 Task: Search one way flight ticket for 4 adults, 2 children, 2 infants in seat and 1 infant on lap in premium economy from Longview: East Texas Regional Airport to Riverton: Central Wyoming Regional Airport (was Riverton Regional) on 8-4-2023. Choice of flights is United. Number of bags: 2 checked bags. Price is upto 84000. Outbound departure time preference is 7:00.
Action: Mouse moved to (287, 450)
Screenshot: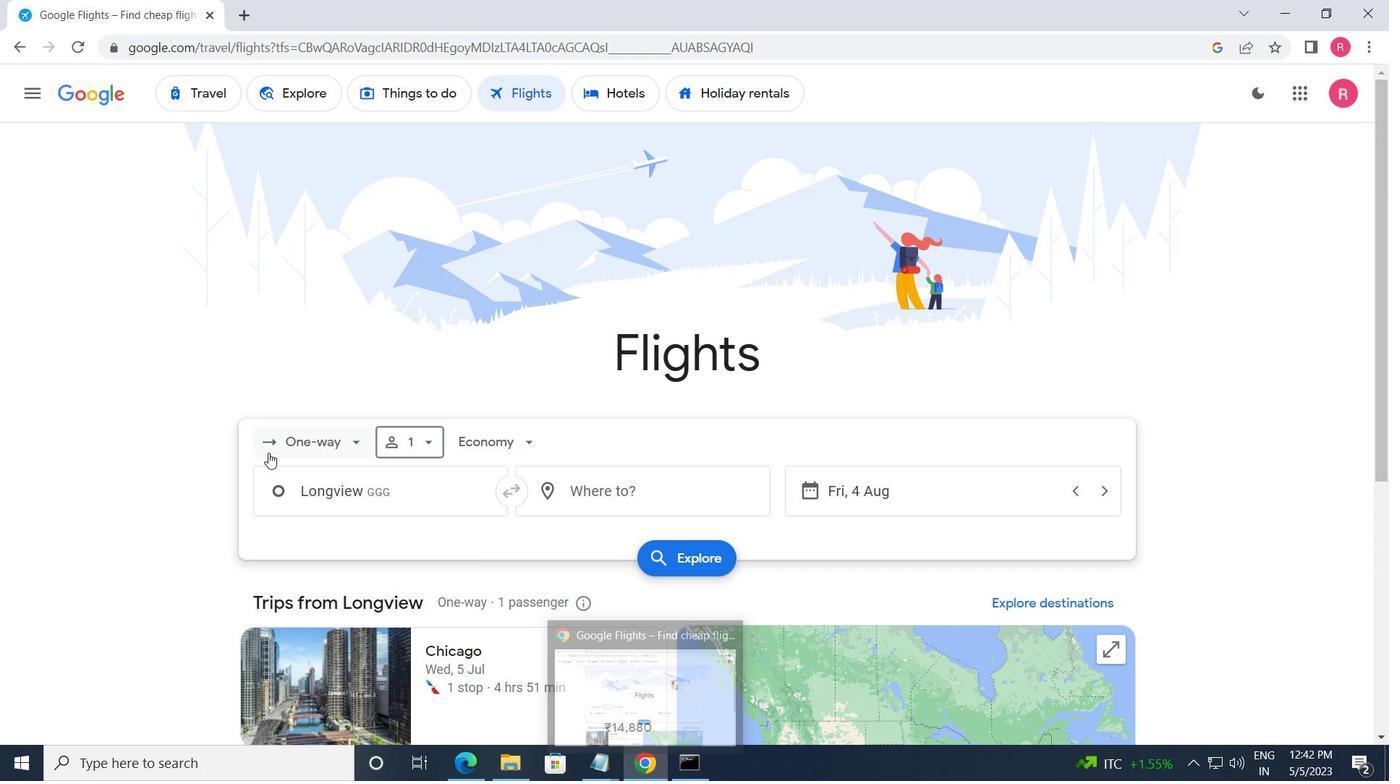 
Action: Mouse pressed left at (287, 450)
Screenshot: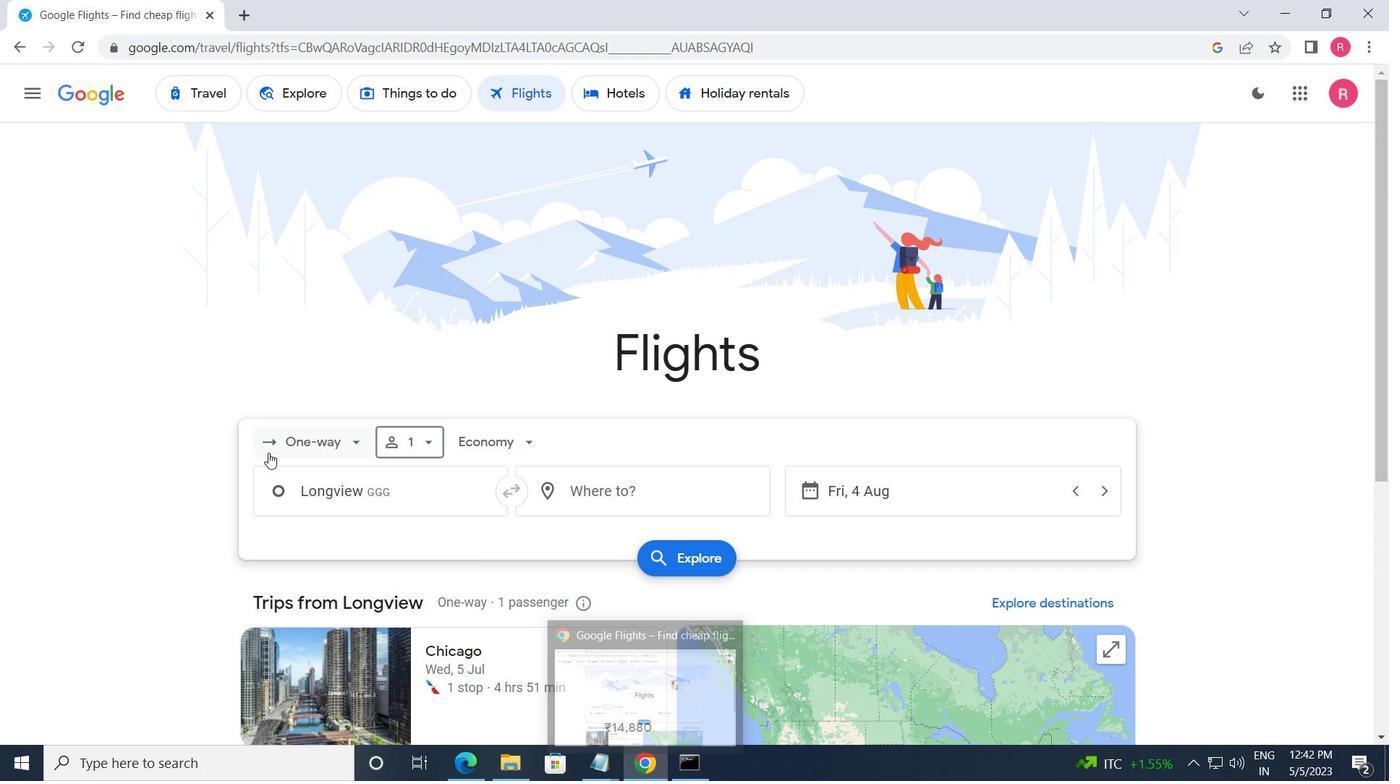 
Action: Mouse moved to (345, 528)
Screenshot: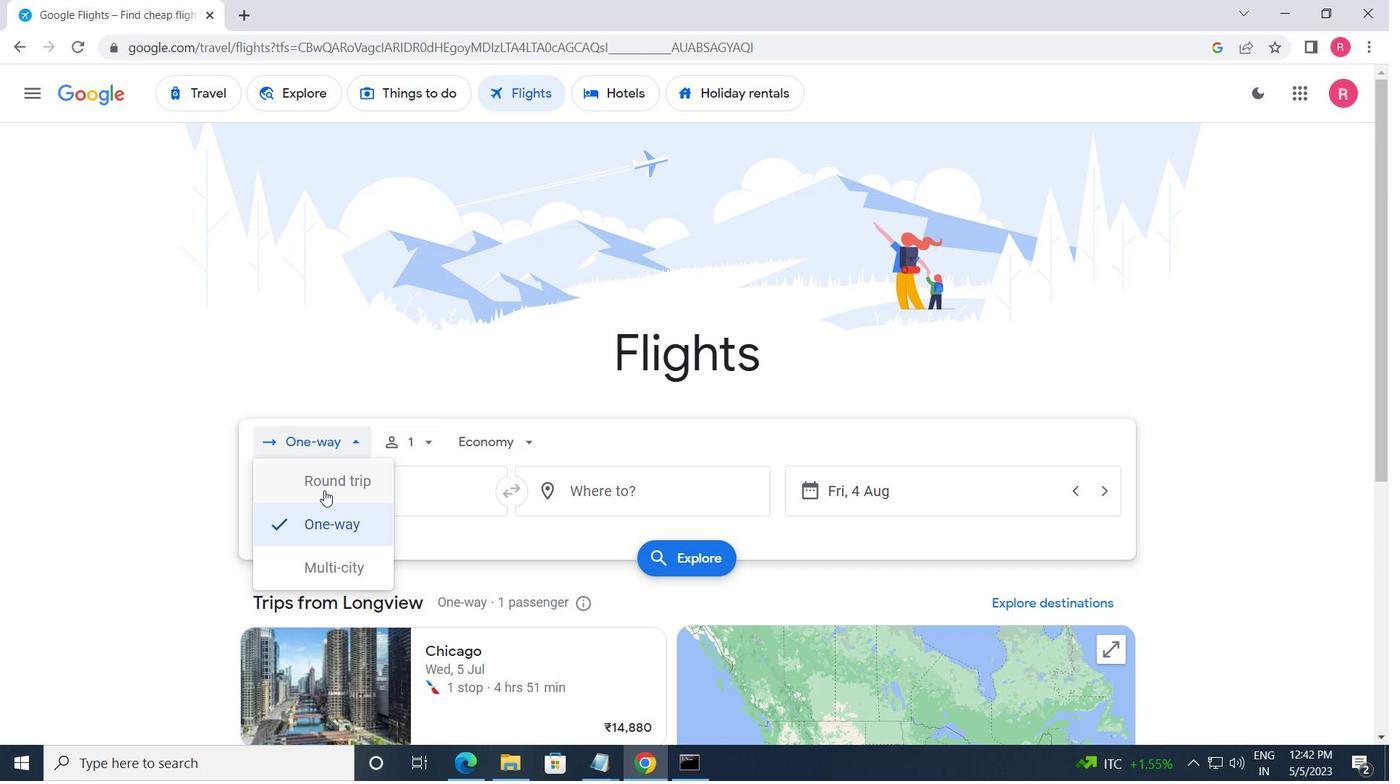
Action: Mouse pressed left at (345, 528)
Screenshot: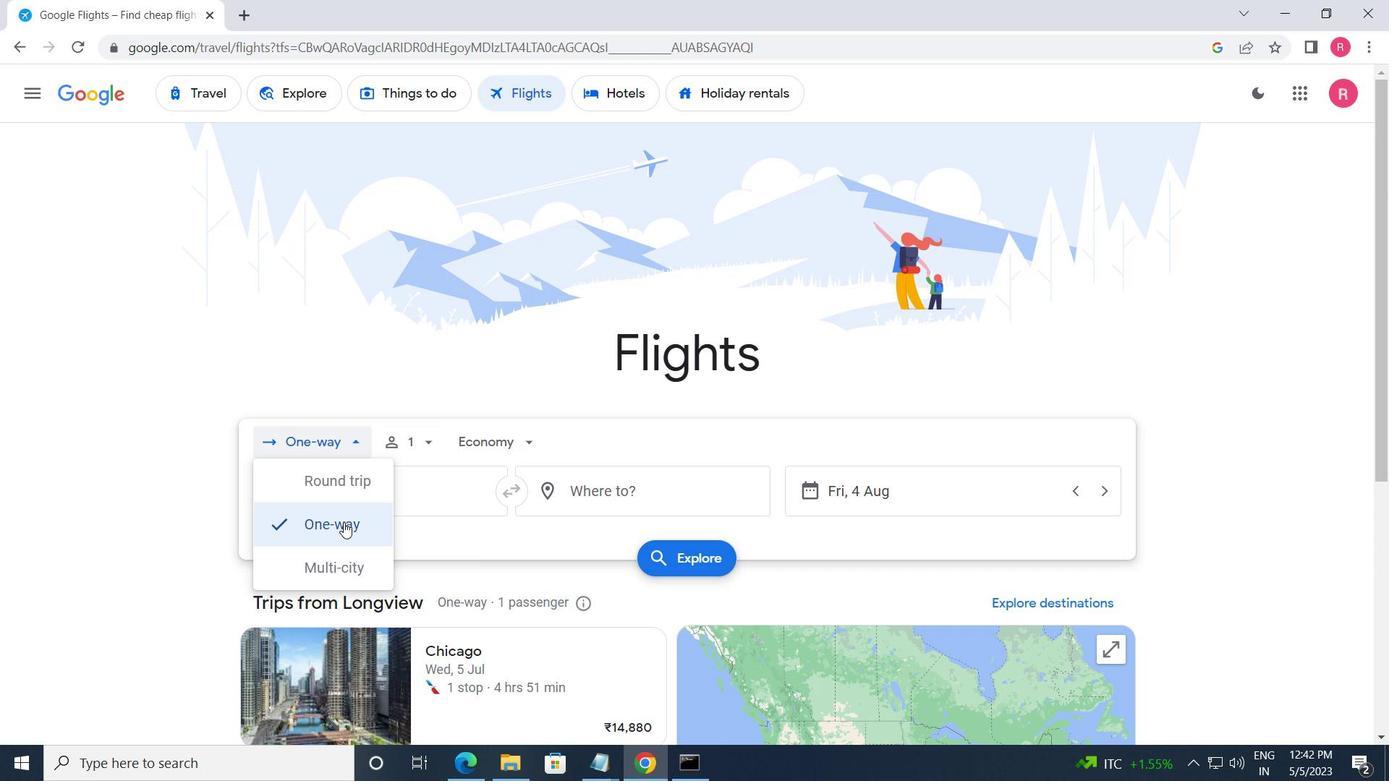 
Action: Mouse moved to (400, 455)
Screenshot: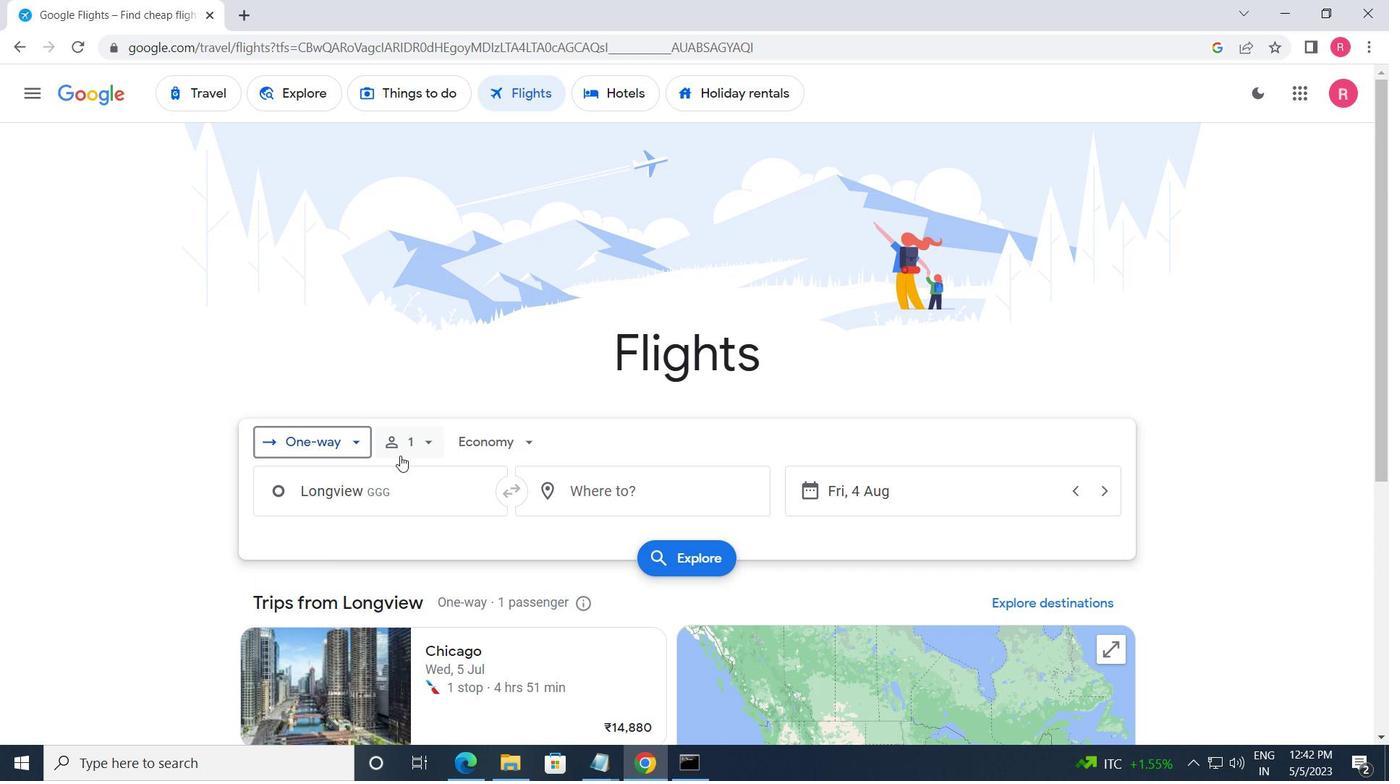 
Action: Mouse pressed left at (400, 455)
Screenshot: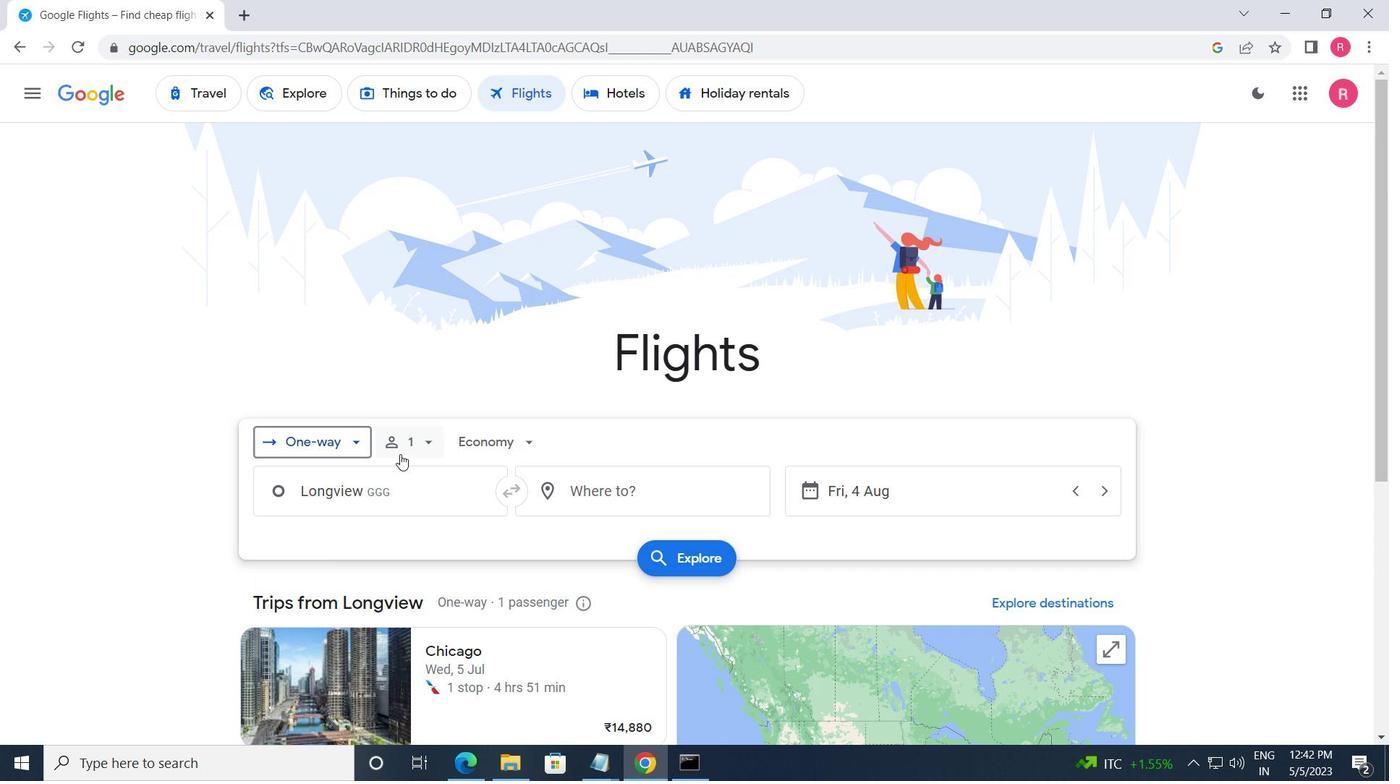 
Action: Mouse moved to (563, 486)
Screenshot: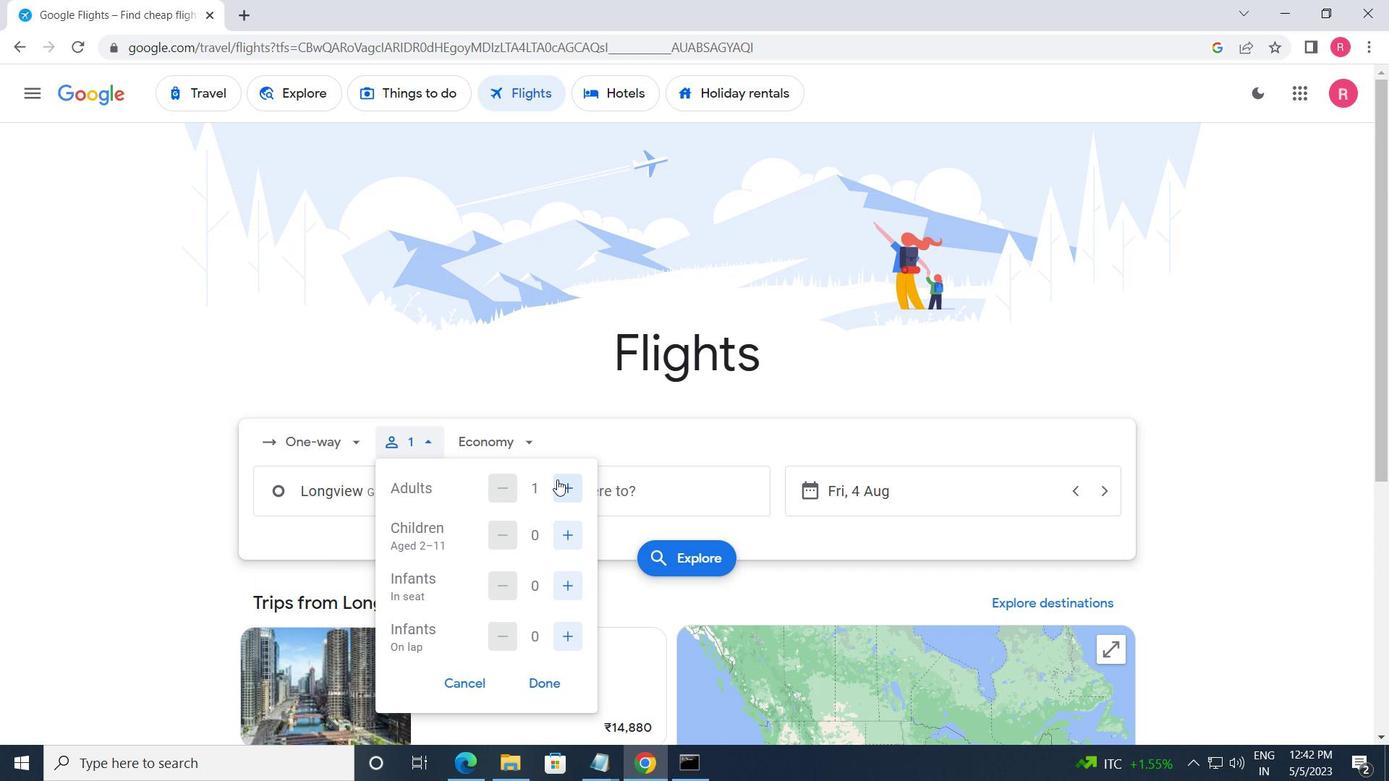 
Action: Mouse pressed left at (563, 486)
Screenshot: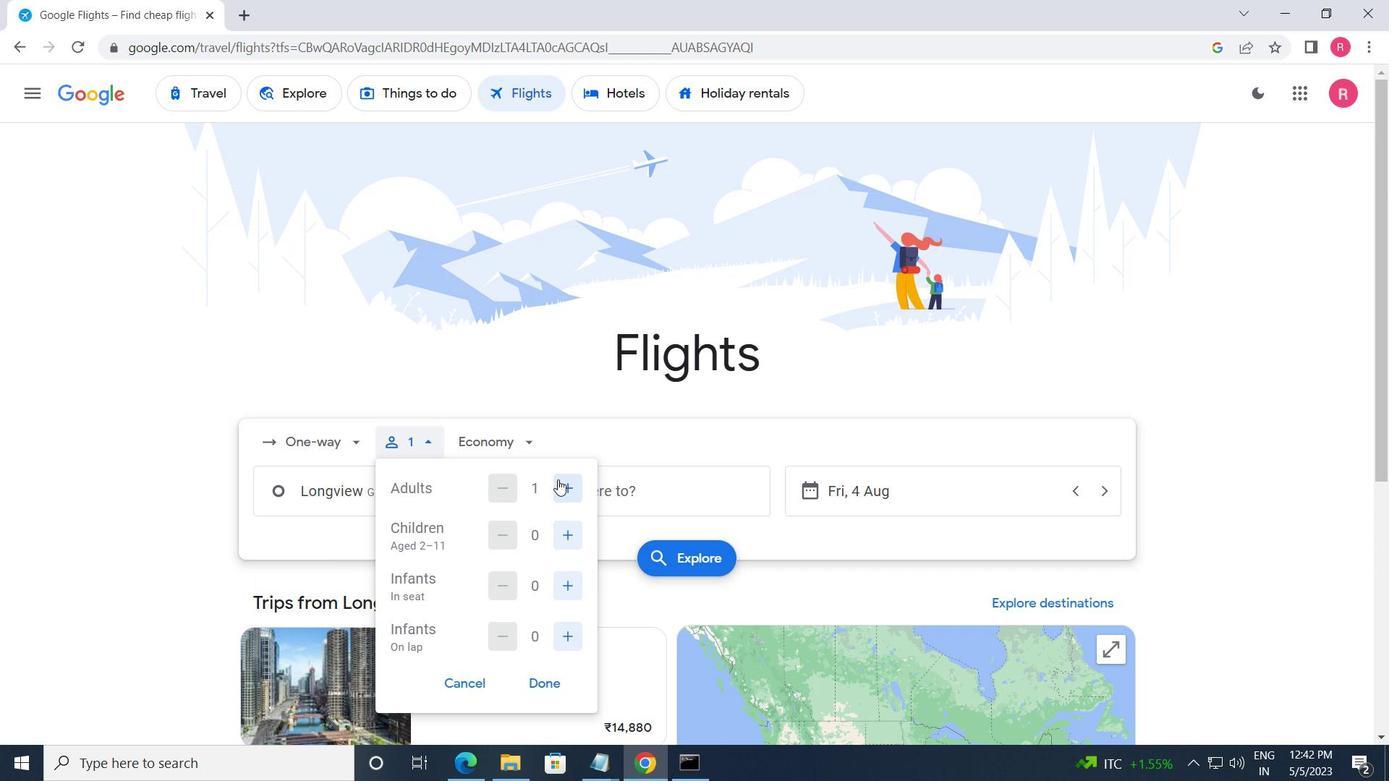 
Action: Mouse pressed left at (563, 486)
Screenshot: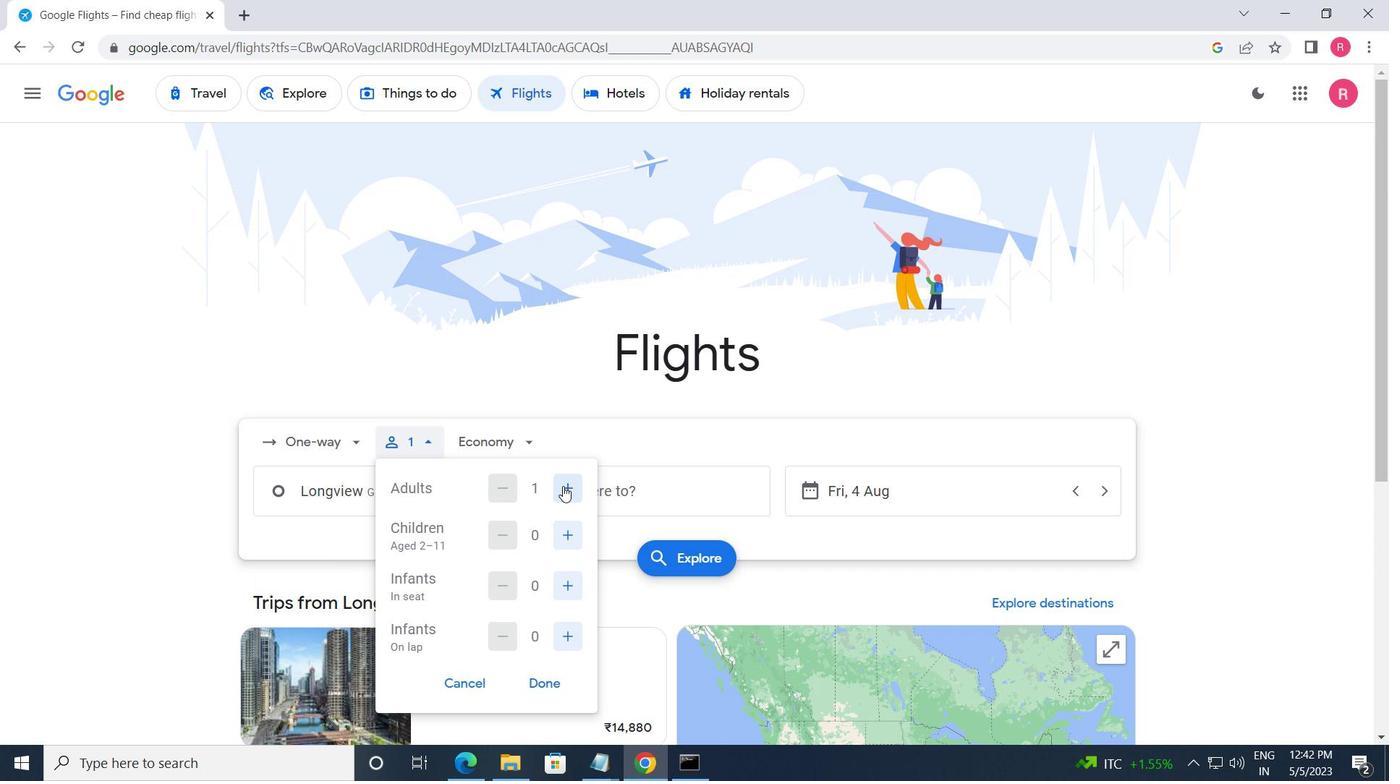 
Action: Mouse pressed left at (563, 486)
Screenshot: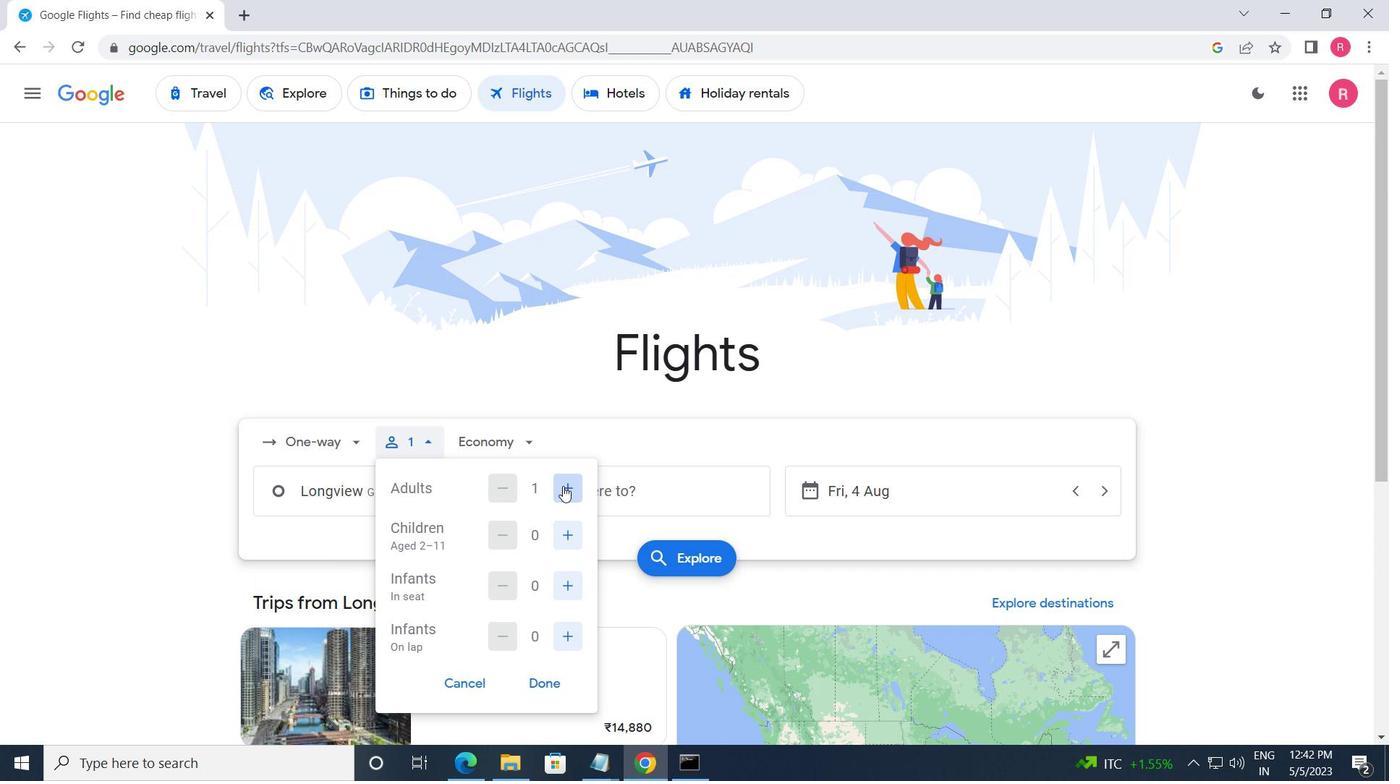 
Action: Mouse moved to (575, 531)
Screenshot: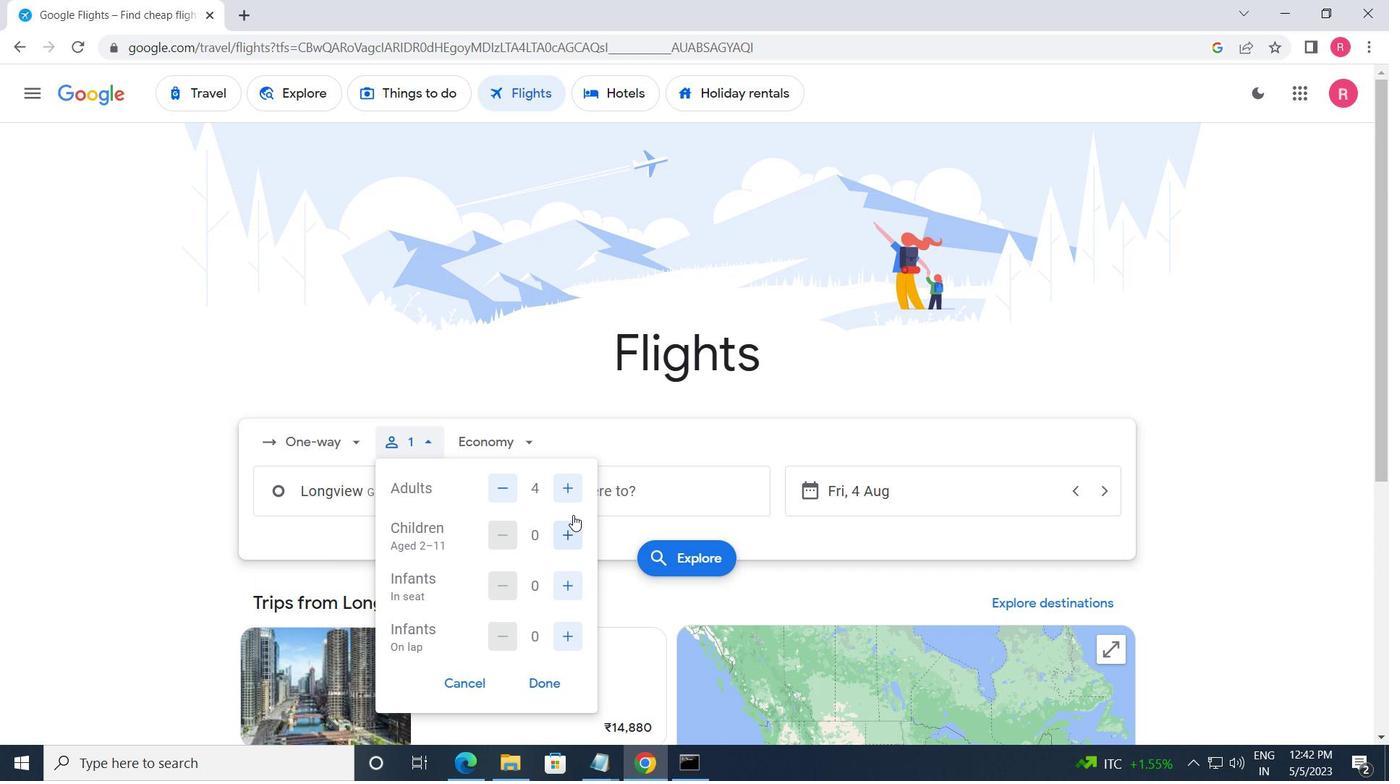 
Action: Mouse pressed left at (575, 531)
Screenshot: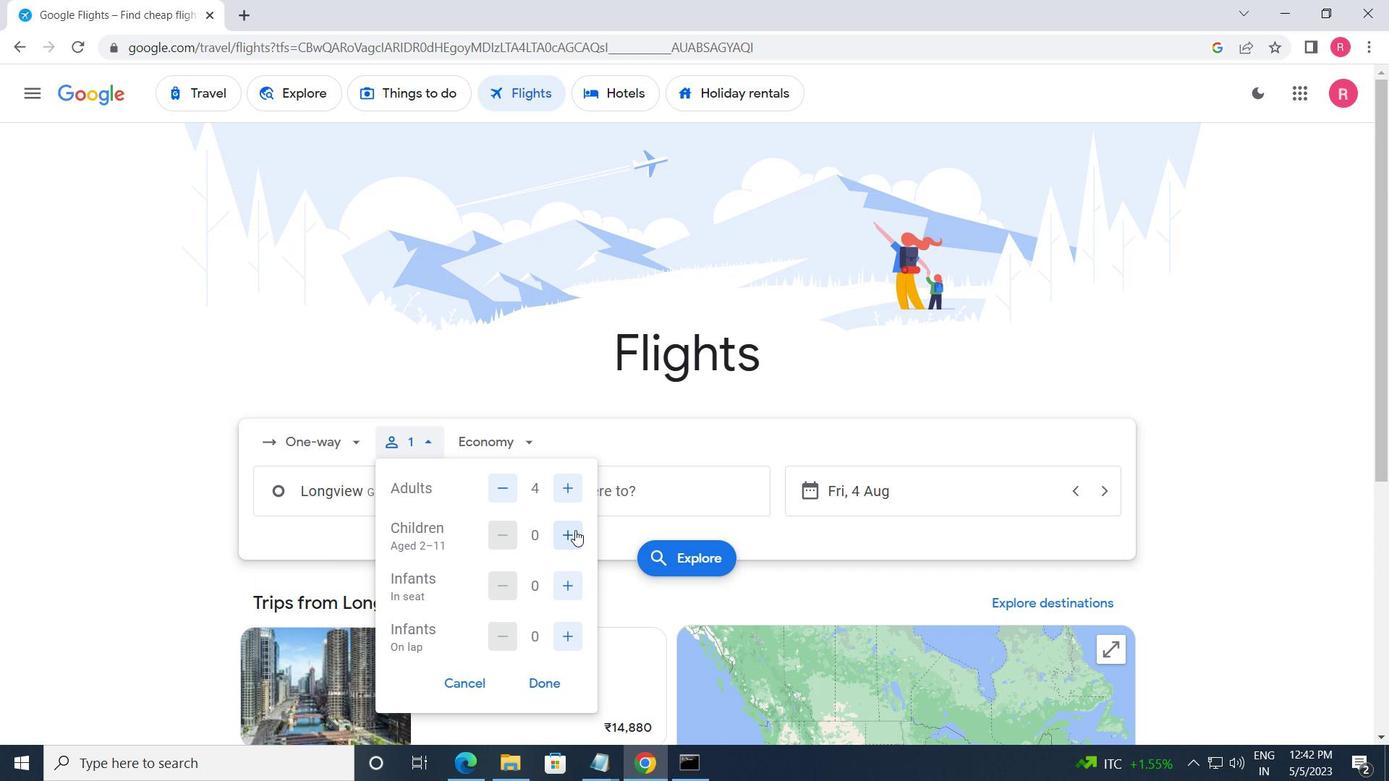 
Action: Mouse pressed left at (575, 531)
Screenshot: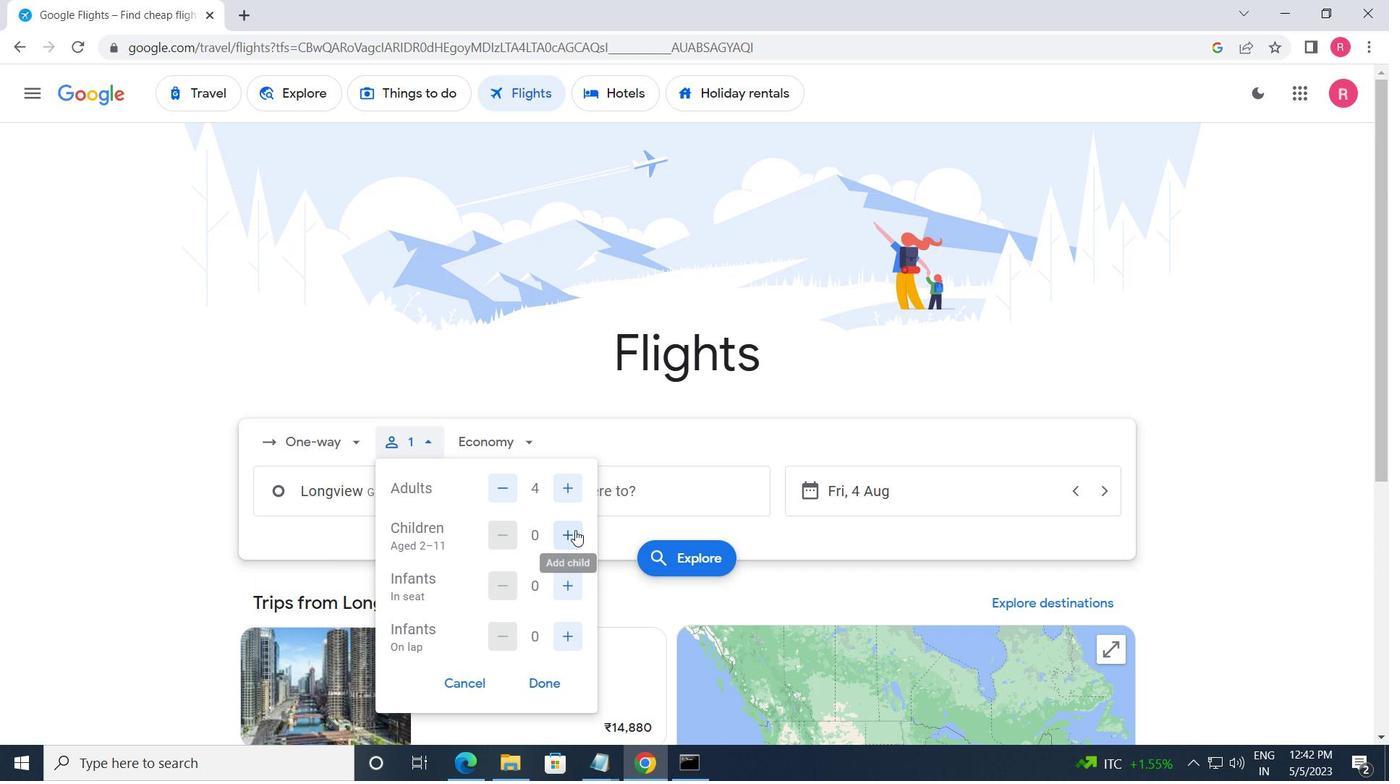 
Action: Mouse moved to (568, 577)
Screenshot: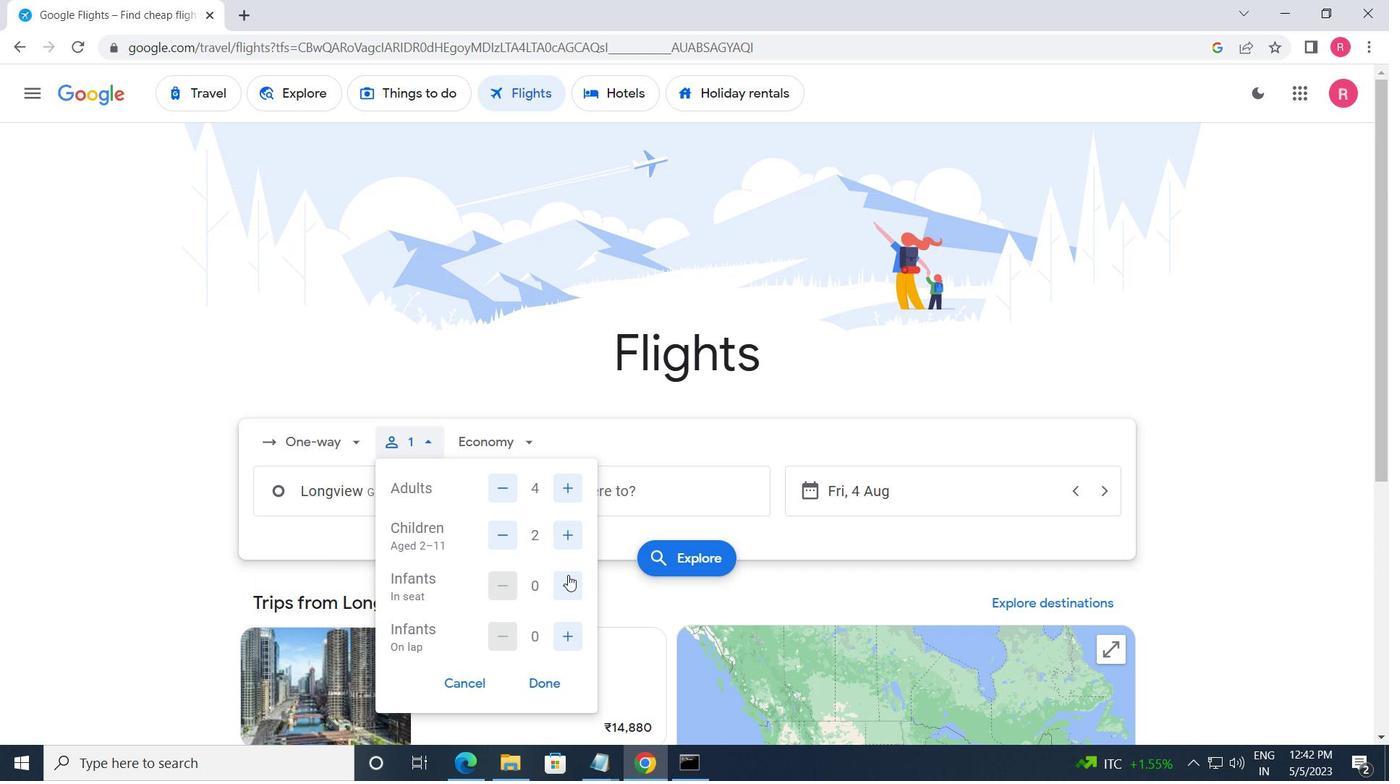 
Action: Mouse pressed left at (568, 577)
Screenshot: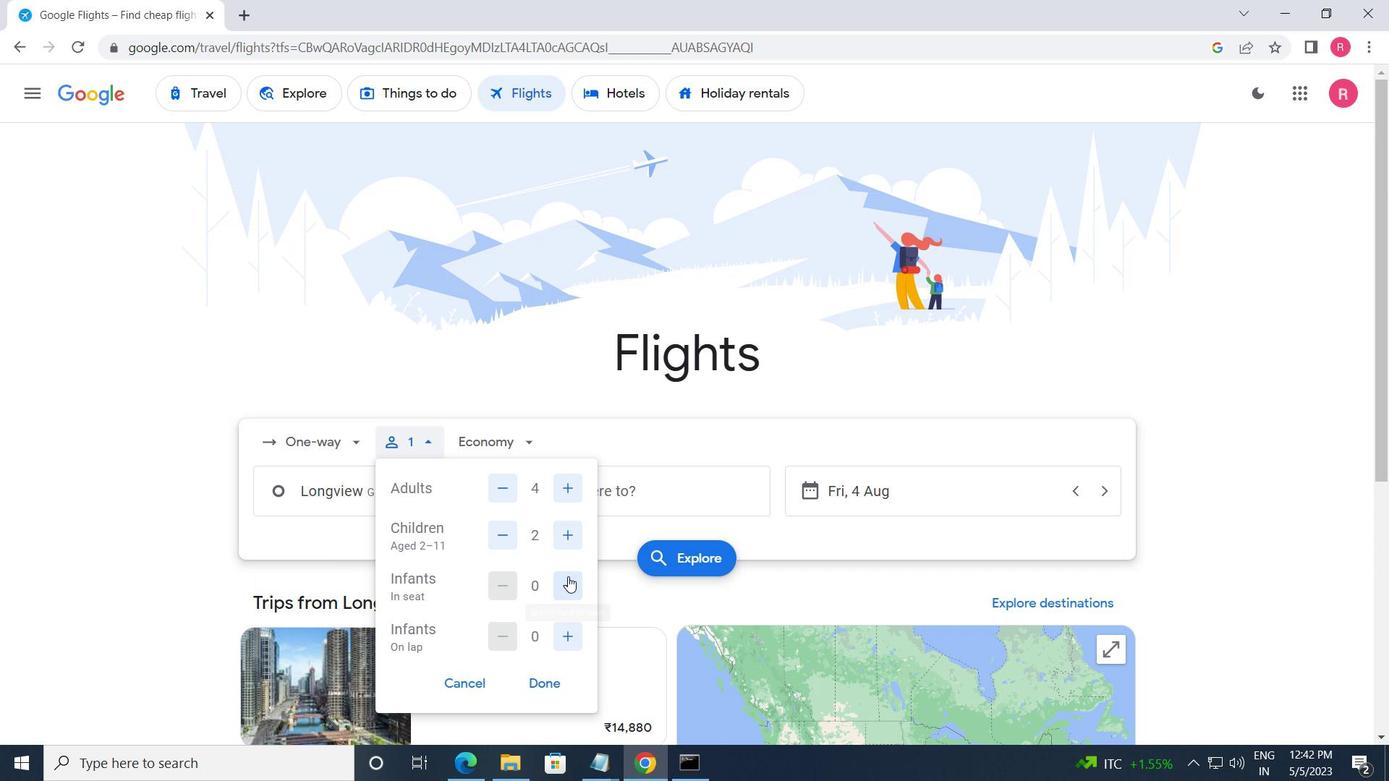 
Action: Mouse pressed left at (568, 577)
Screenshot: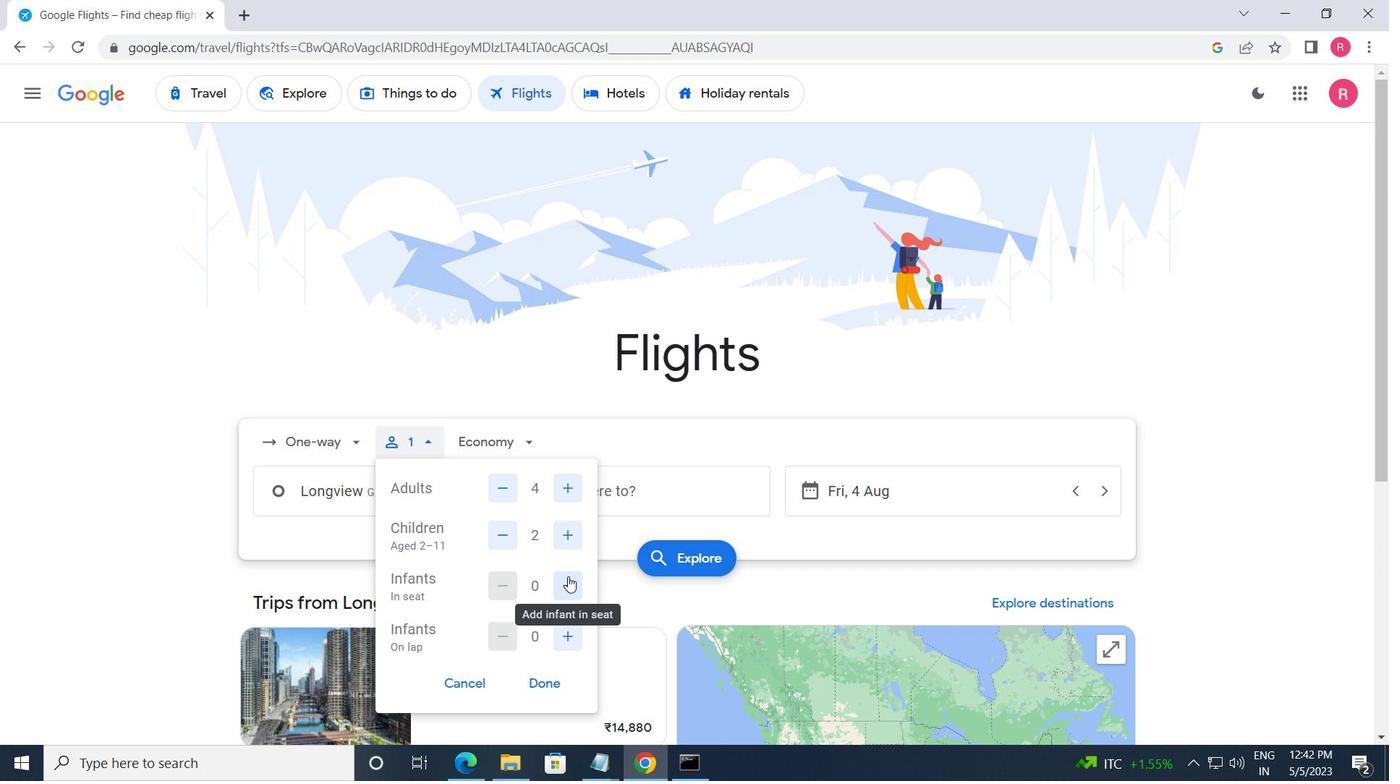 
Action: Mouse moved to (557, 638)
Screenshot: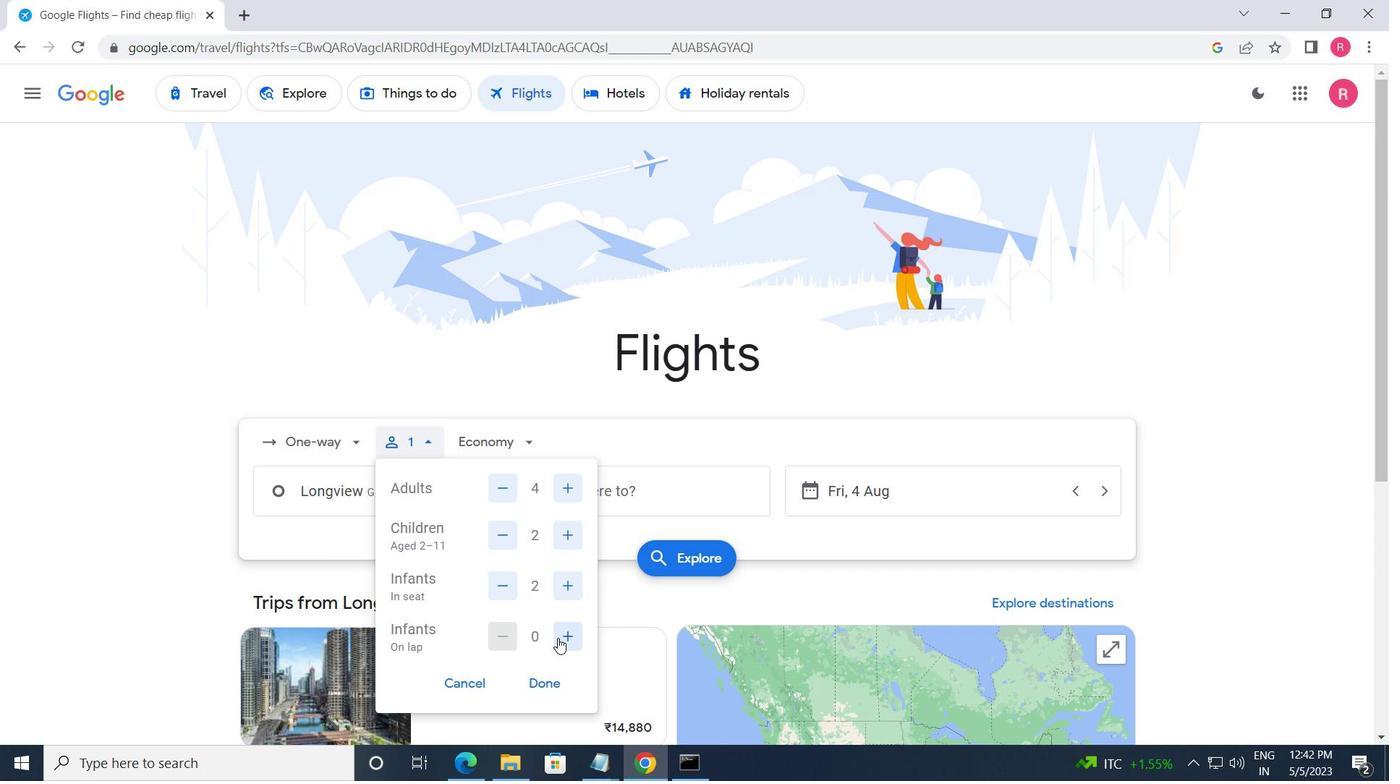 
Action: Mouse pressed left at (557, 638)
Screenshot: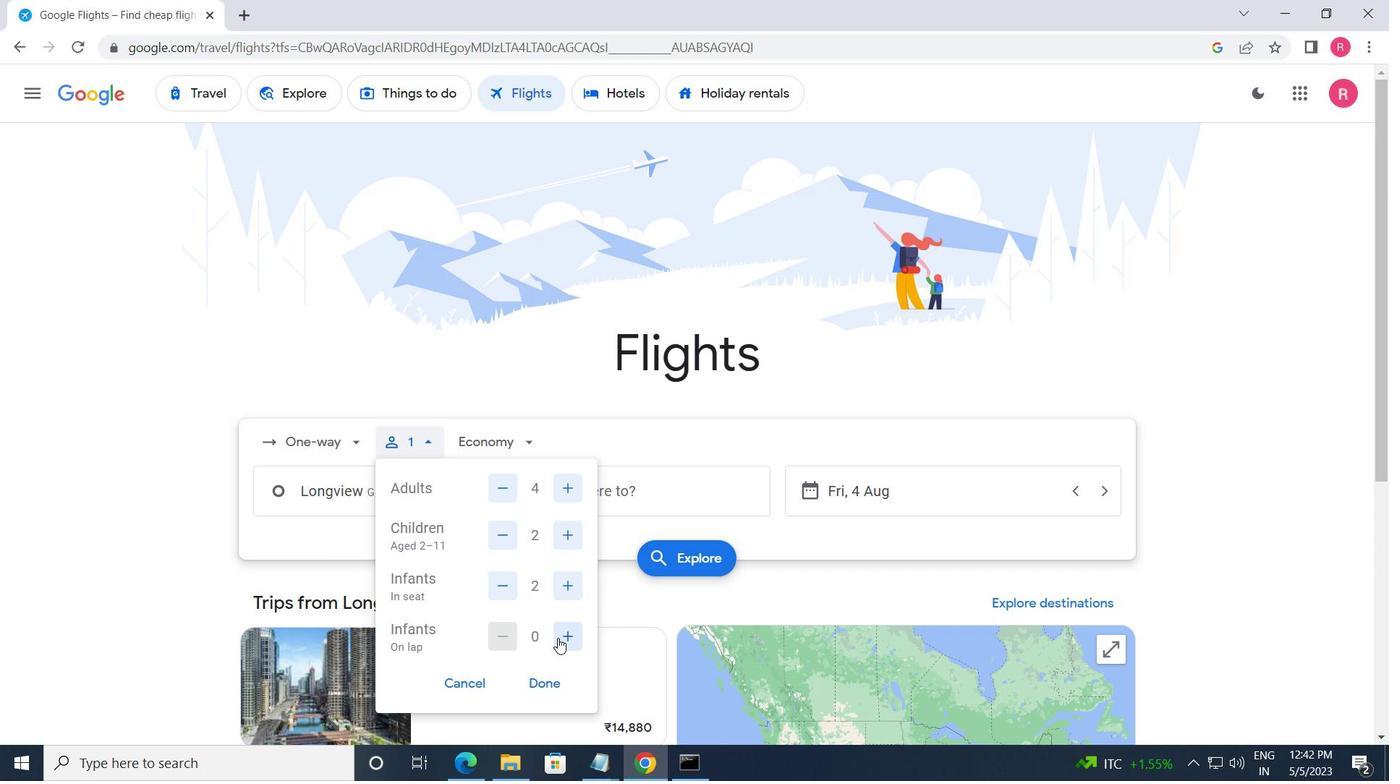 
Action: Mouse moved to (556, 678)
Screenshot: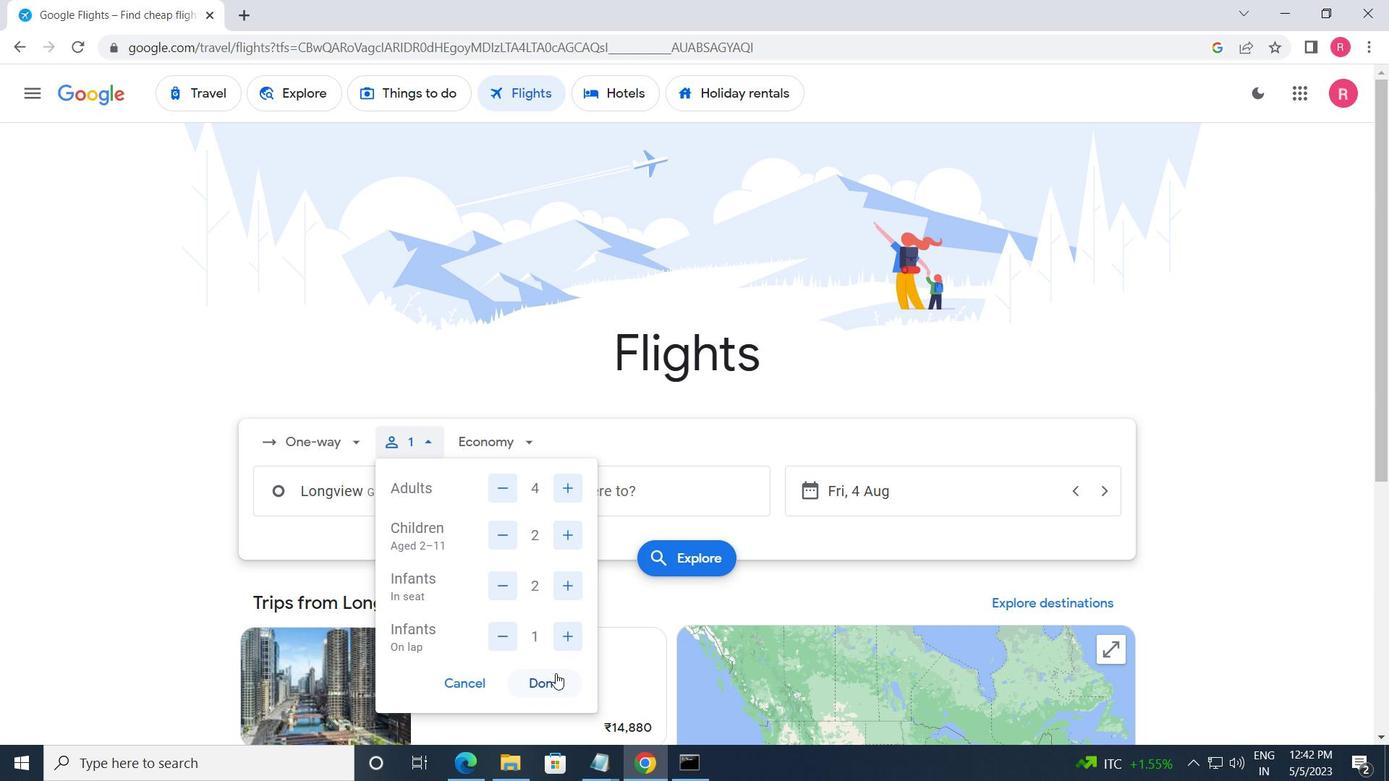 
Action: Mouse pressed left at (556, 678)
Screenshot: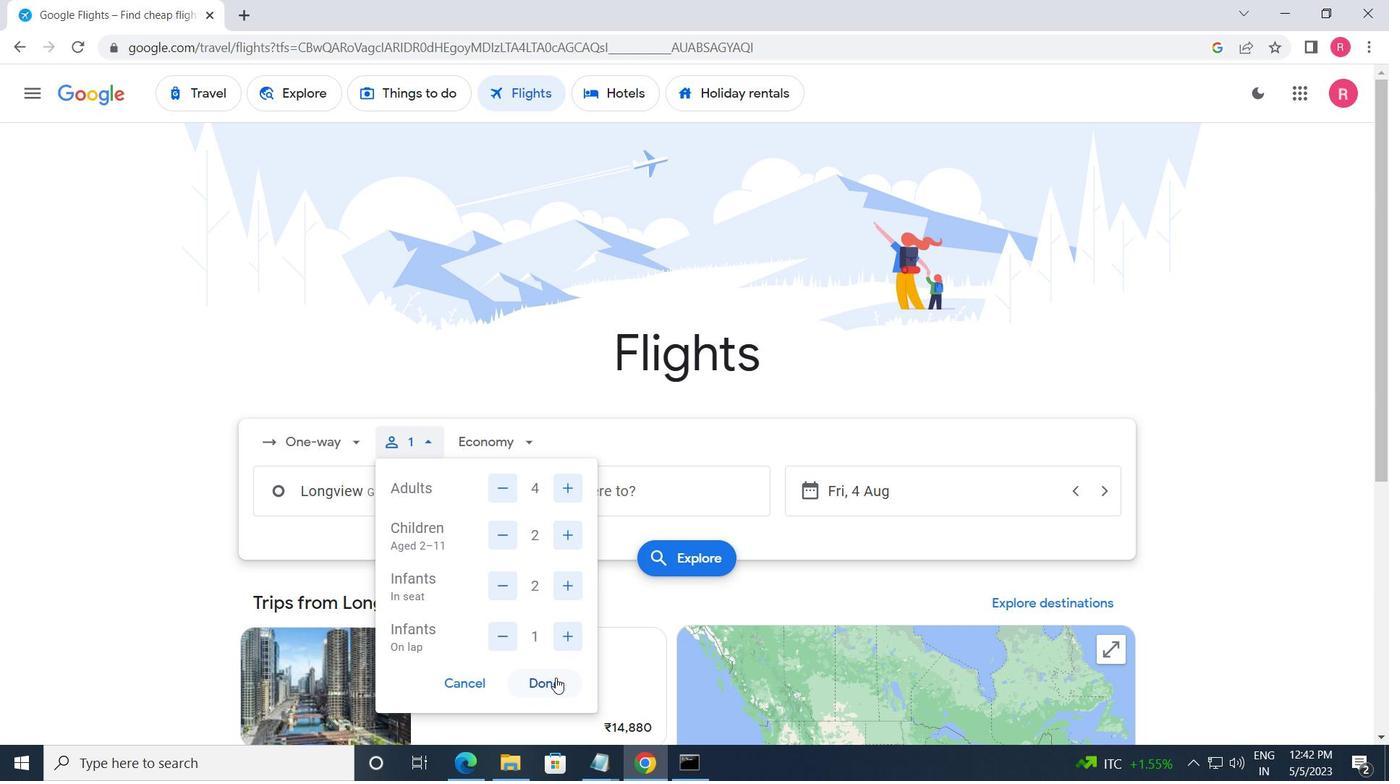 
Action: Mouse moved to (497, 447)
Screenshot: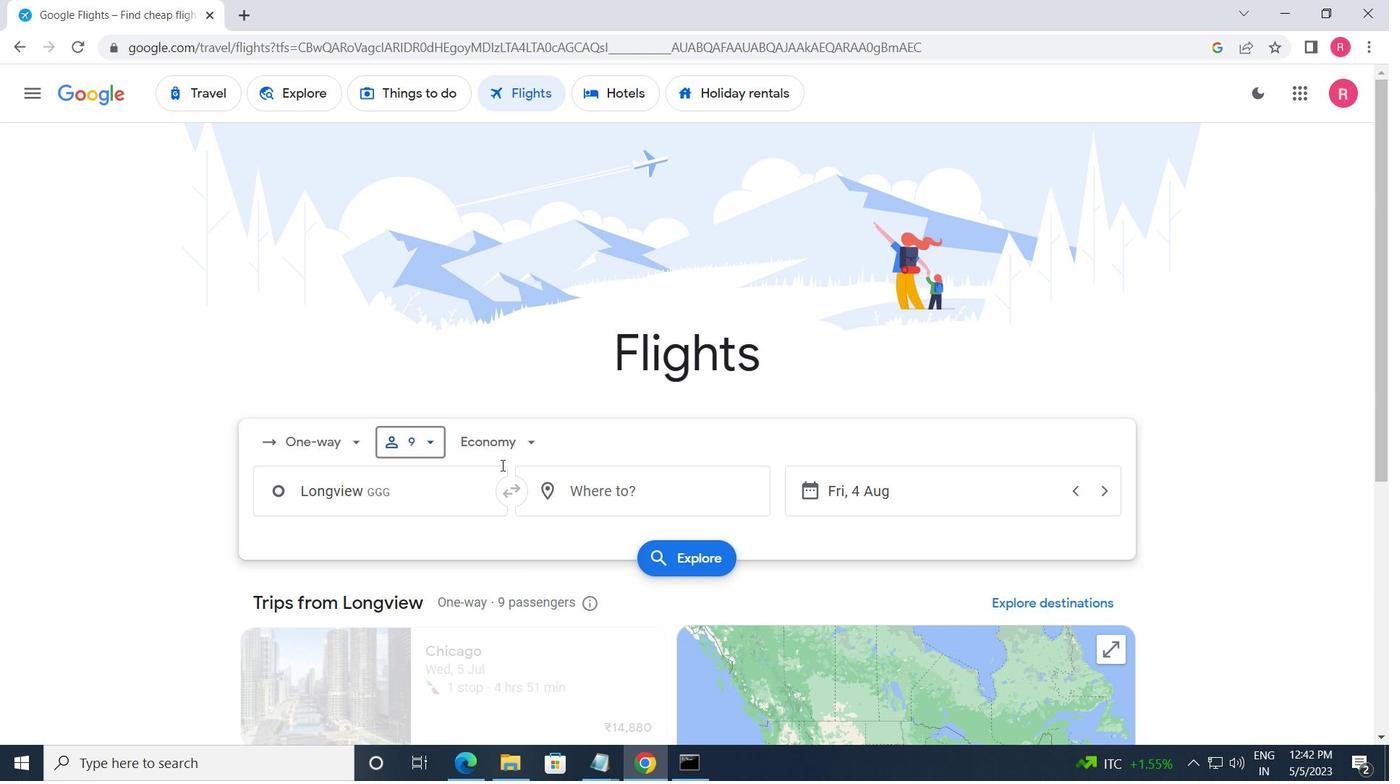 
Action: Mouse pressed left at (497, 447)
Screenshot: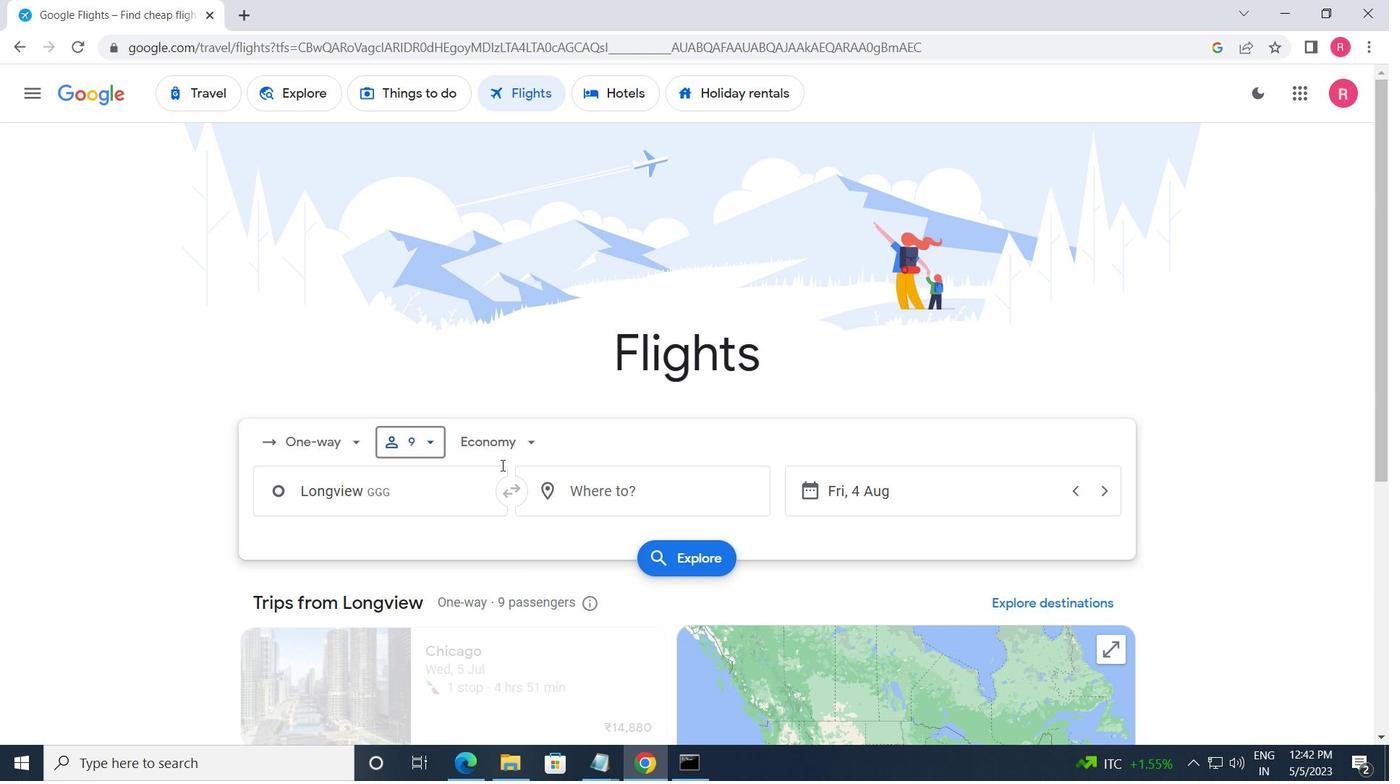 
Action: Mouse moved to (532, 531)
Screenshot: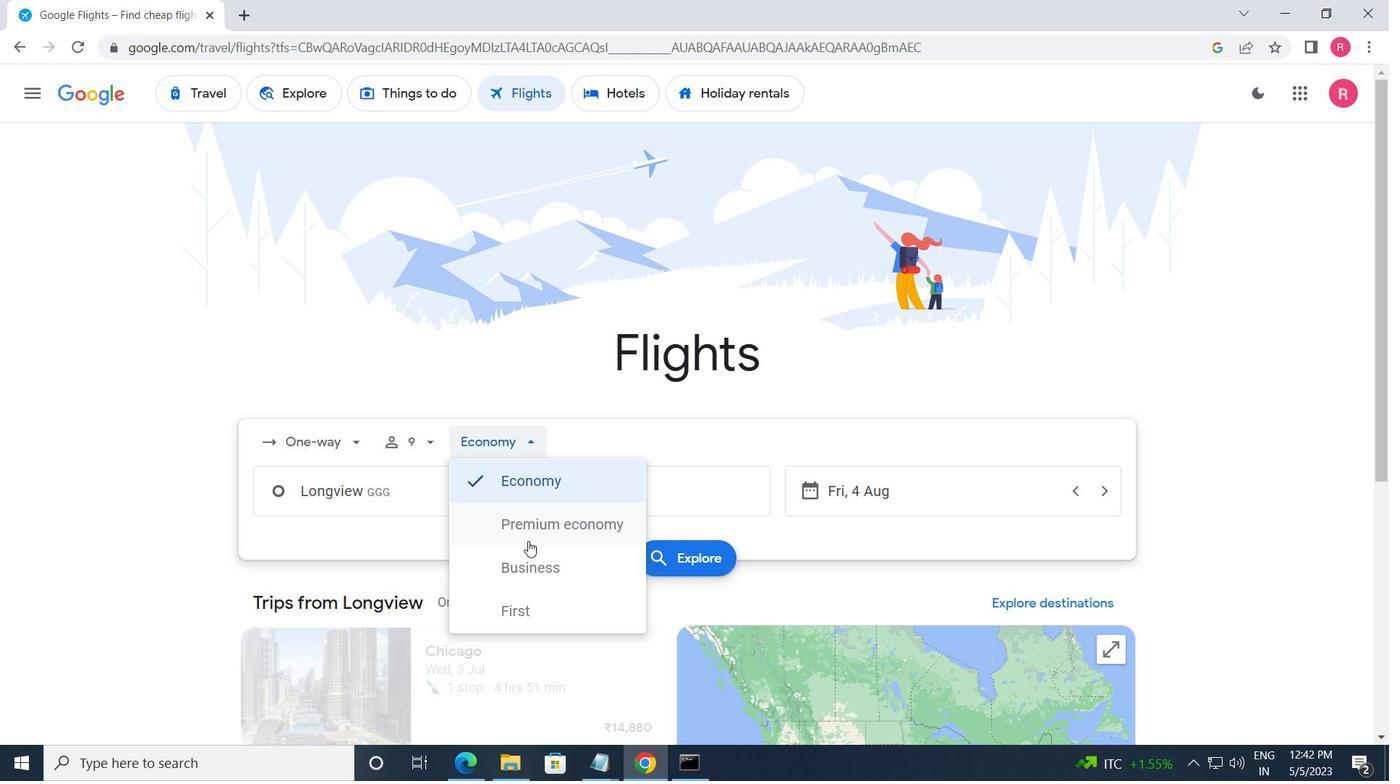 
Action: Mouse pressed left at (532, 531)
Screenshot: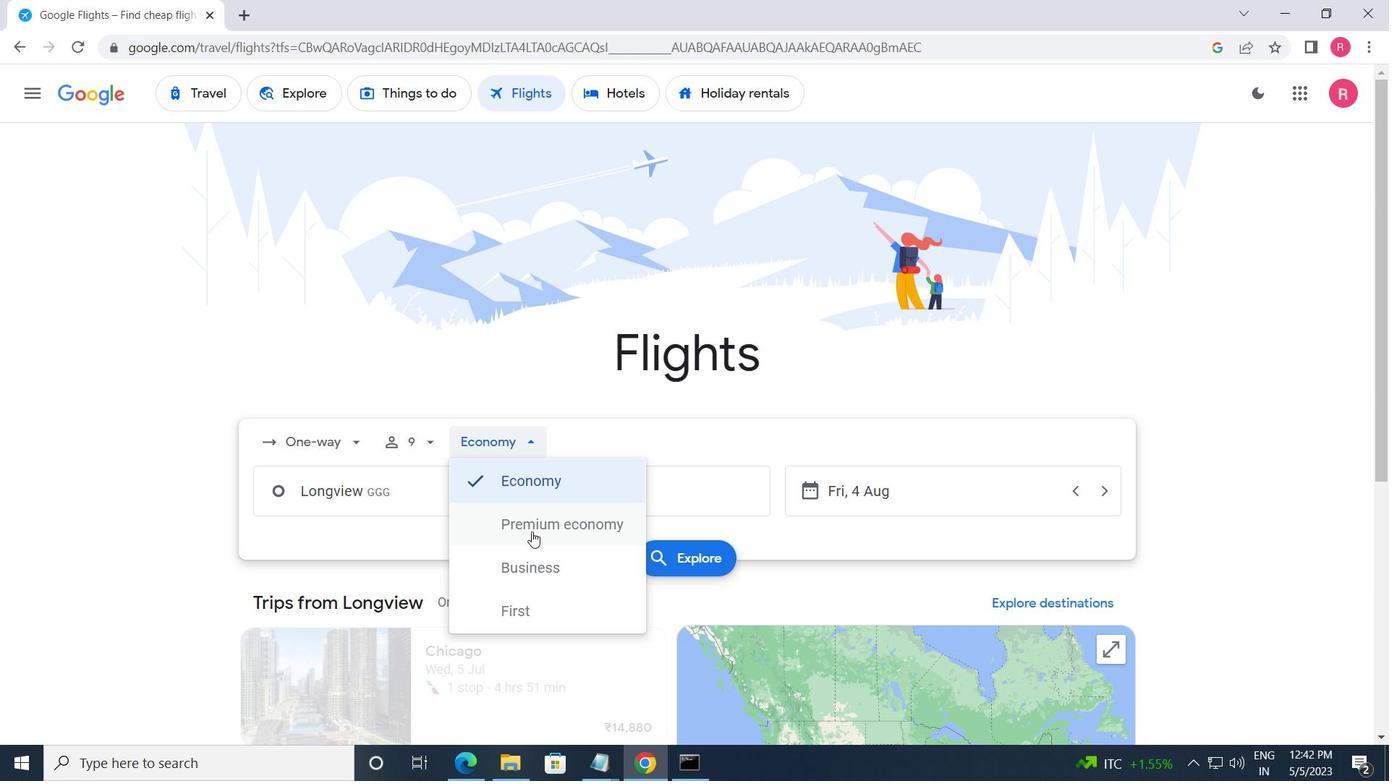 
Action: Mouse moved to (439, 508)
Screenshot: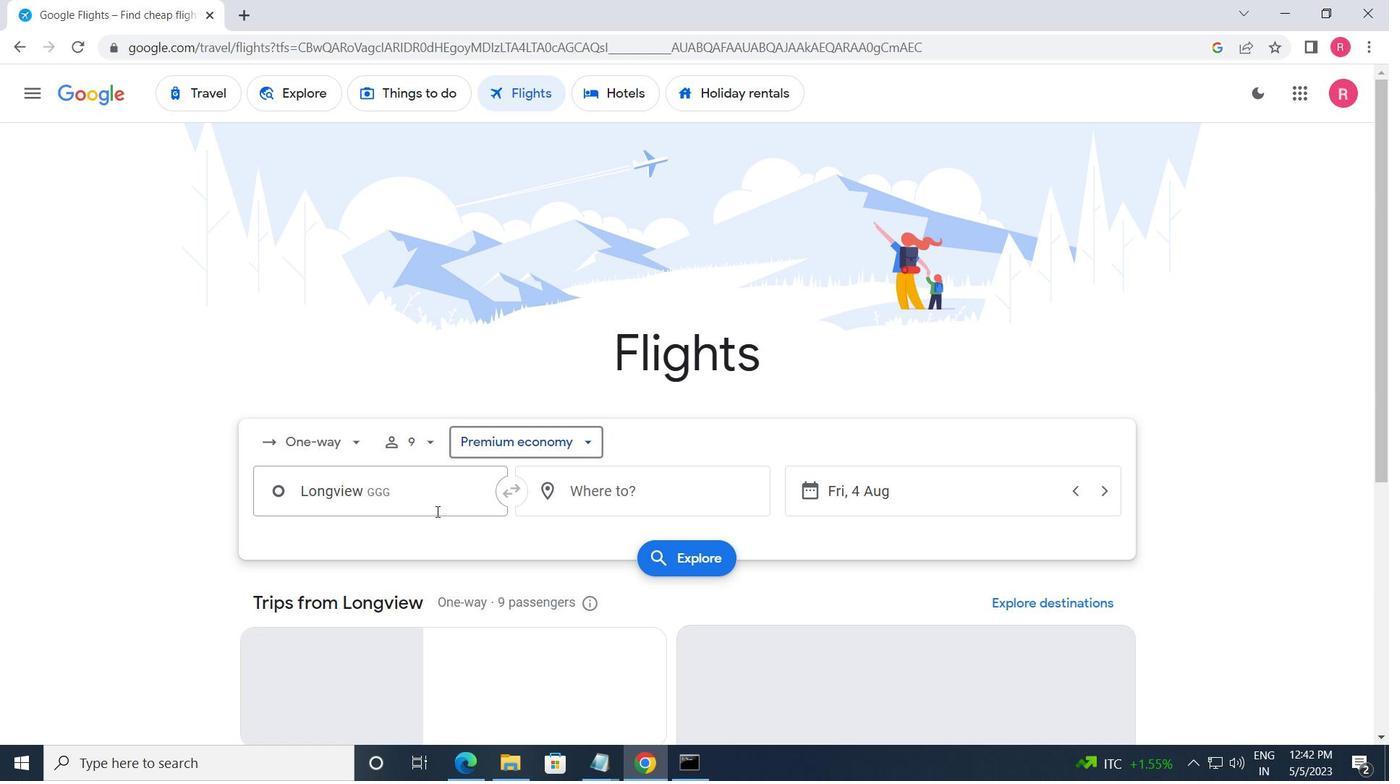 
Action: Mouse pressed left at (439, 508)
Screenshot: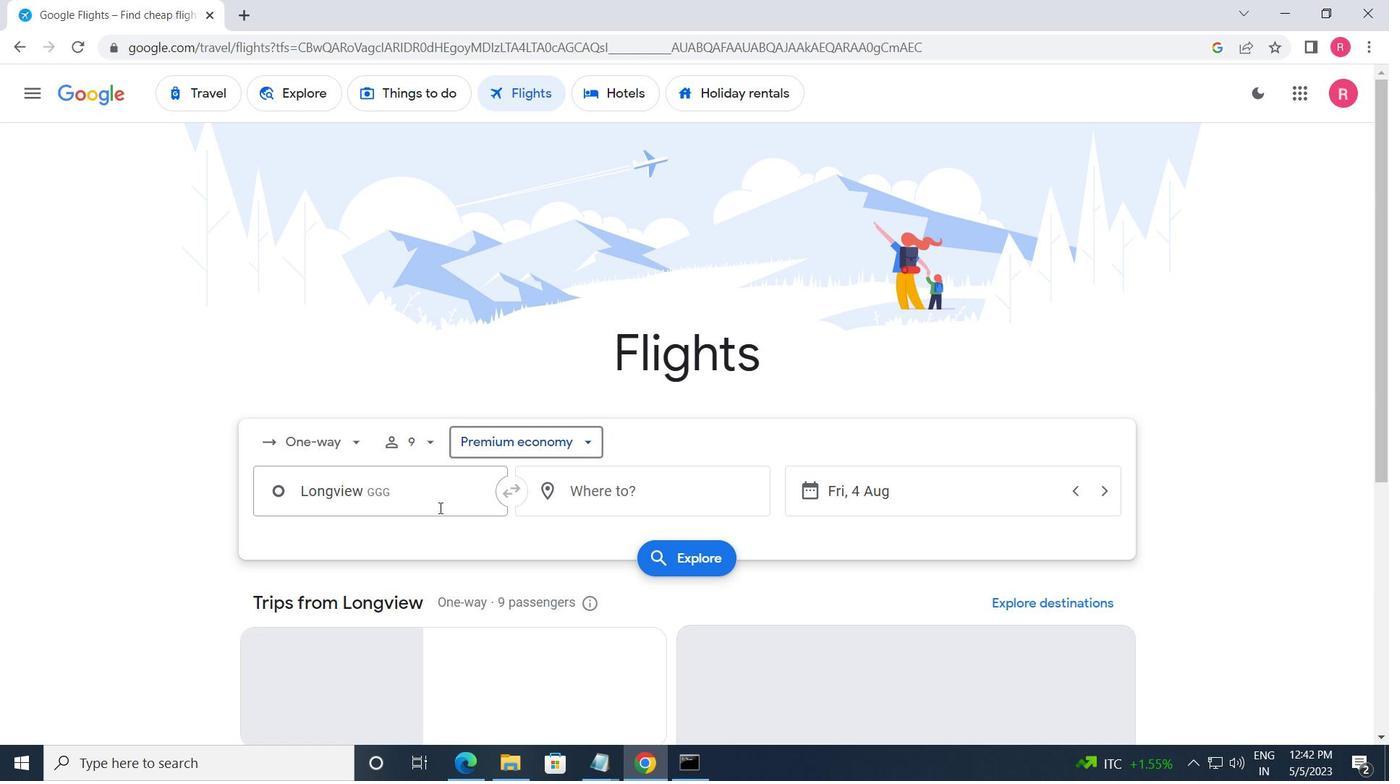 
Action: Key pressed <Key.shift_r>Longview
Screenshot: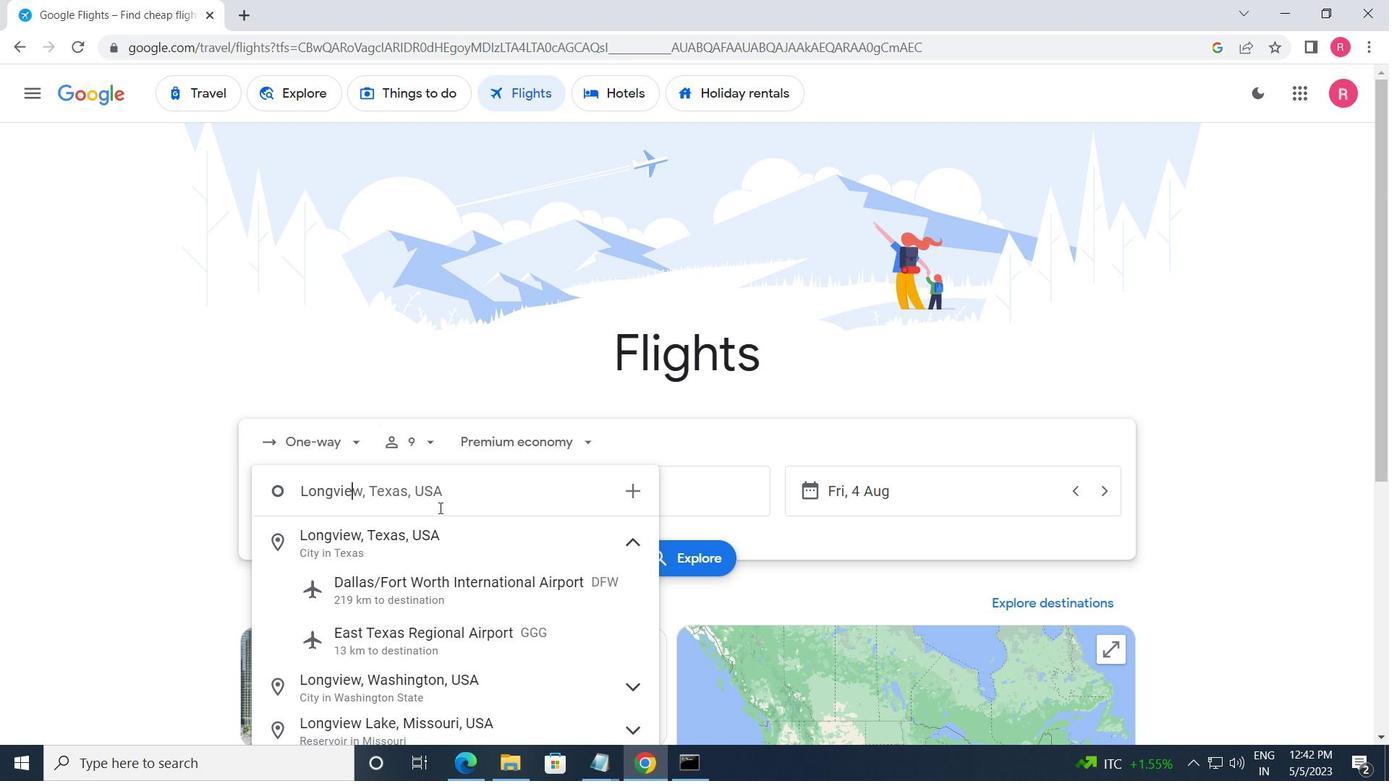 
Action: Mouse moved to (470, 628)
Screenshot: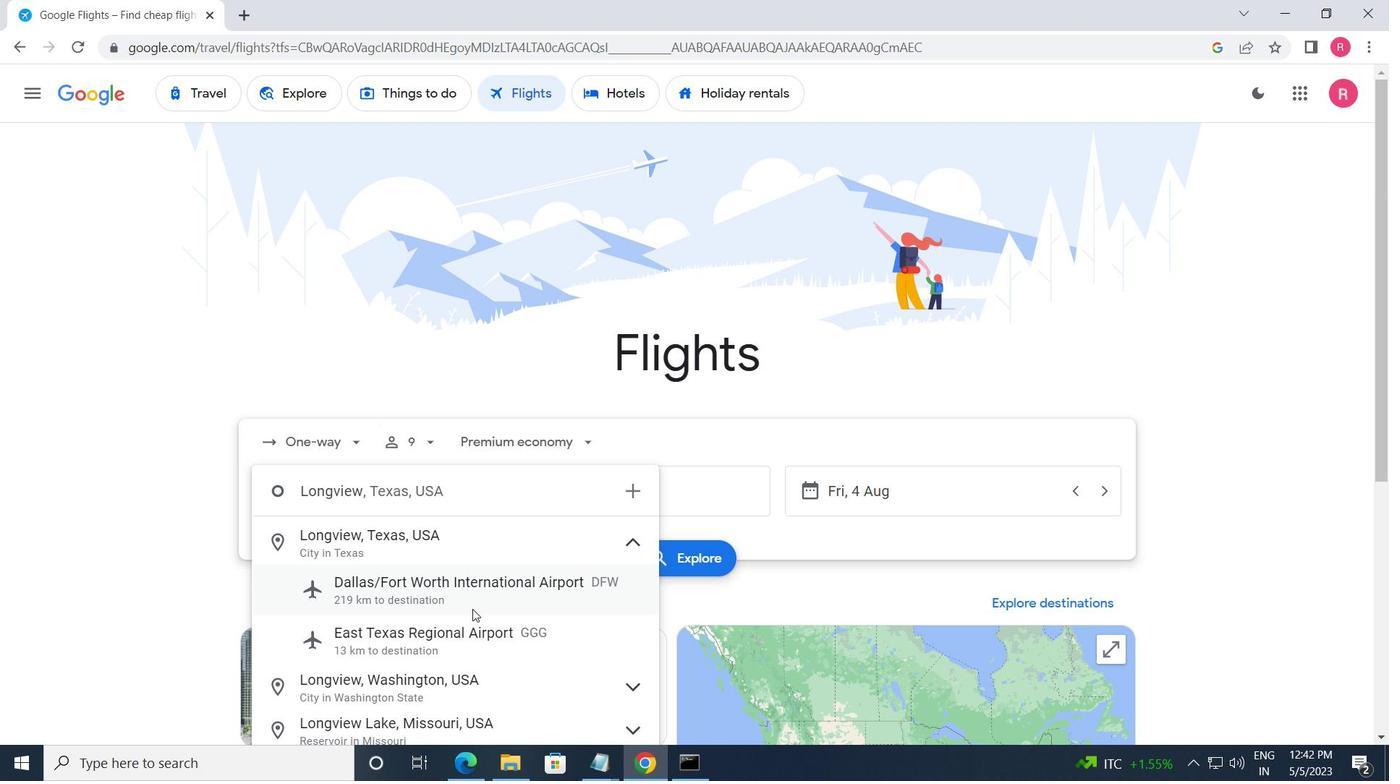 
Action: Mouse pressed left at (470, 628)
Screenshot: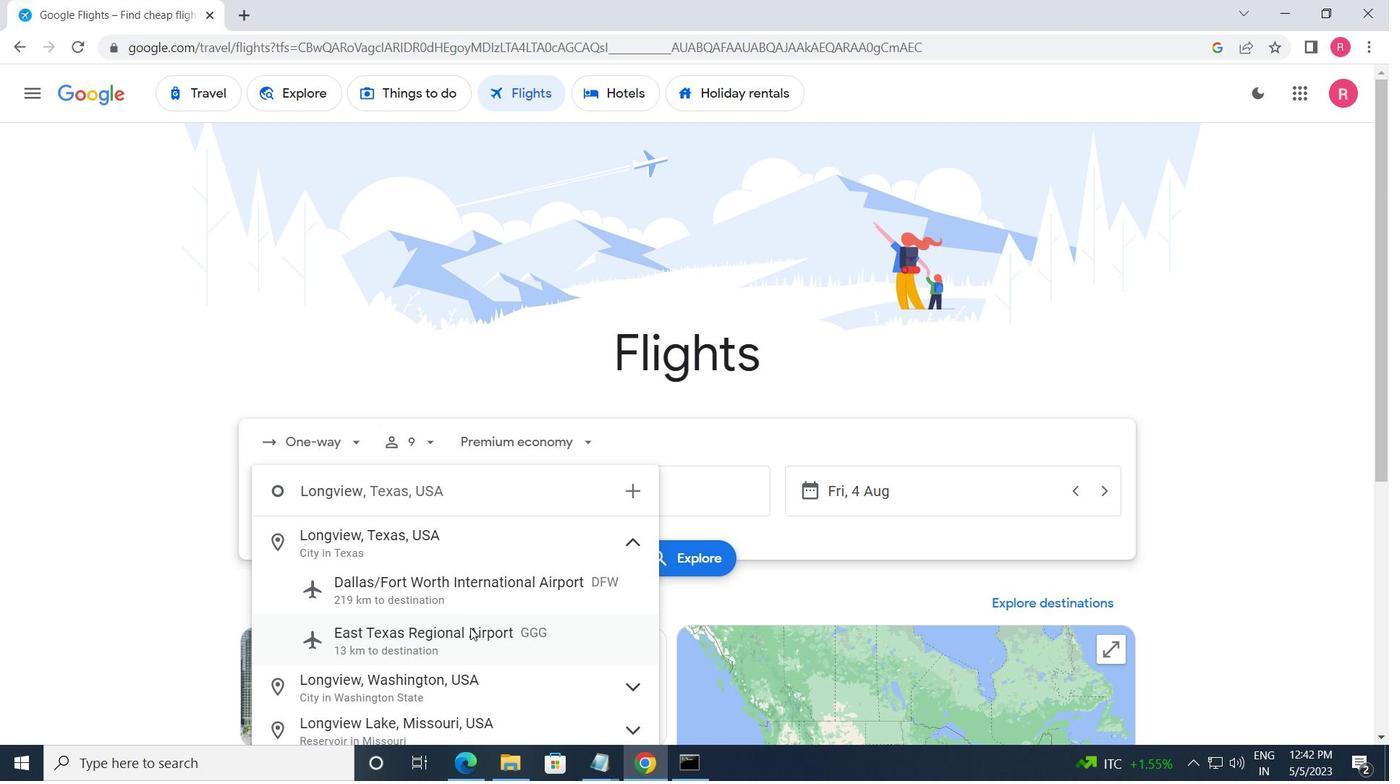 
Action: Mouse moved to (609, 507)
Screenshot: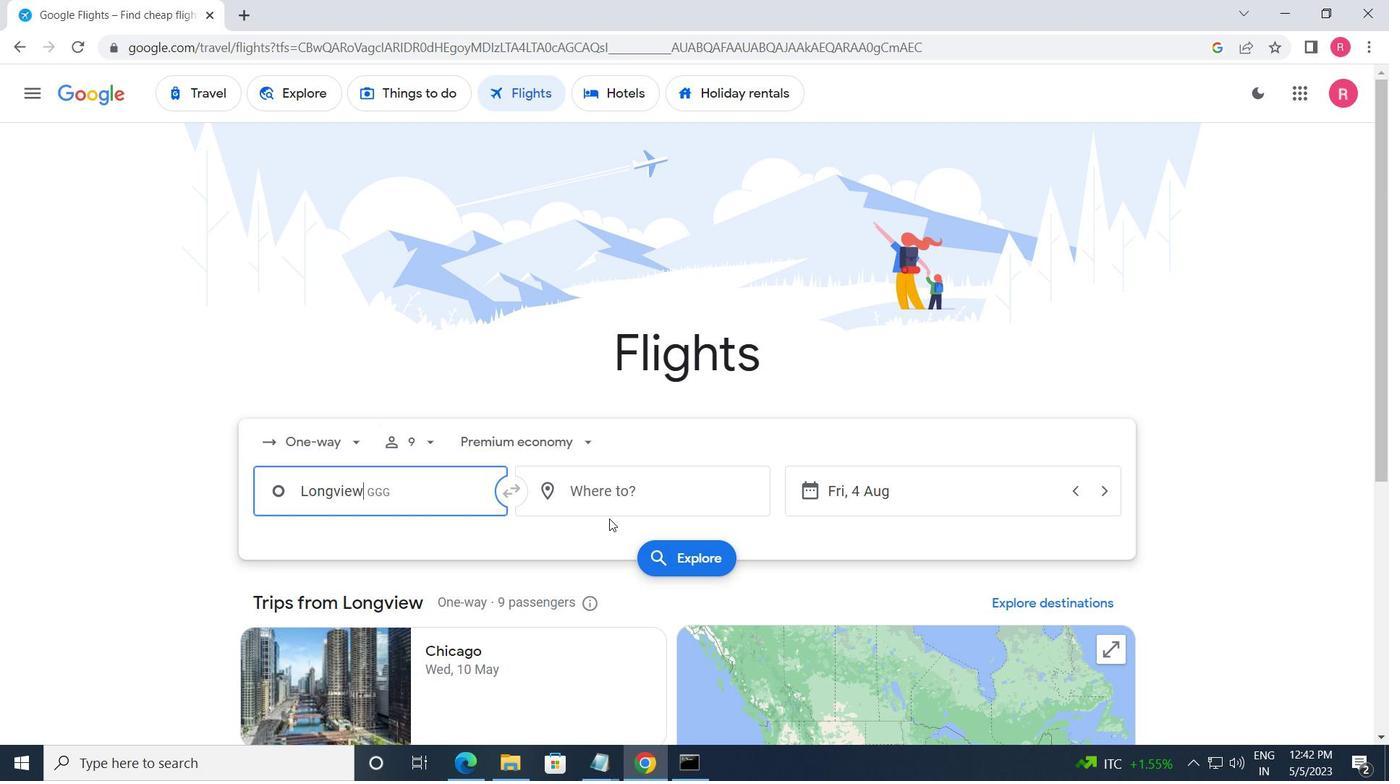 
Action: Mouse pressed left at (609, 507)
Screenshot: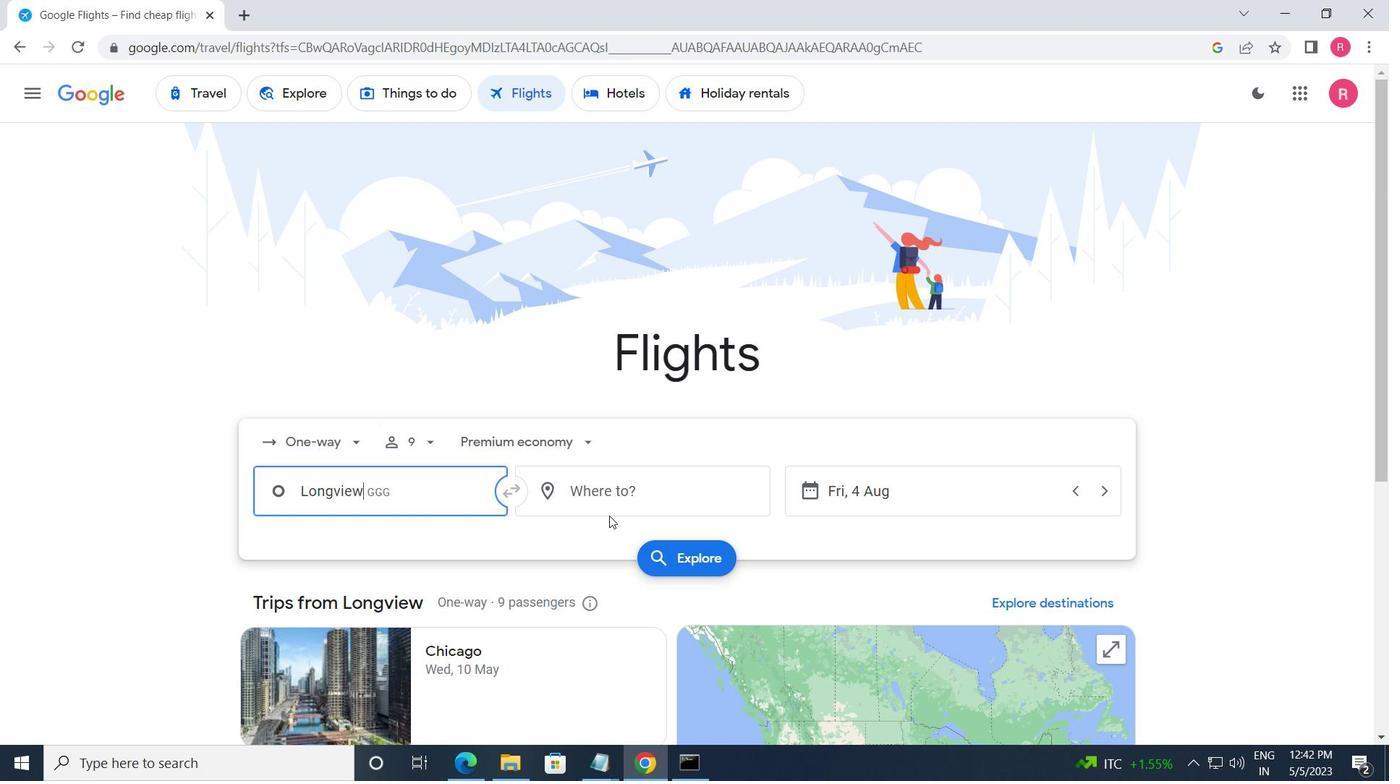 
Action: Key pressed <Key.shift>RIVERTON
Screenshot: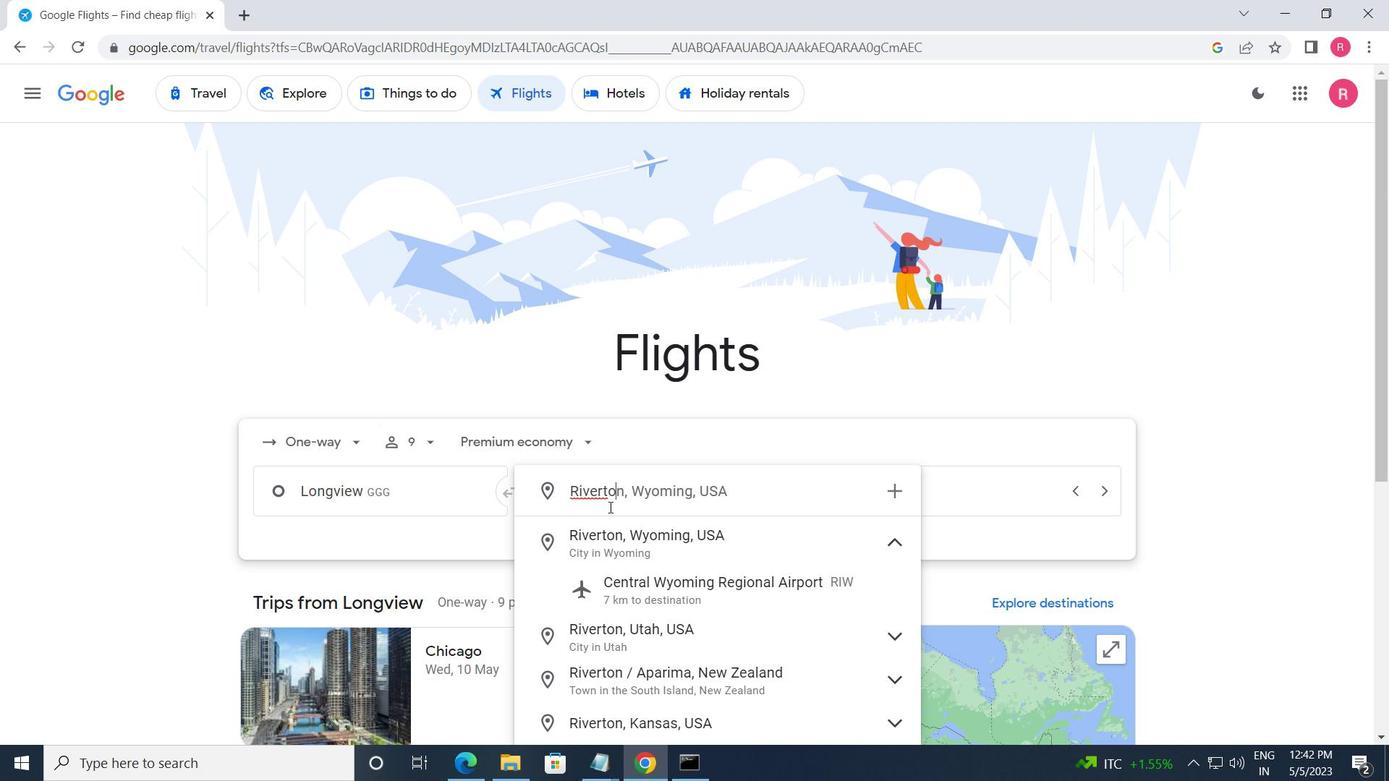 
Action: Mouse moved to (721, 603)
Screenshot: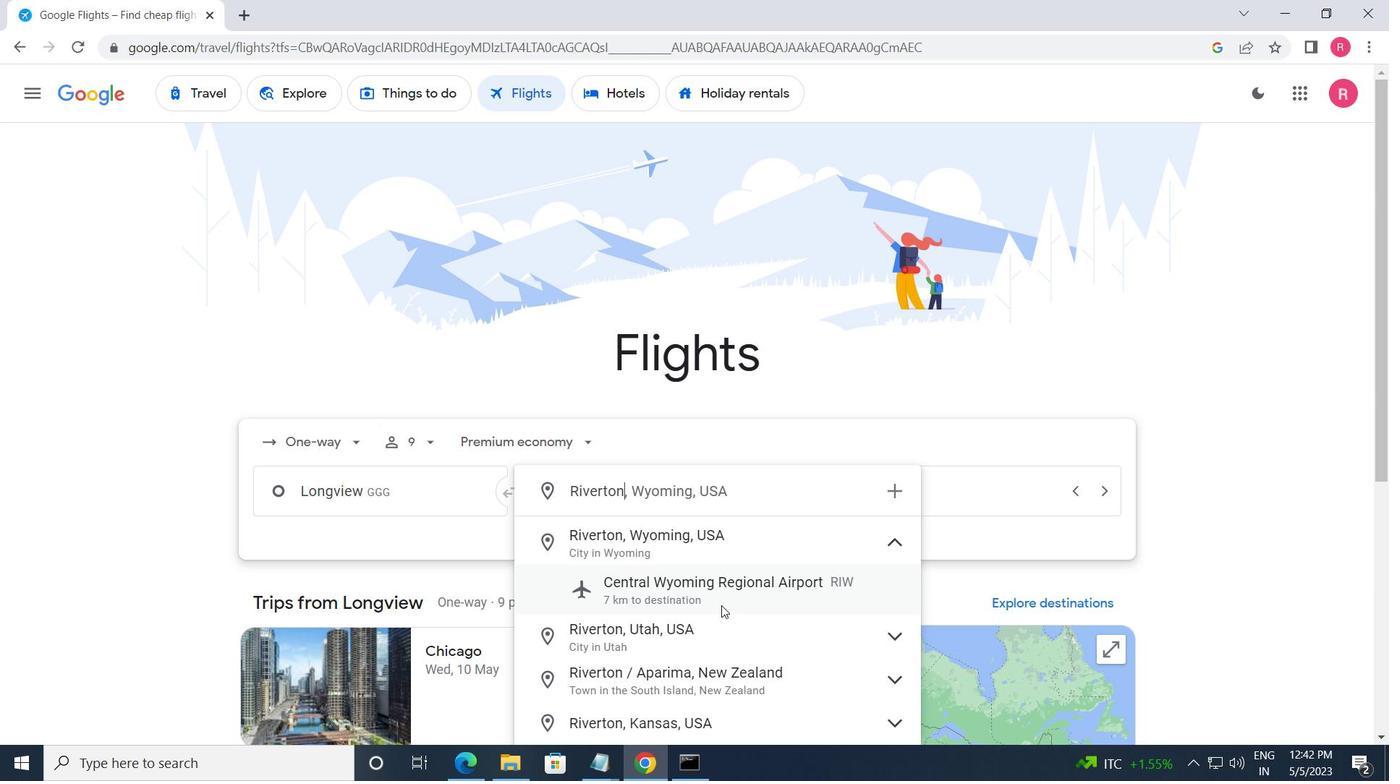 
Action: Mouse pressed left at (721, 603)
Screenshot: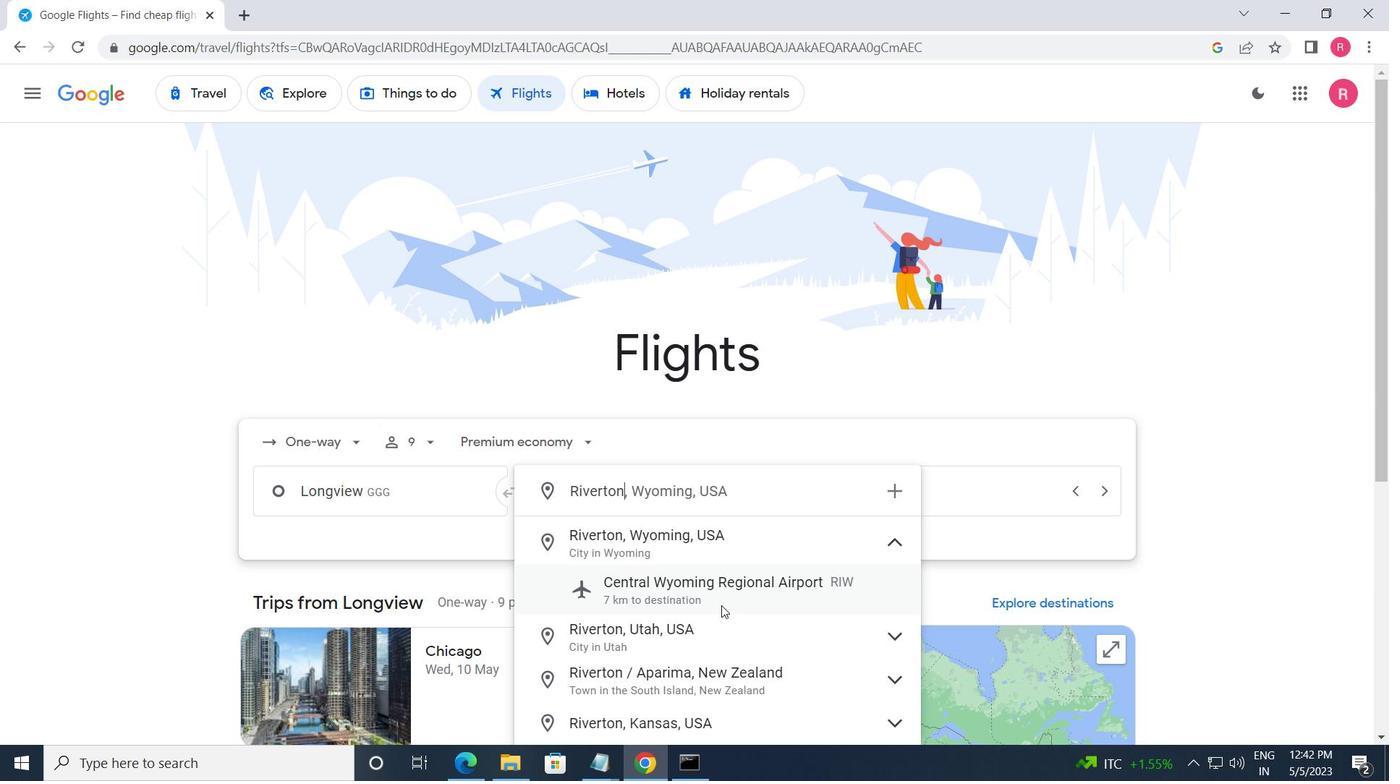 
Action: Mouse moved to (919, 497)
Screenshot: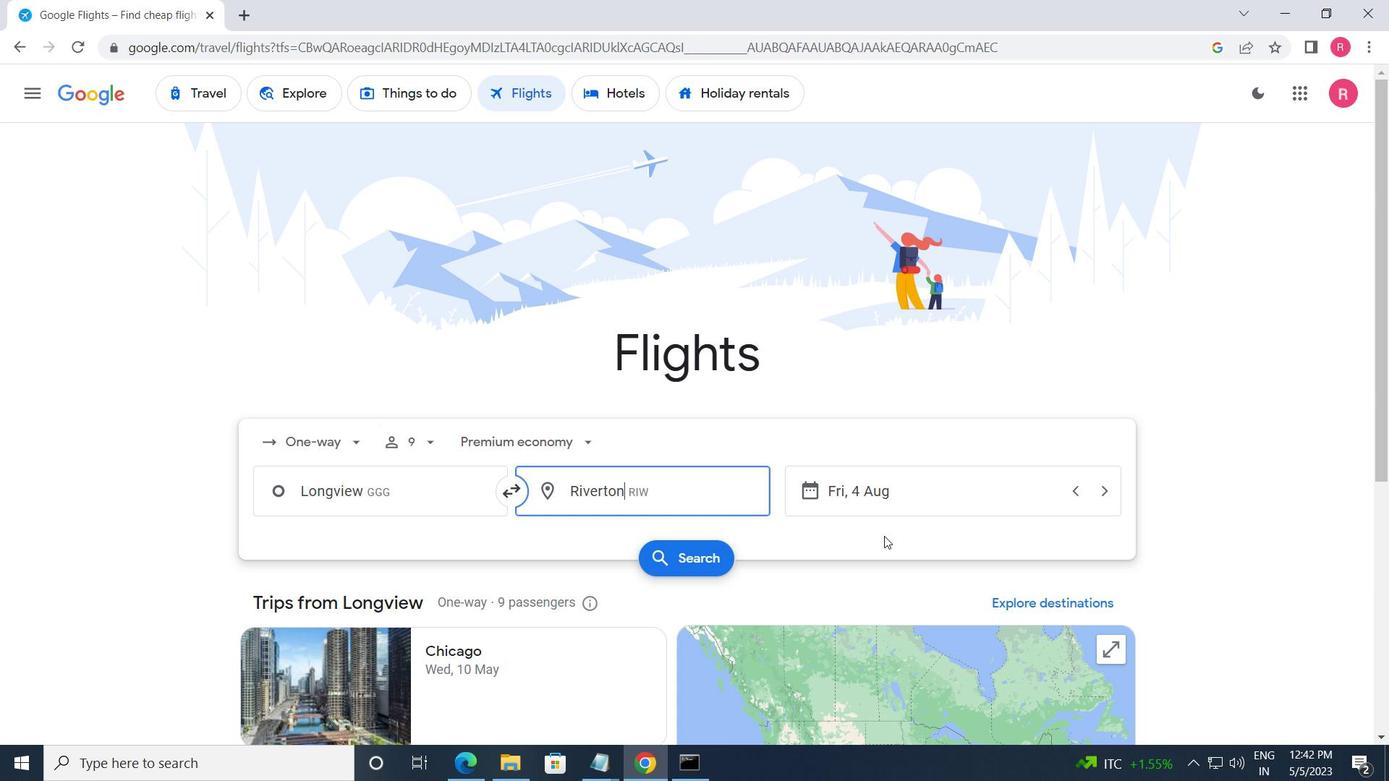 
Action: Mouse pressed left at (919, 497)
Screenshot: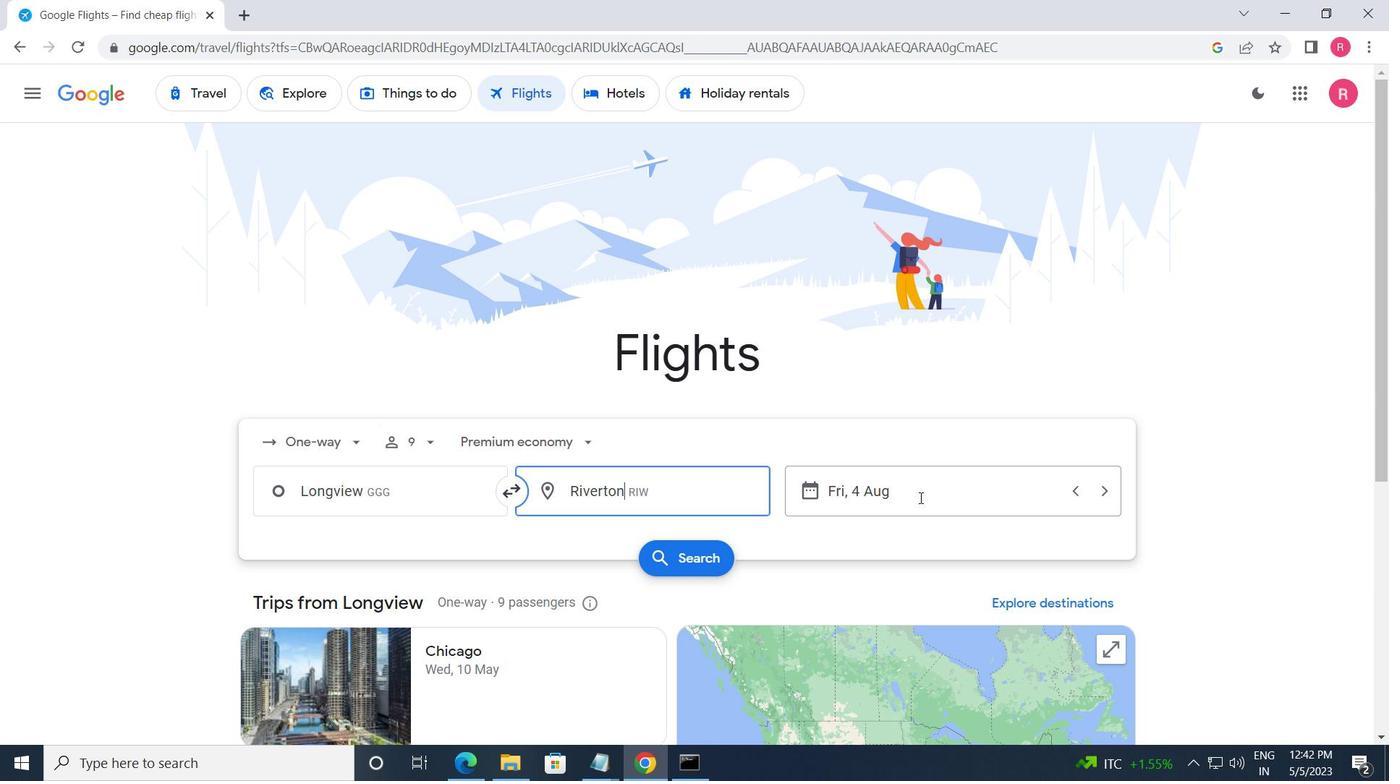
Action: Mouse moved to (693, 431)
Screenshot: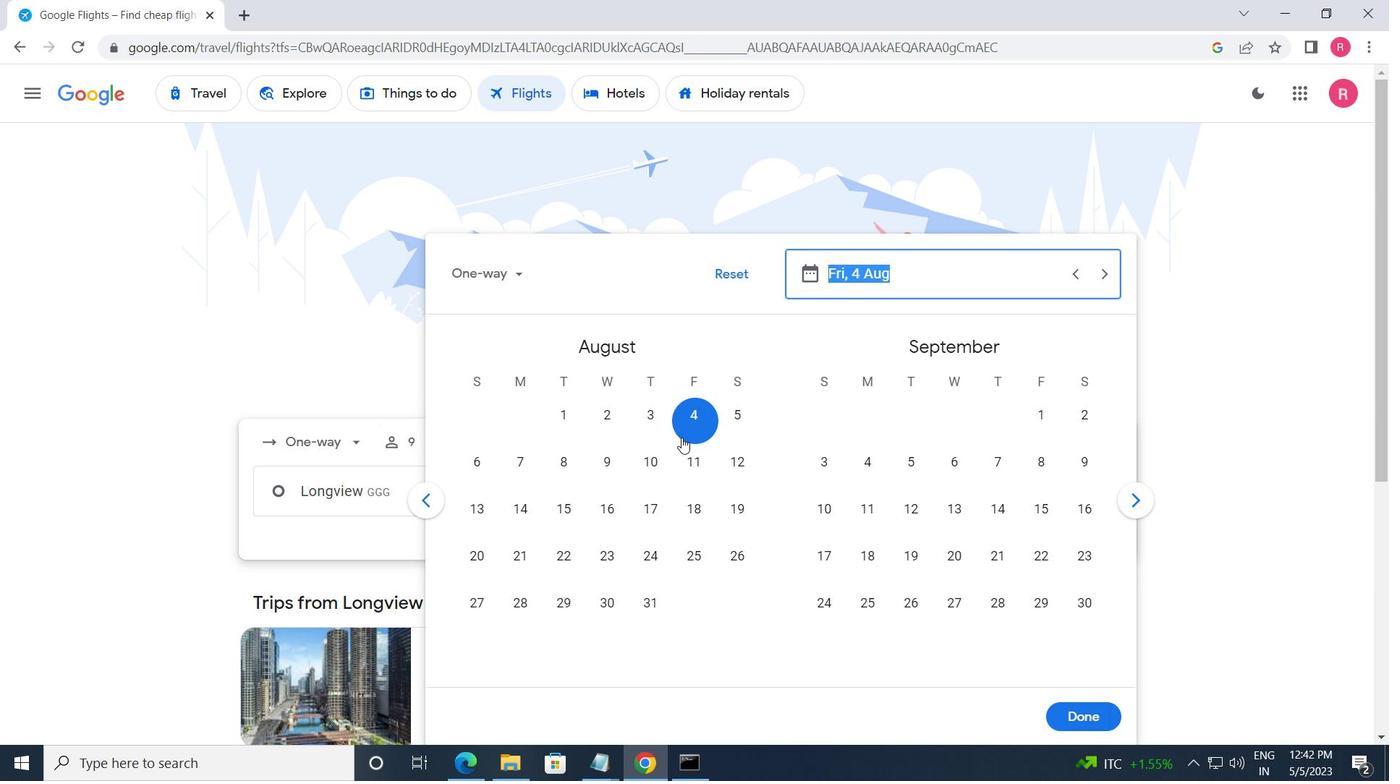 
Action: Mouse pressed left at (693, 431)
Screenshot: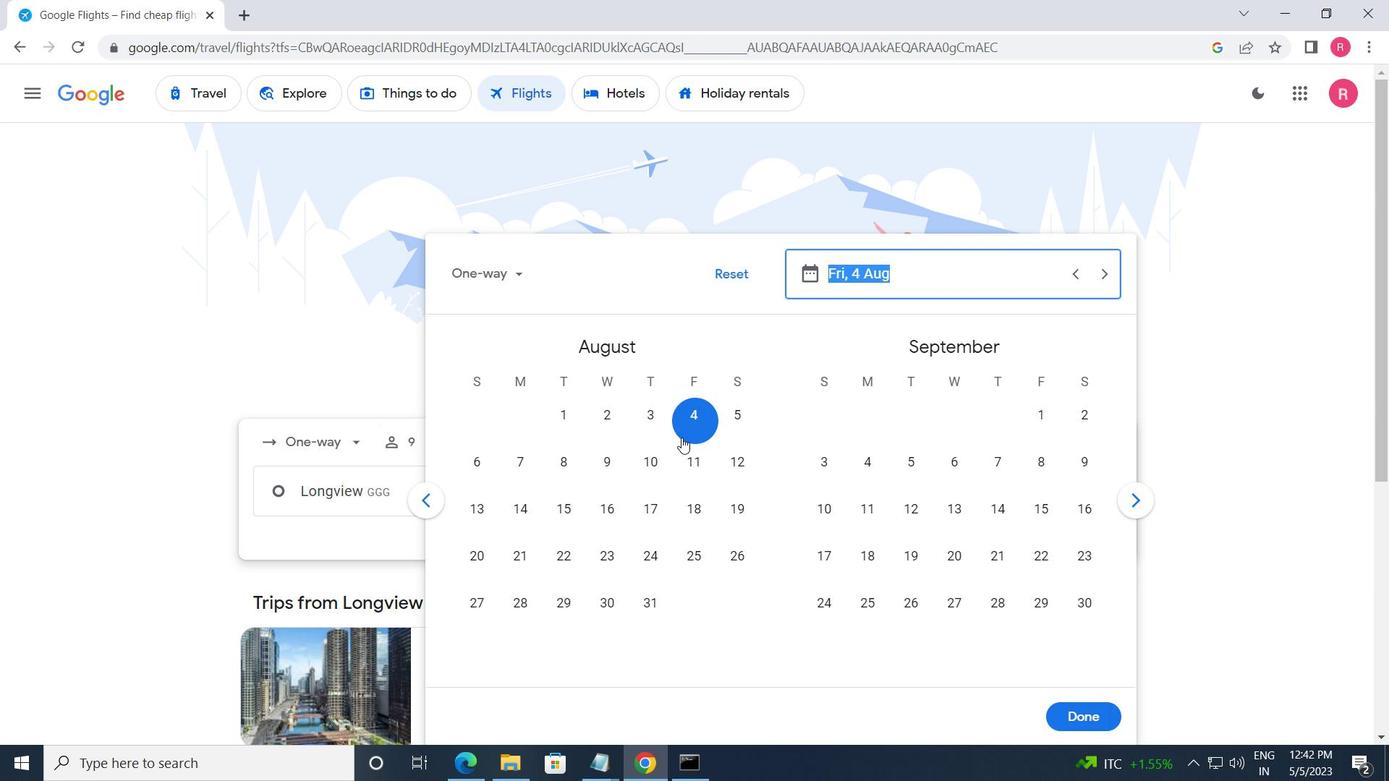 
Action: Mouse moved to (1065, 713)
Screenshot: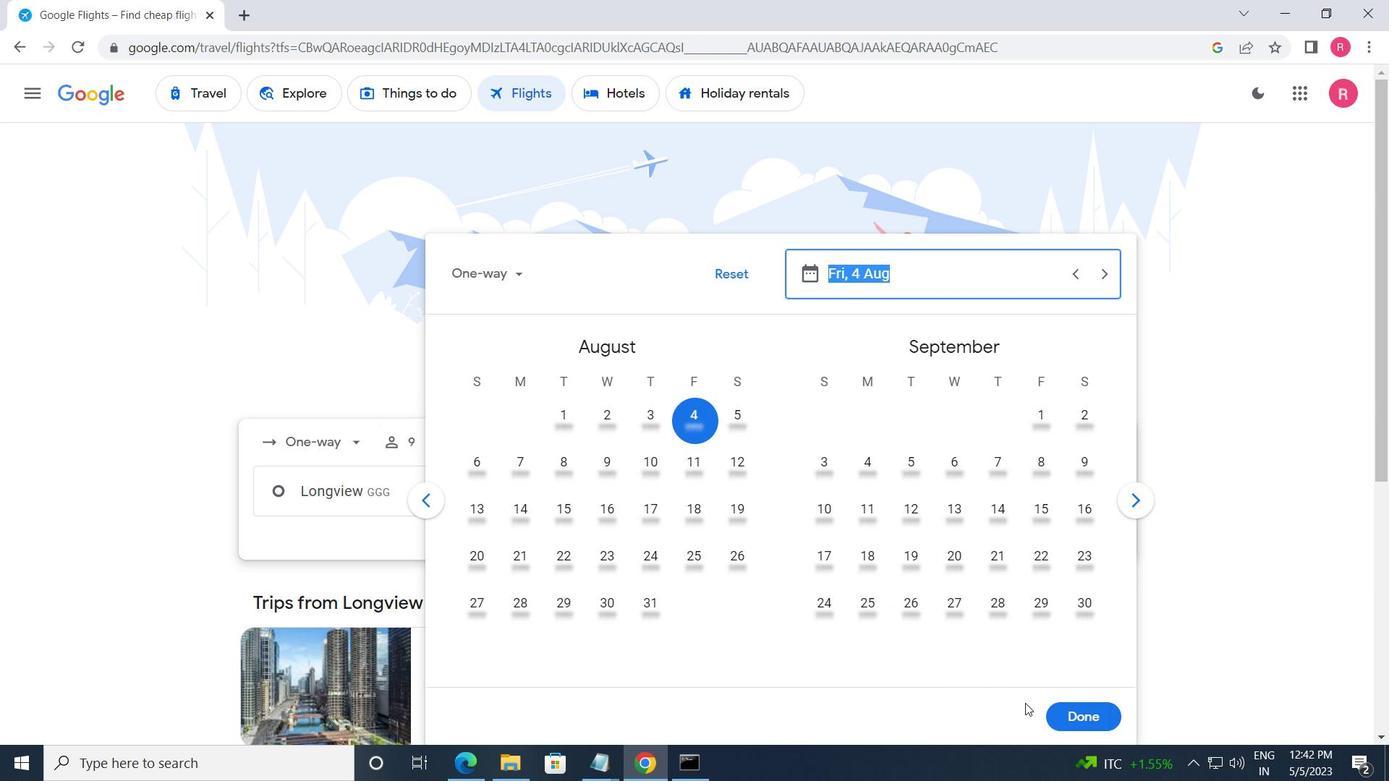 
Action: Mouse pressed left at (1065, 713)
Screenshot: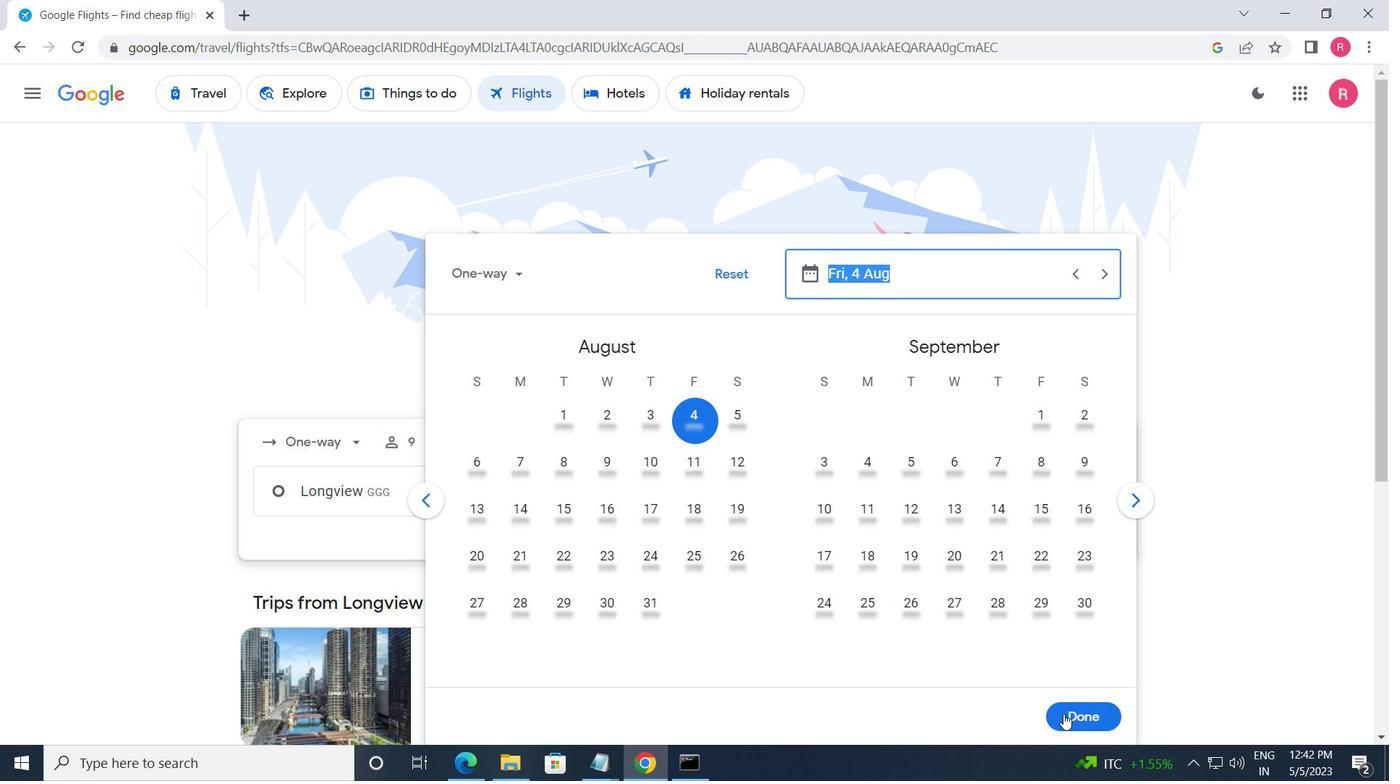 
Action: Mouse moved to (708, 554)
Screenshot: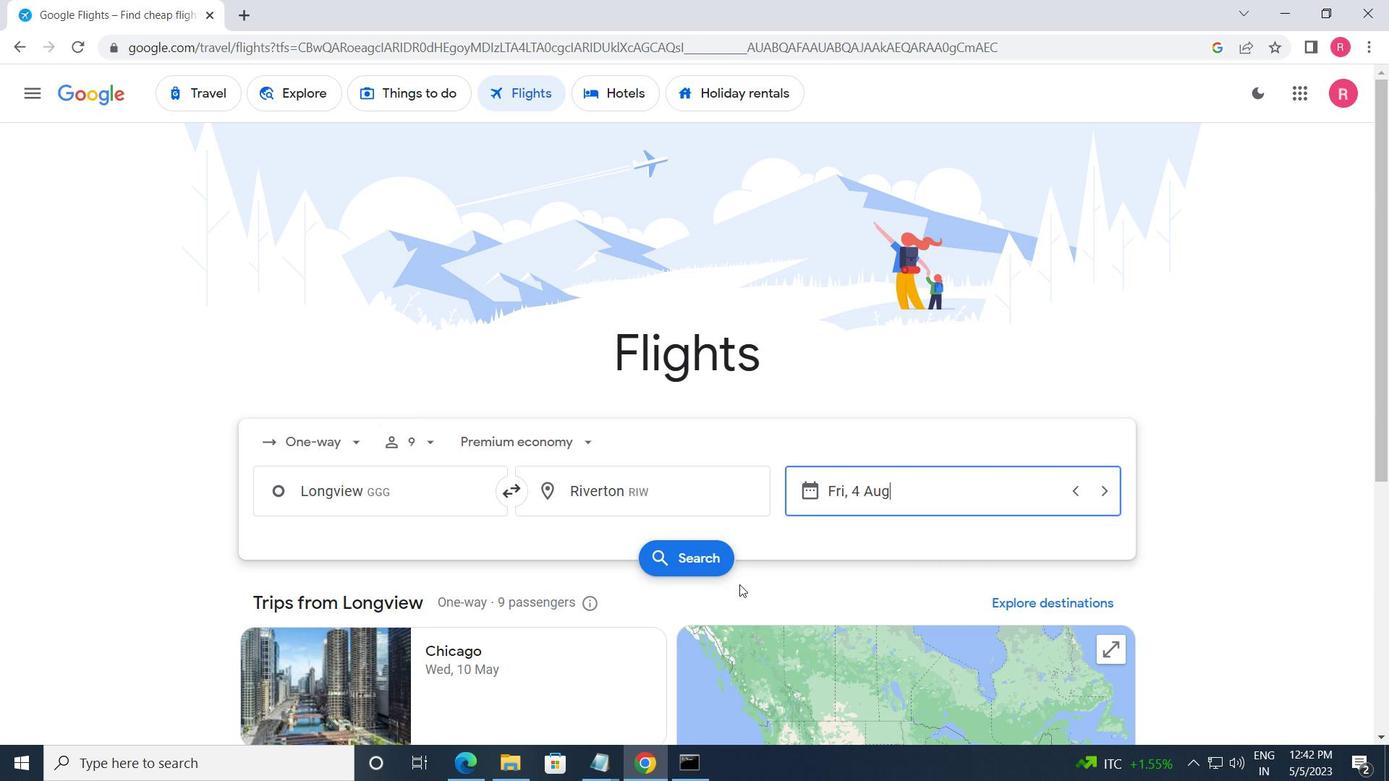 
Action: Mouse pressed left at (708, 554)
Screenshot: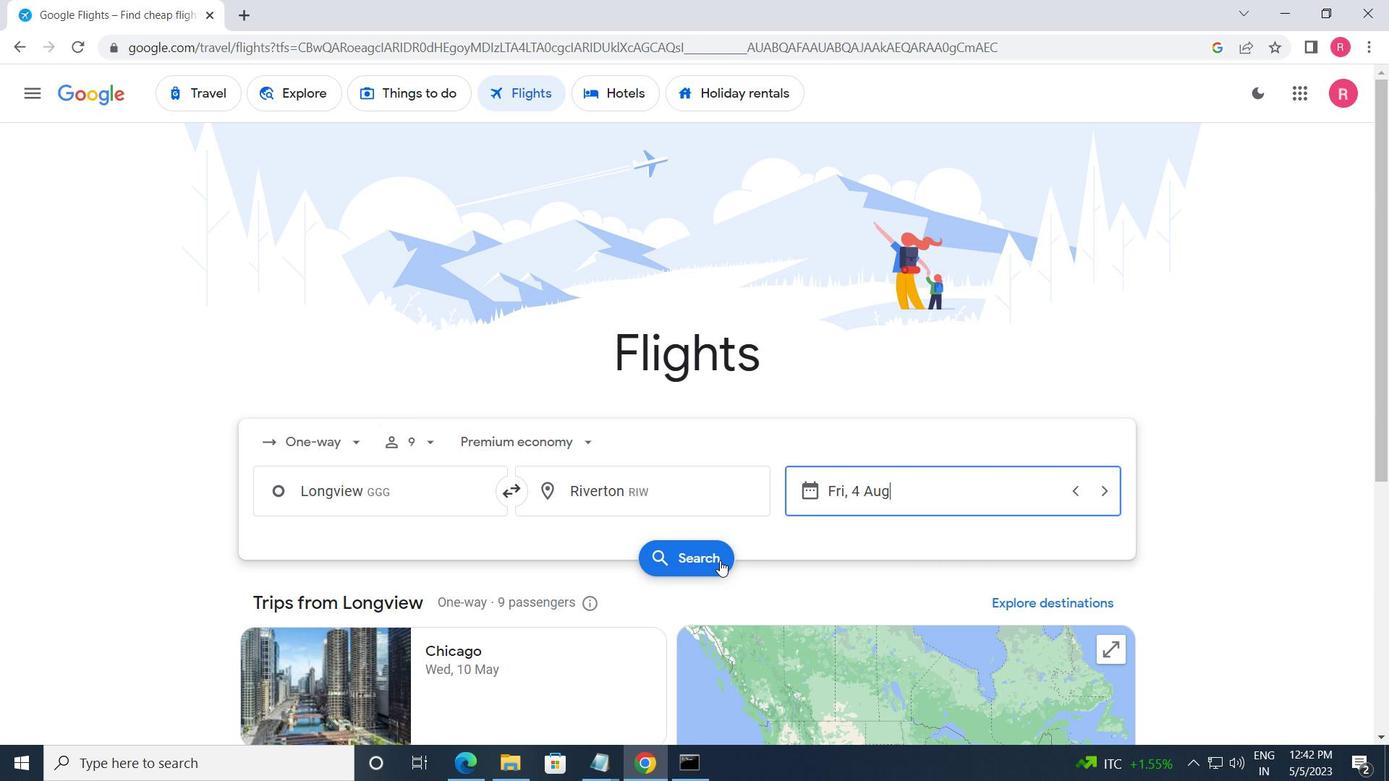 
Action: Mouse moved to (265, 261)
Screenshot: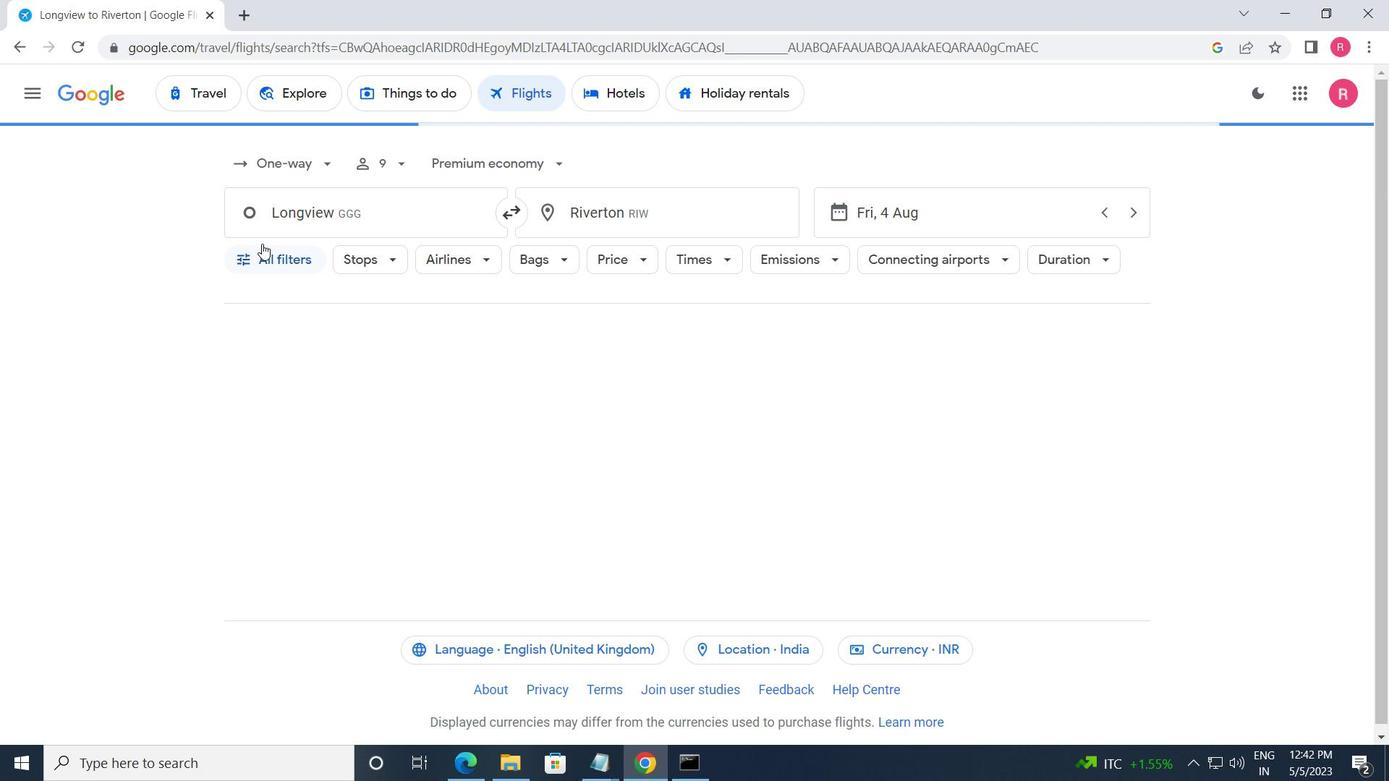 
Action: Mouse pressed left at (265, 261)
Screenshot: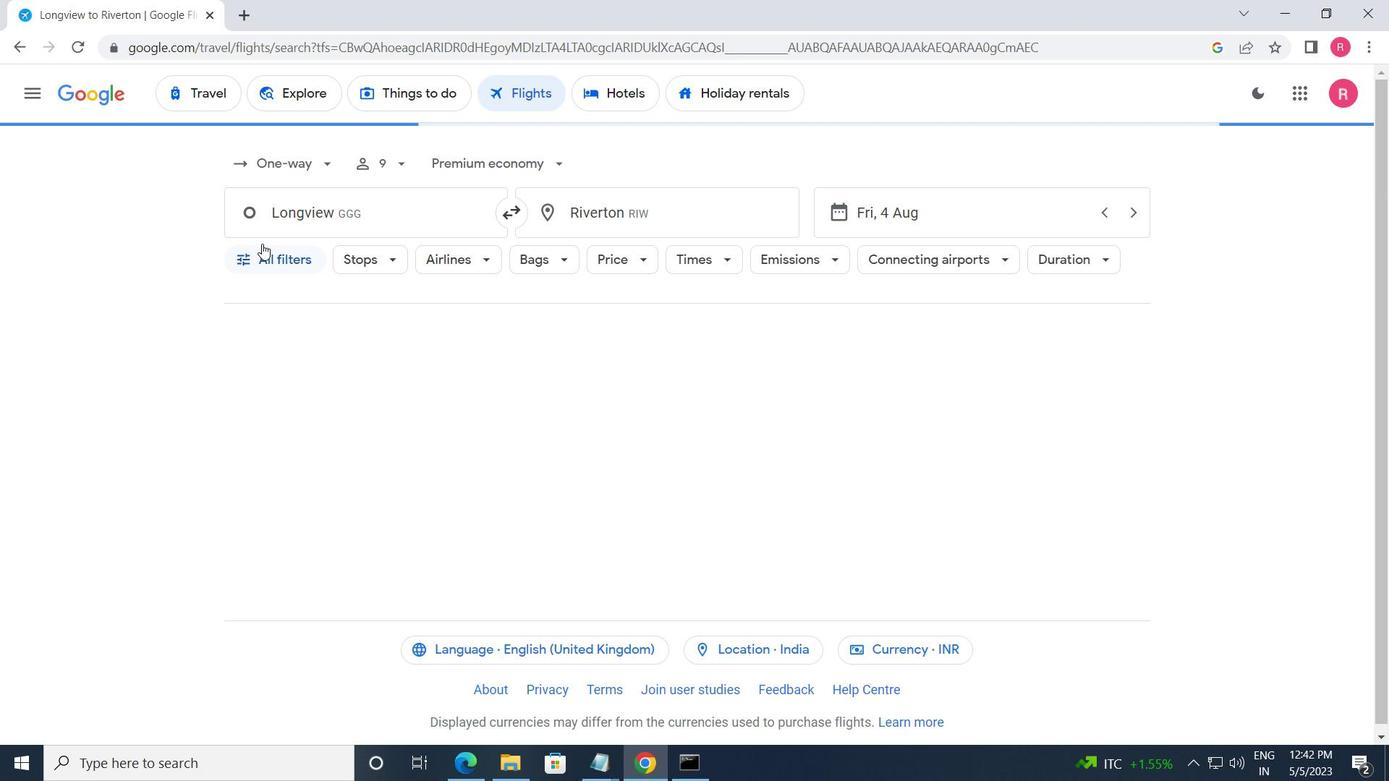 
Action: Mouse moved to (345, 474)
Screenshot: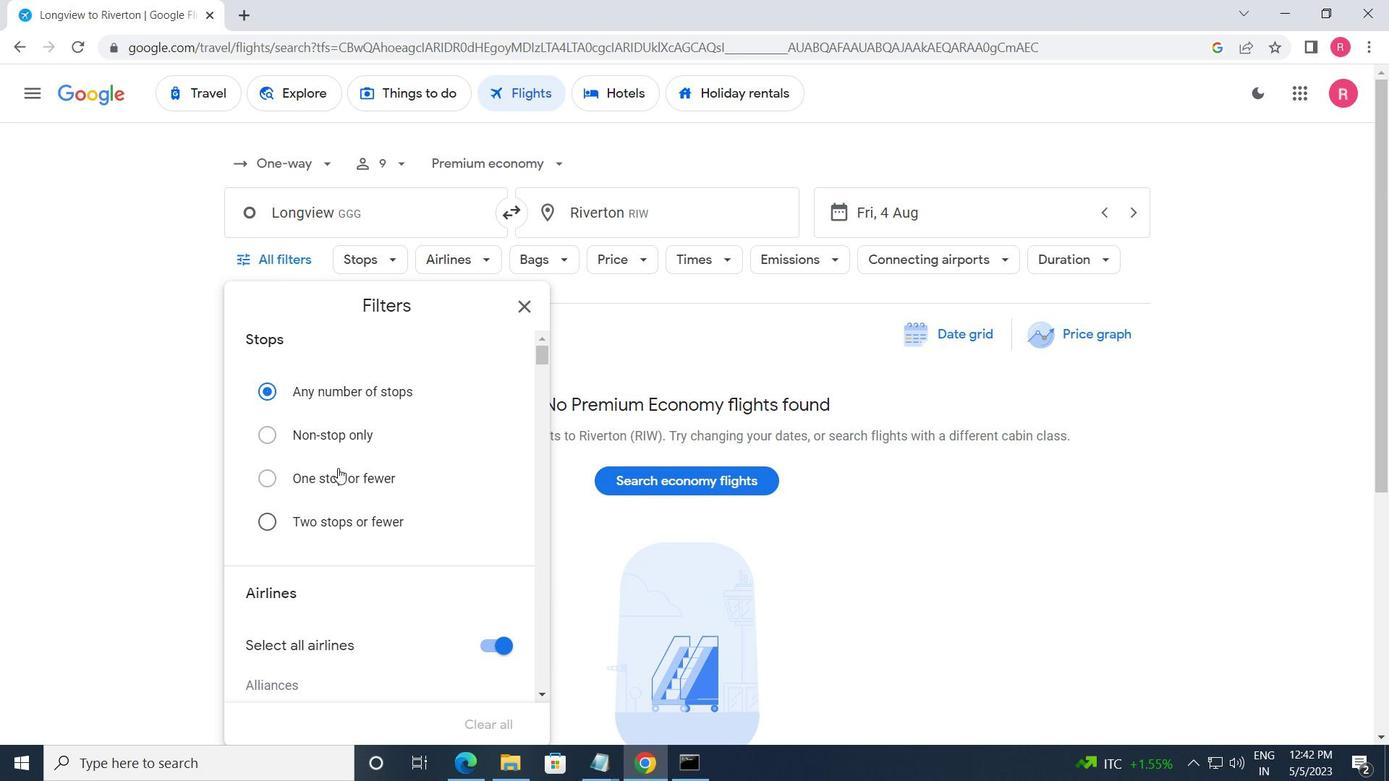 
Action: Mouse scrolled (345, 473) with delta (0, 0)
Screenshot: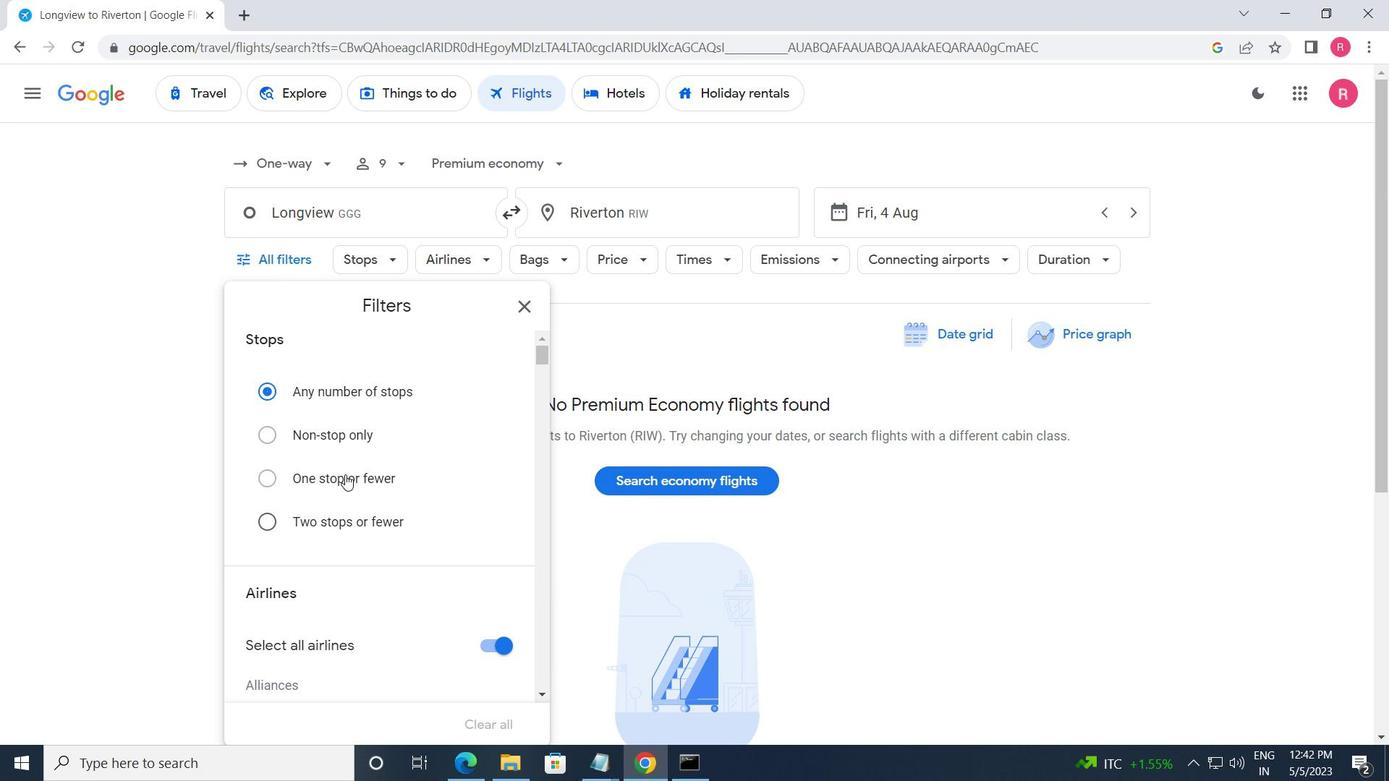 
Action: Mouse moved to (345, 476)
Screenshot: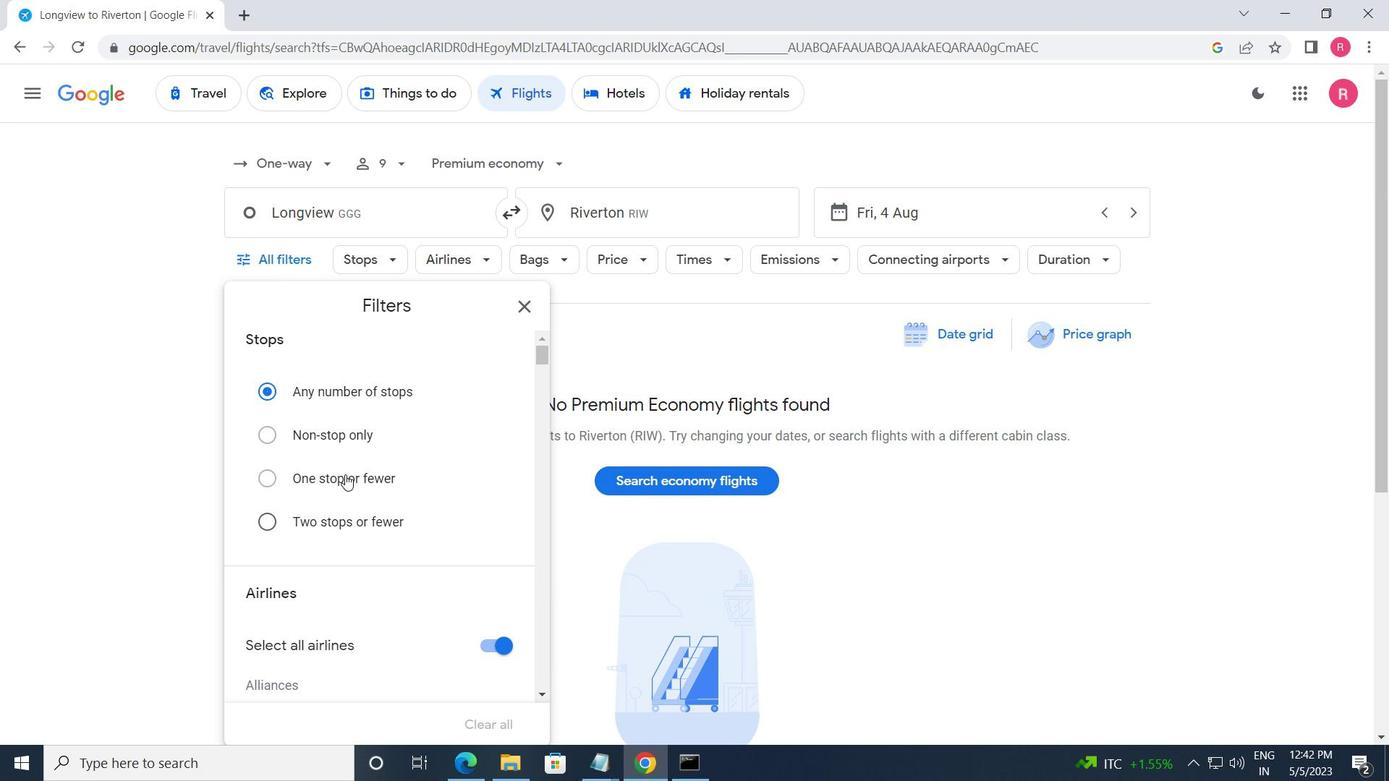 
Action: Mouse scrolled (345, 475) with delta (0, 0)
Screenshot: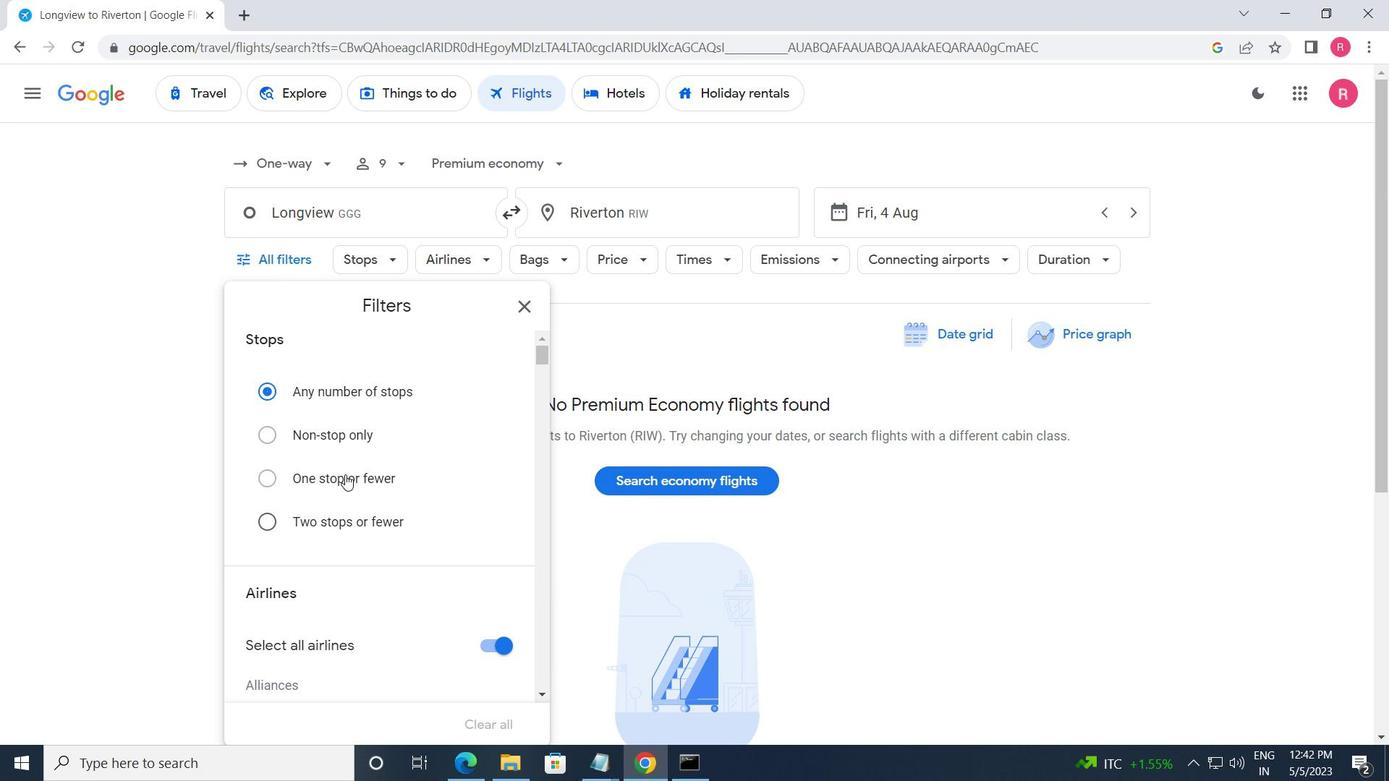 
Action: Mouse scrolled (345, 475) with delta (0, 0)
Screenshot: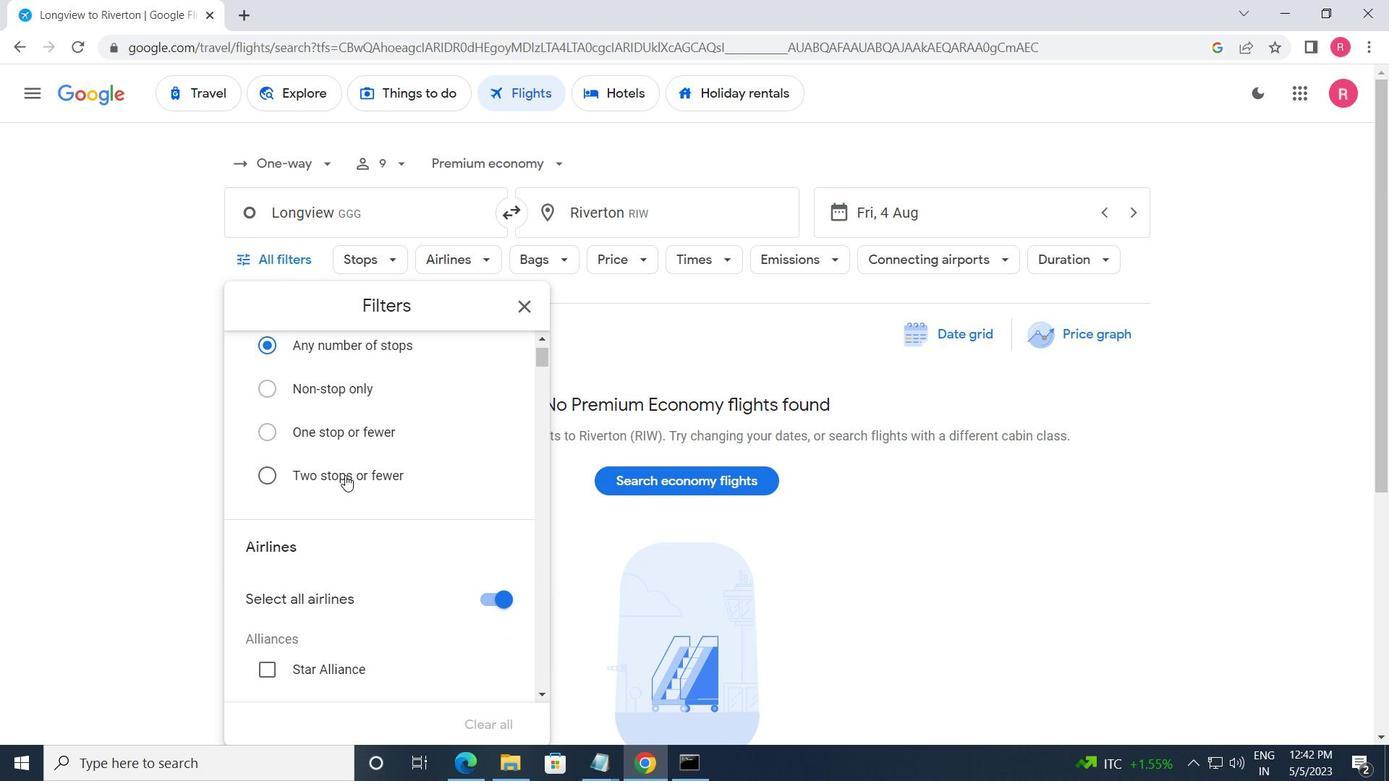 
Action: Mouse scrolled (345, 475) with delta (0, 0)
Screenshot: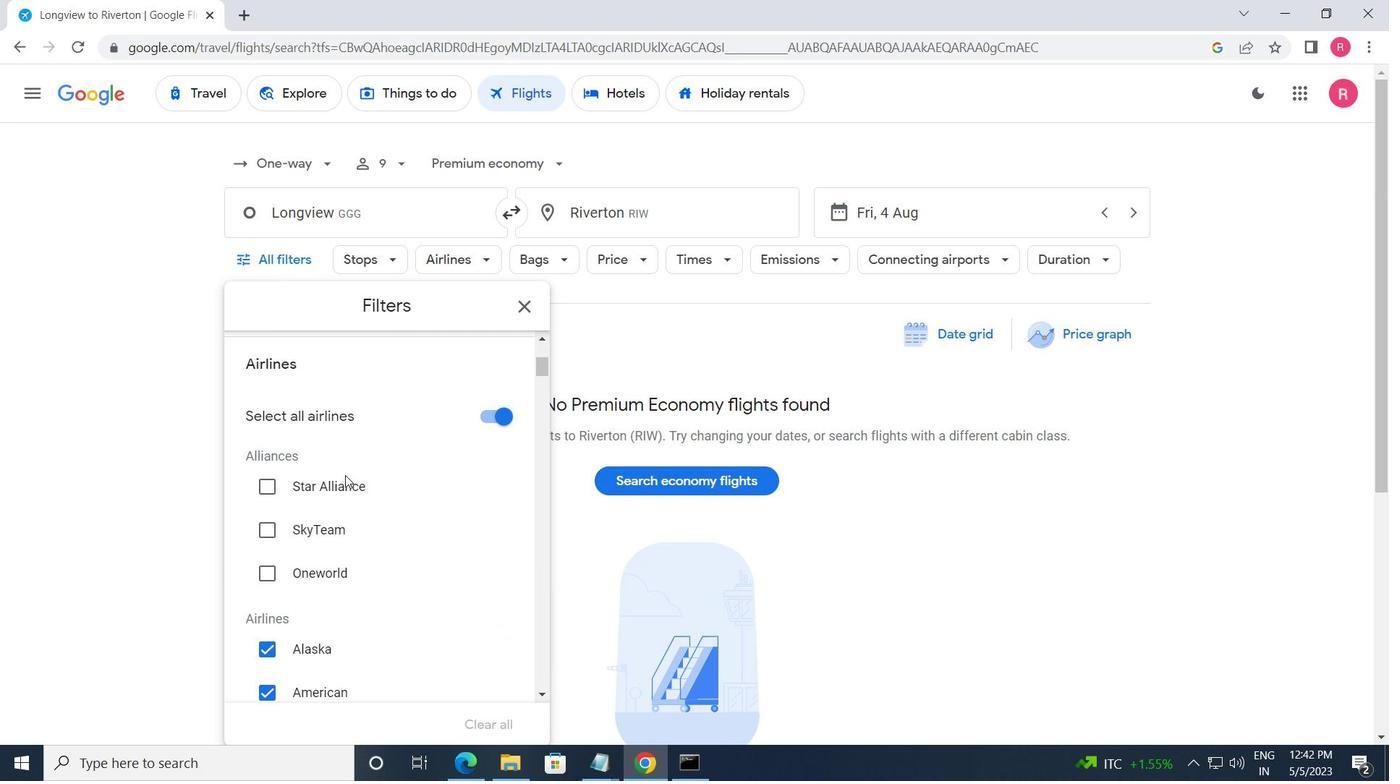 
Action: Mouse moved to (347, 480)
Screenshot: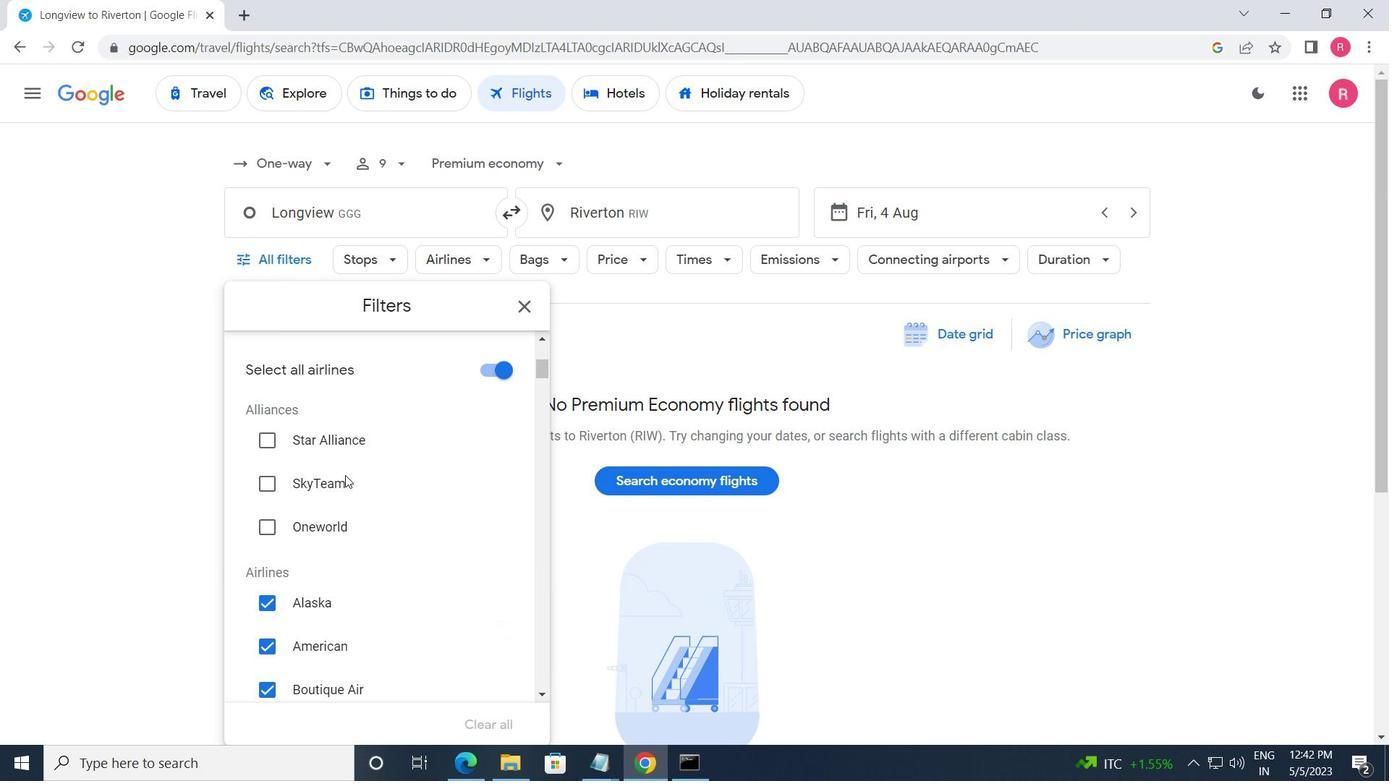 
Action: Mouse scrolled (347, 479) with delta (0, 0)
Screenshot: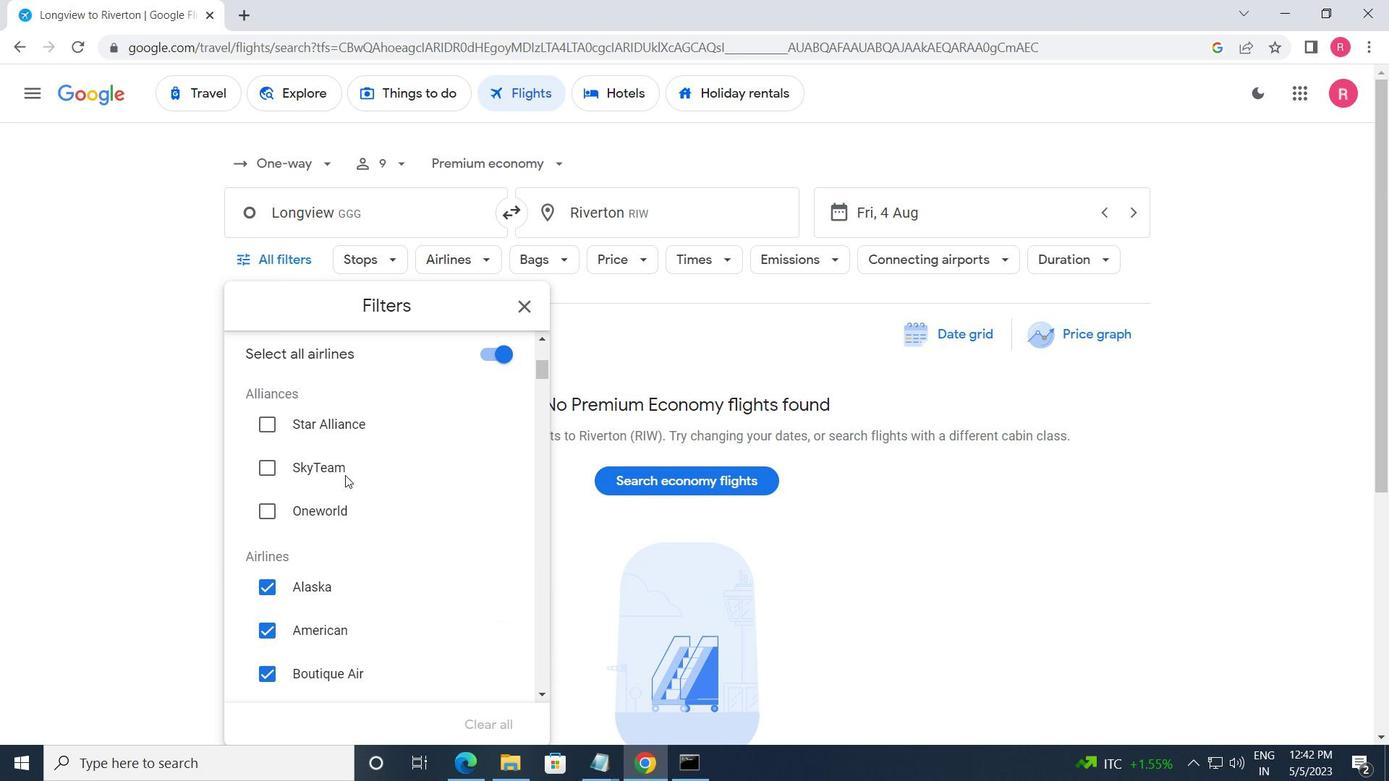 
Action: Mouse moved to (450, 661)
Screenshot: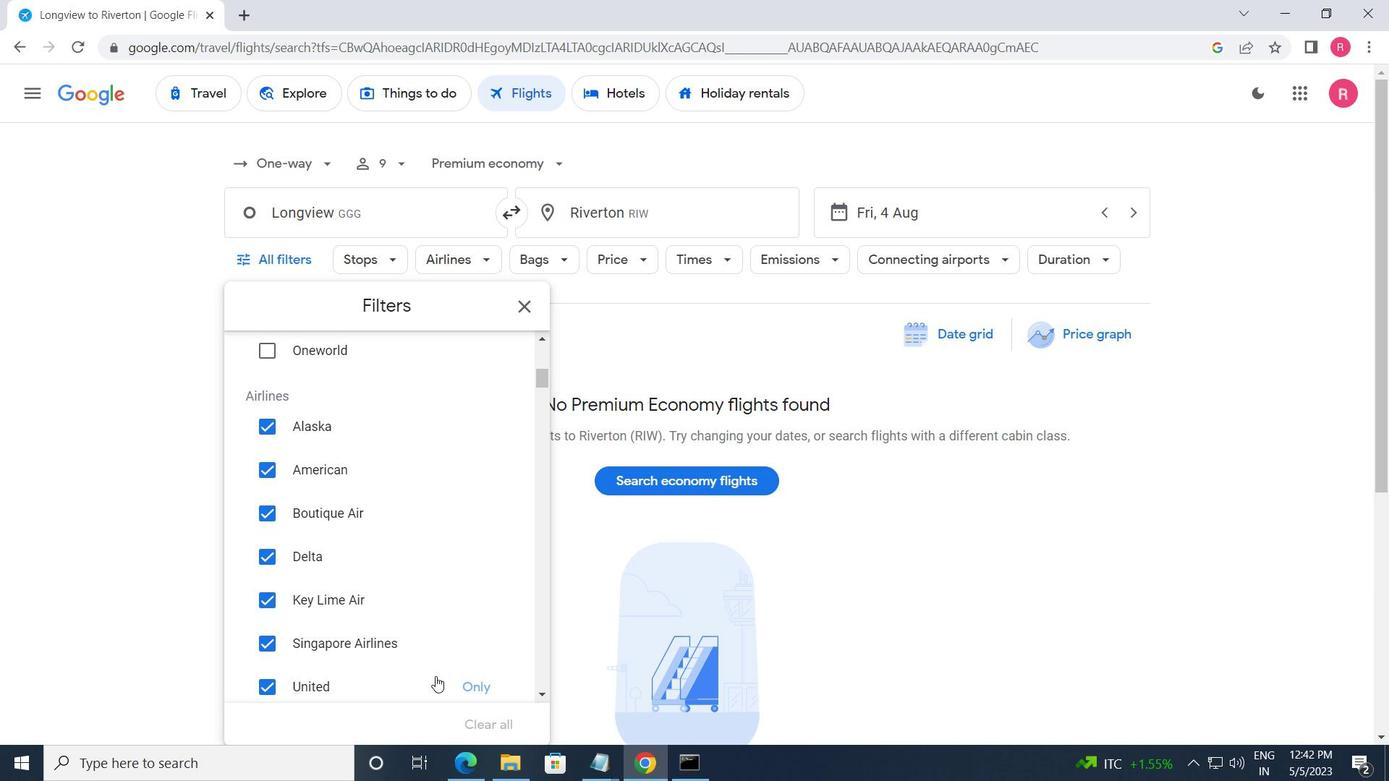 
Action: Mouse scrolled (450, 660) with delta (0, 0)
Screenshot: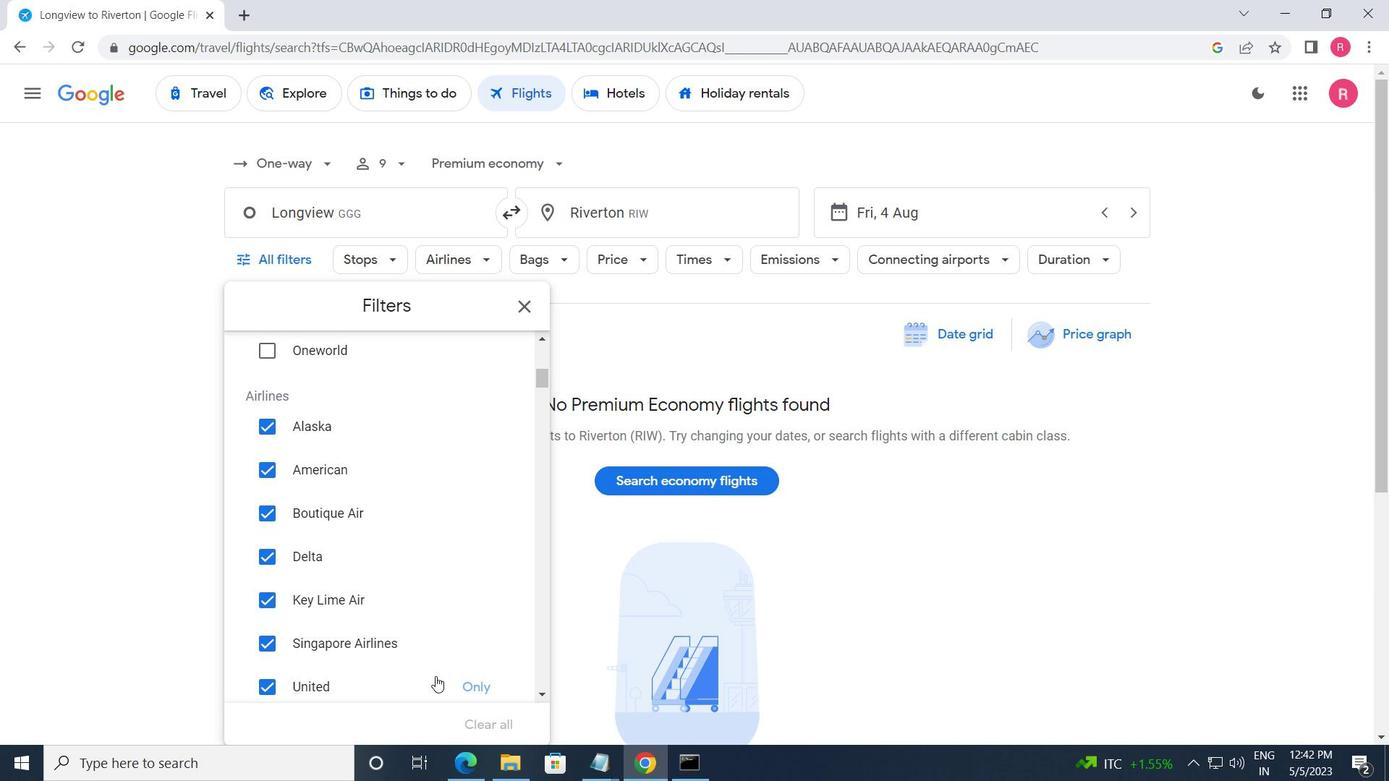 
Action: Mouse moved to (480, 591)
Screenshot: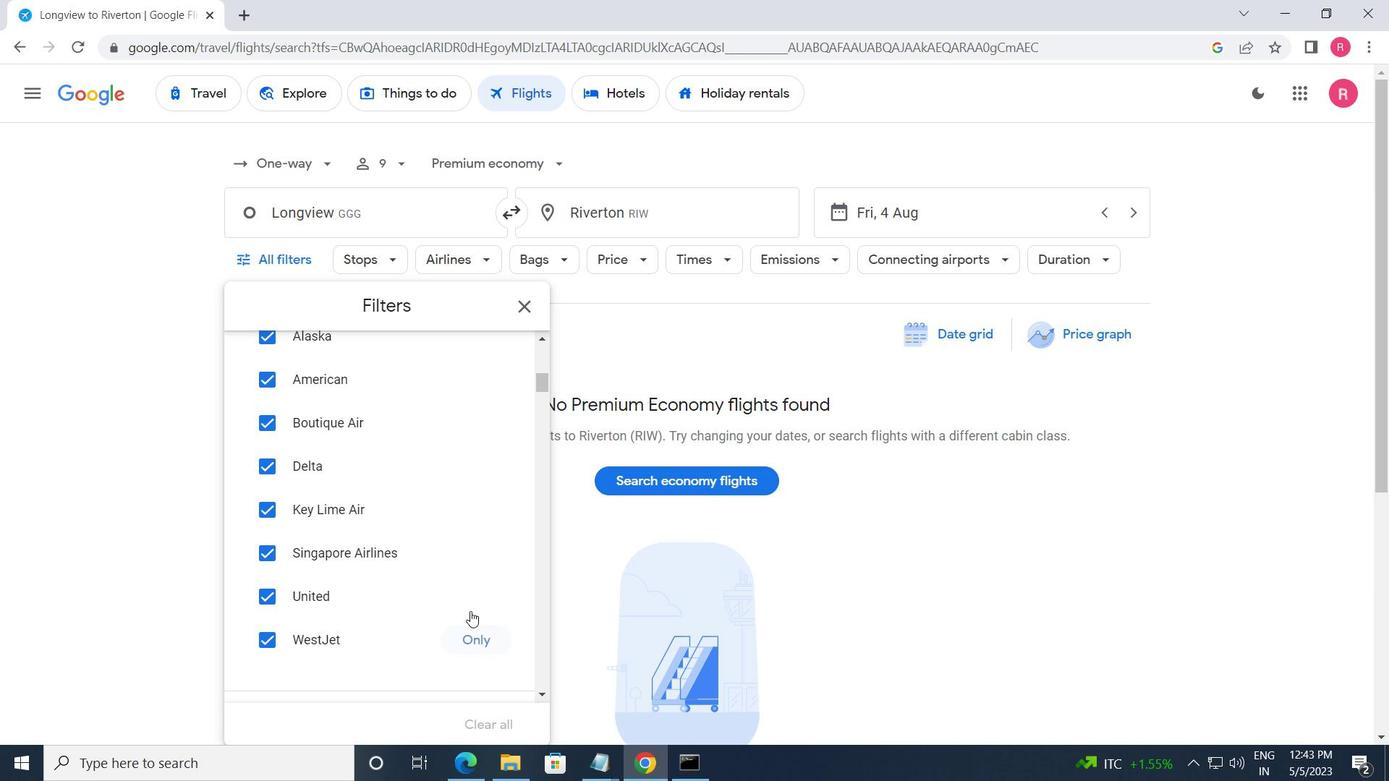 
Action: Mouse pressed left at (480, 591)
Screenshot: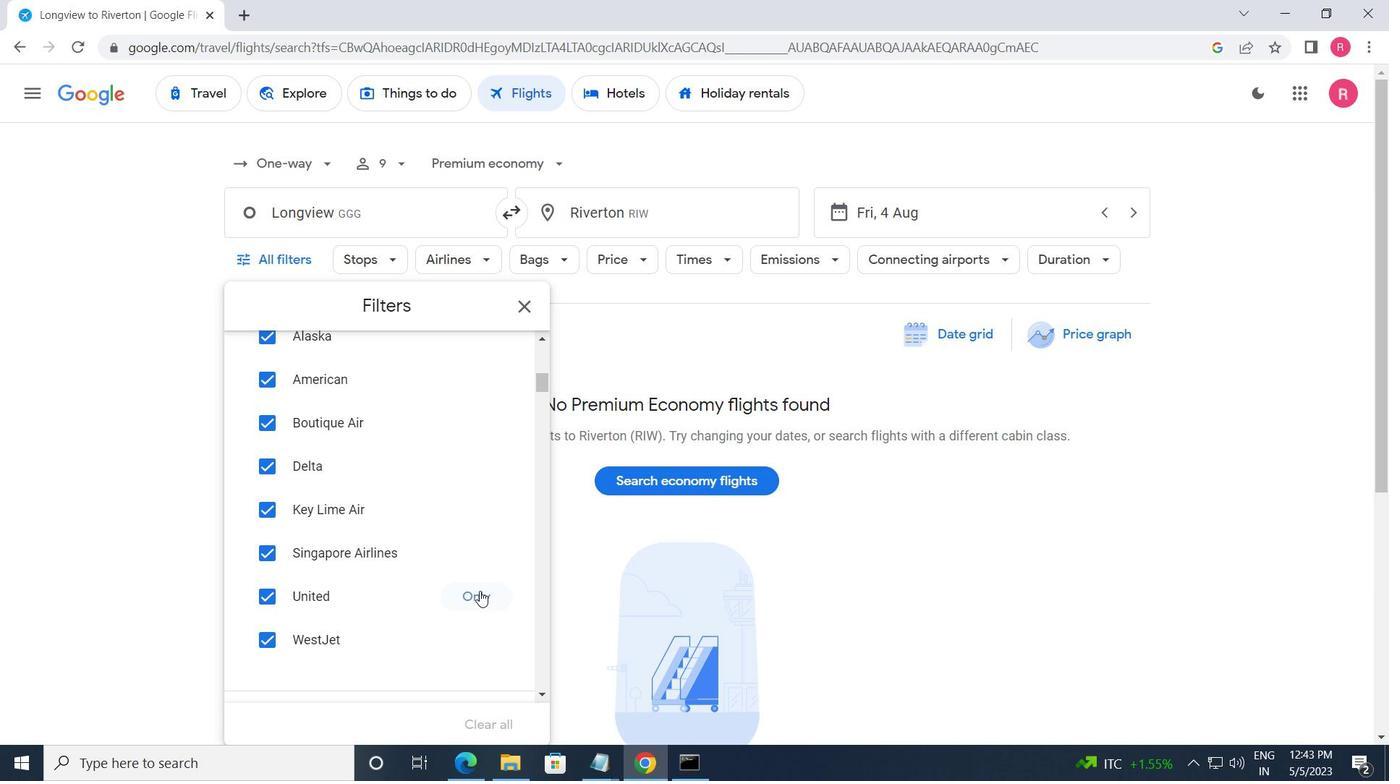 
Action: Mouse moved to (479, 591)
Screenshot: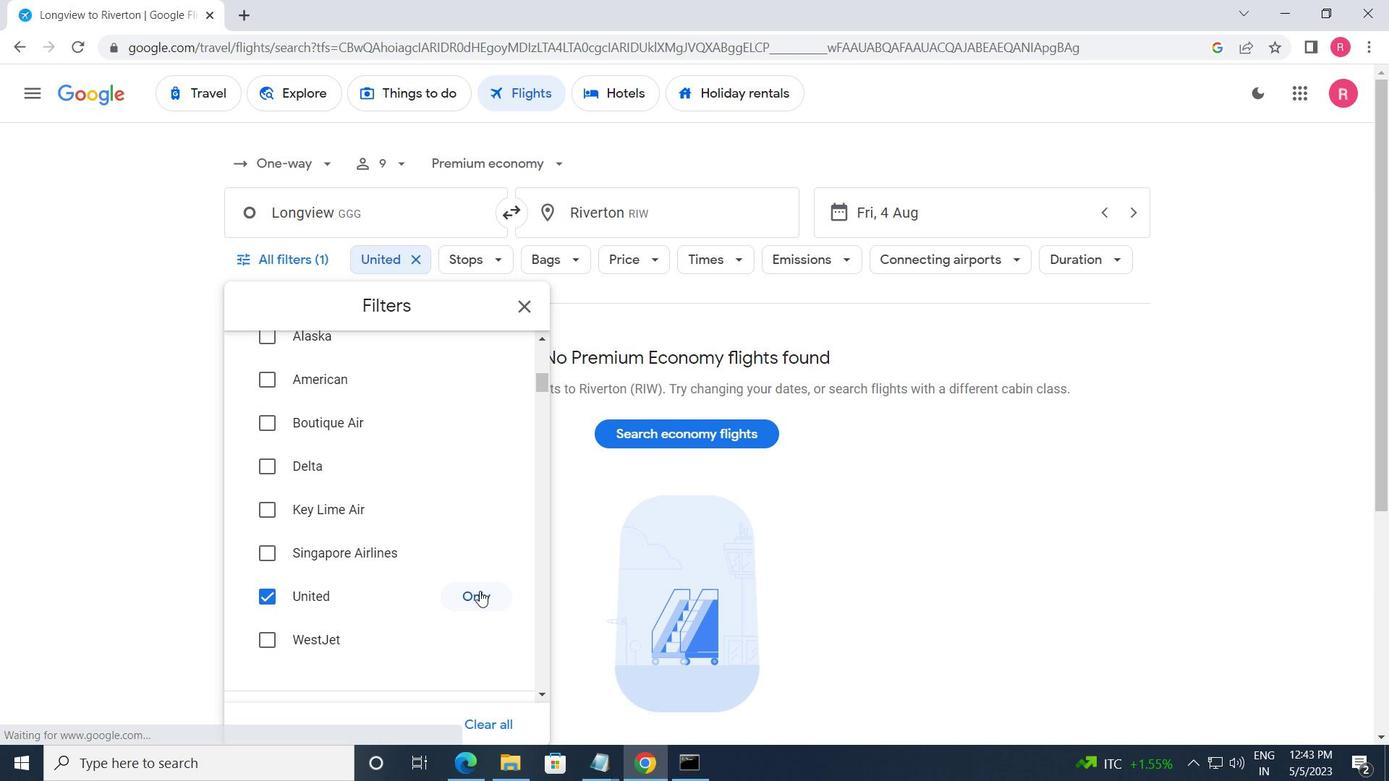 
Action: Mouse scrolled (479, 590) with delta (0, 0)
Screenshot: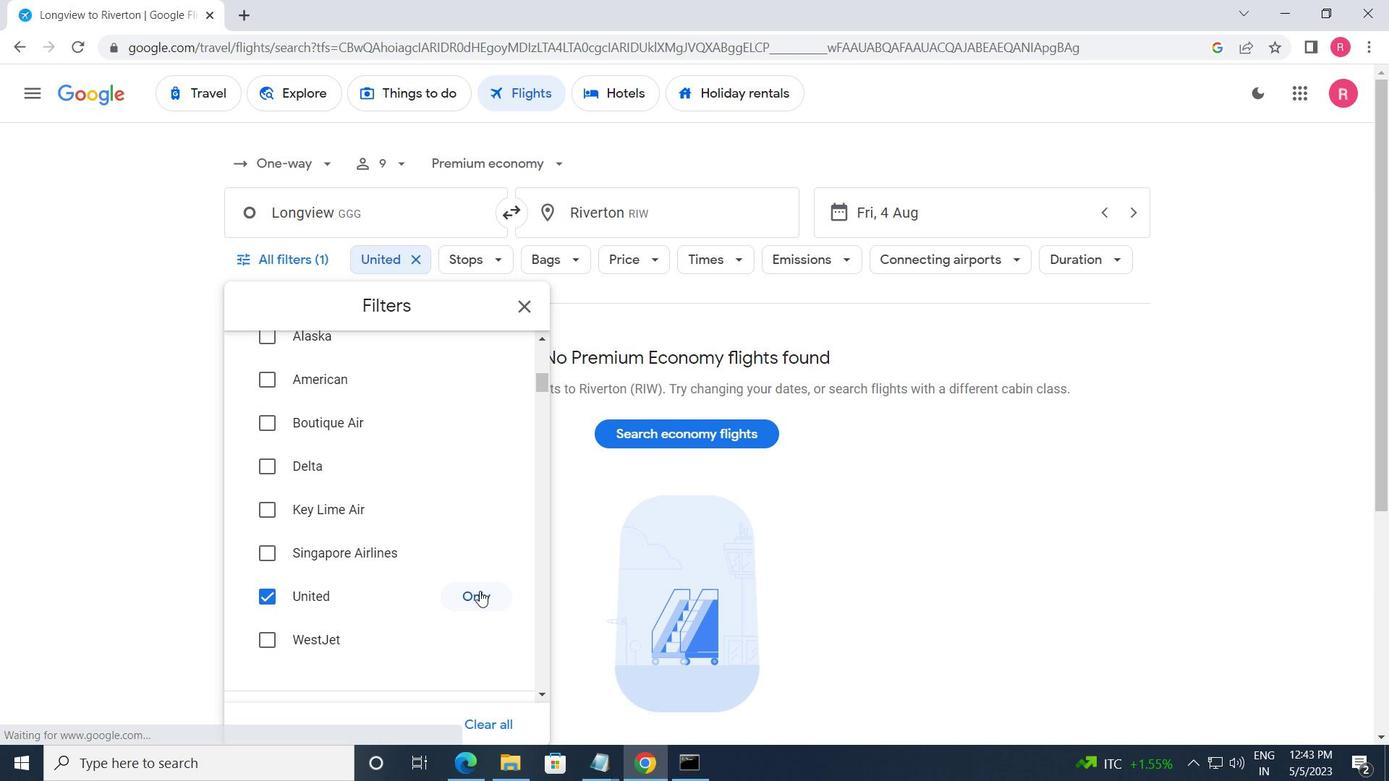 
Action: Mouse moved to (478, 591)
Screenshot: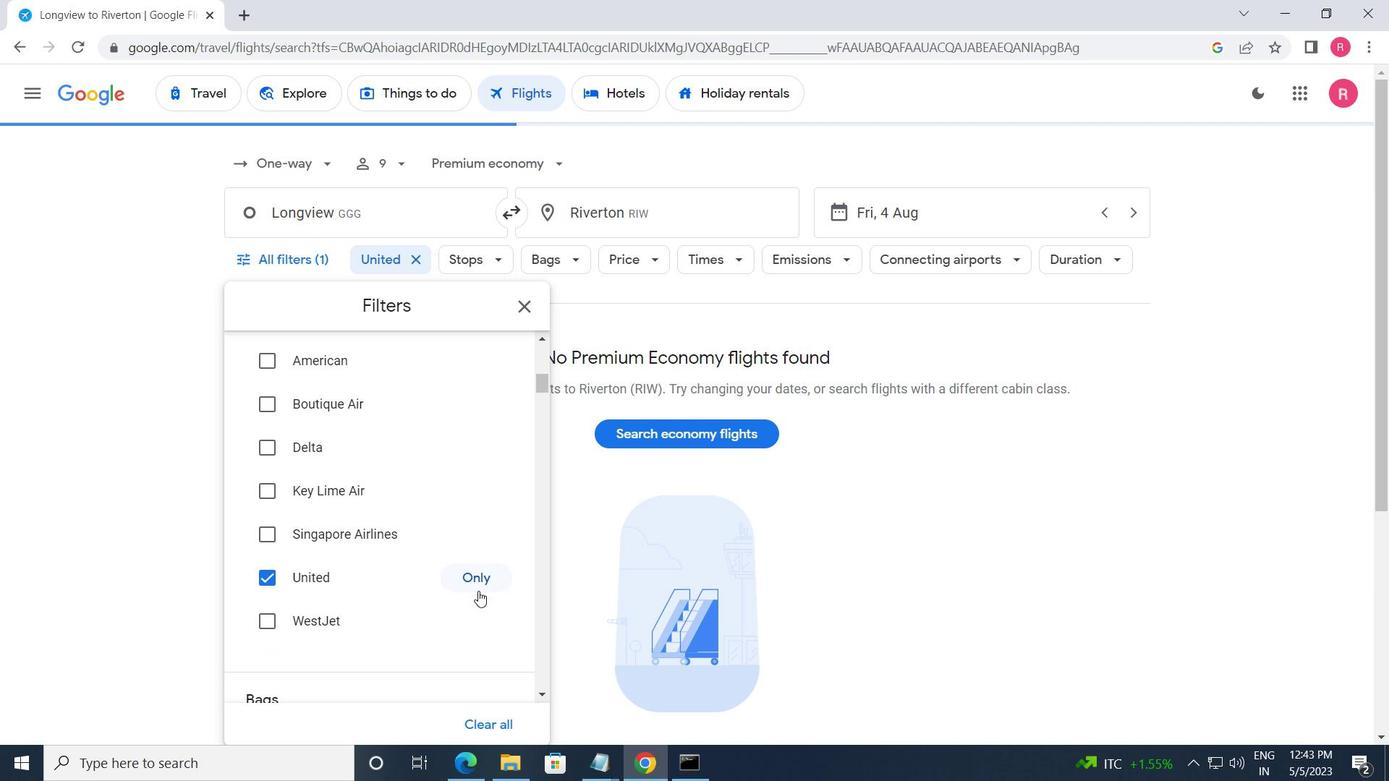 
Action: Mouse scrolled (478, 590) with delta (0, 0)
Screenshot: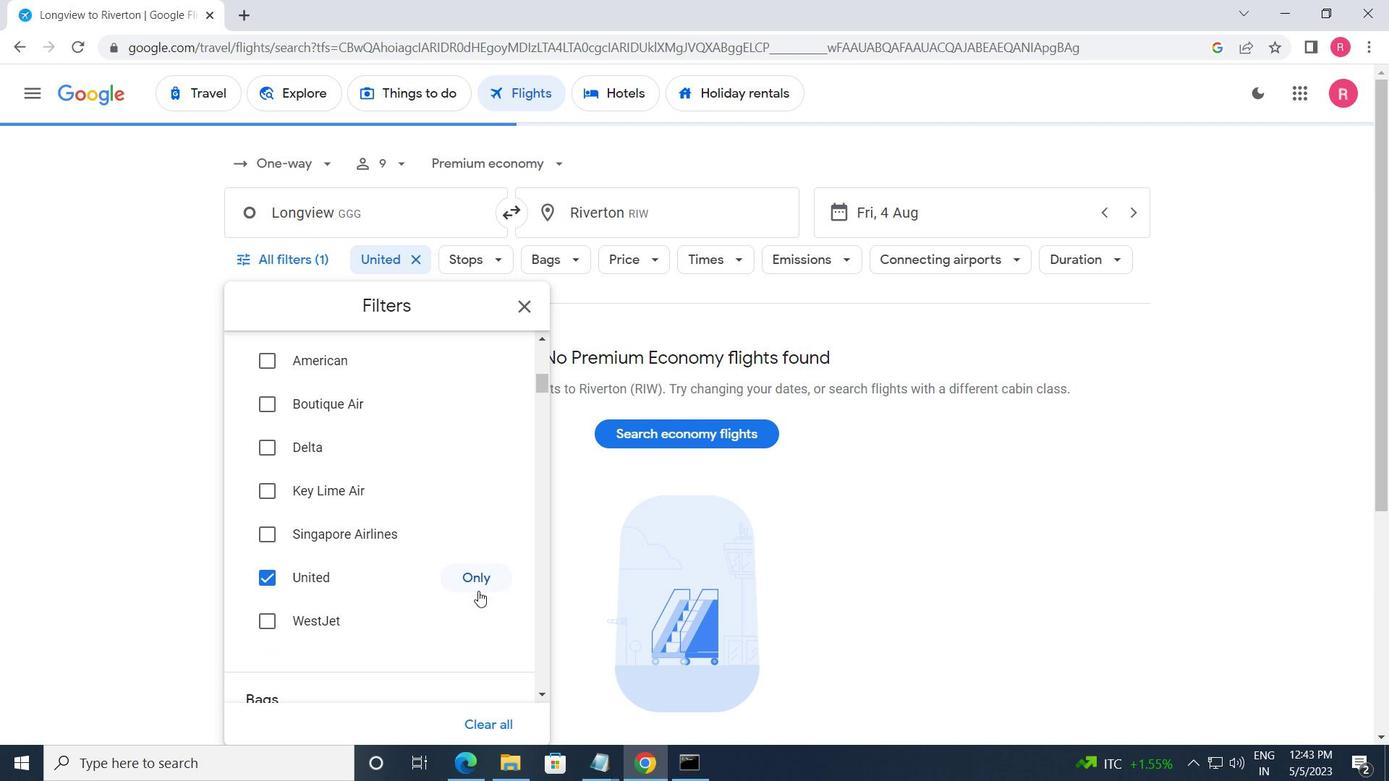 
Action: Mouse scrolled (478, 590) with delta (0, 0)
Screenshot: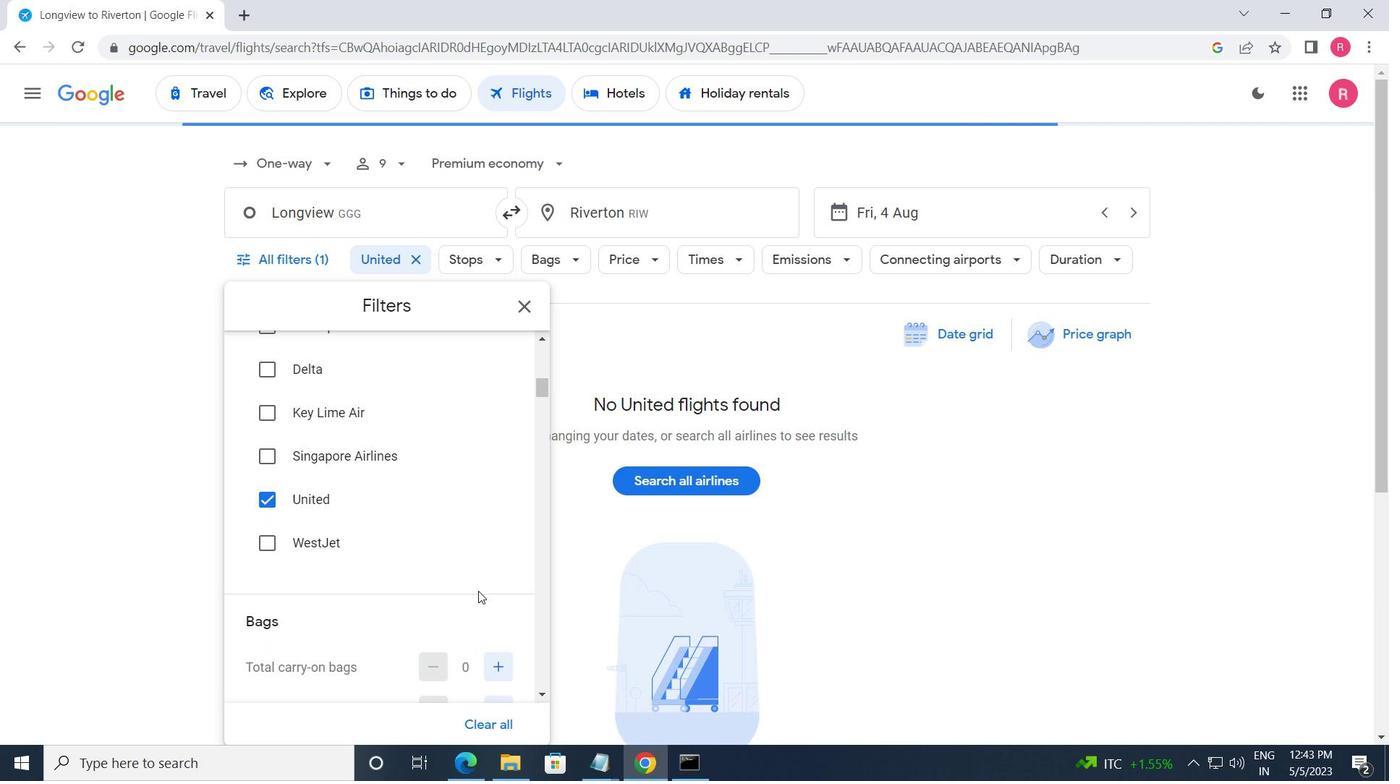 
Action: Mouse scrolled (478, 590) with delta (0, 0)
Screenshot: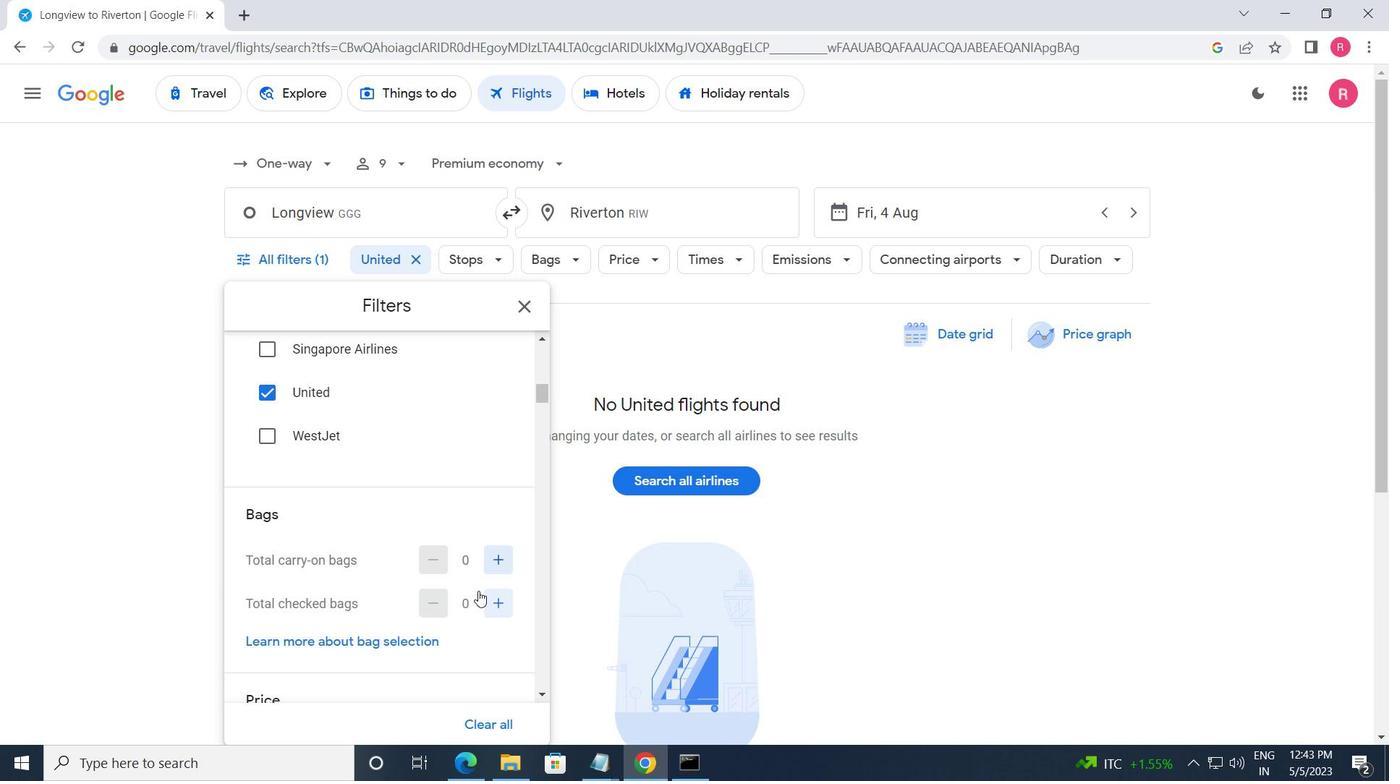 
Action: Mouse moved to (511, 450)
Screenshot: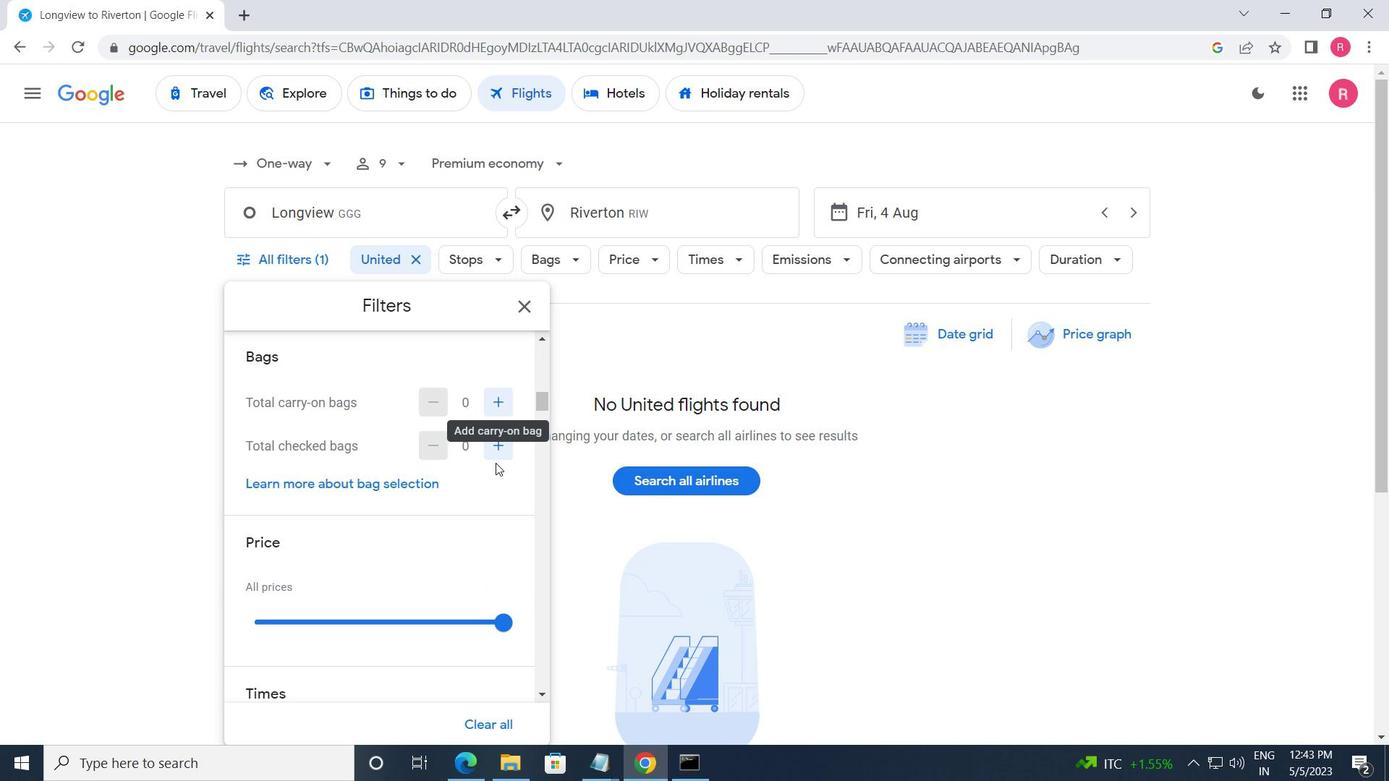 
Action: Mouse pressed left at (511, 450)
Screenshot: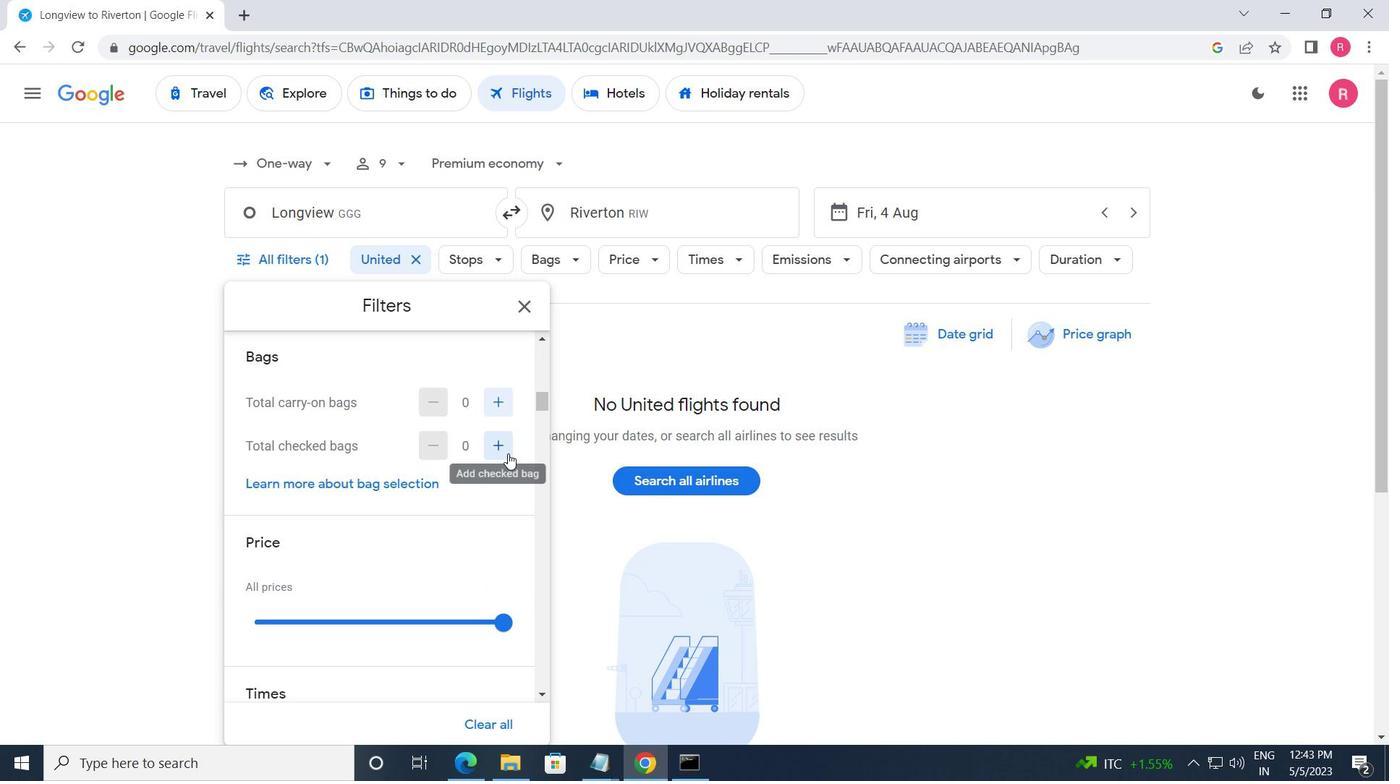 
Action: Mouse moved to (510, 449)
Screenshot: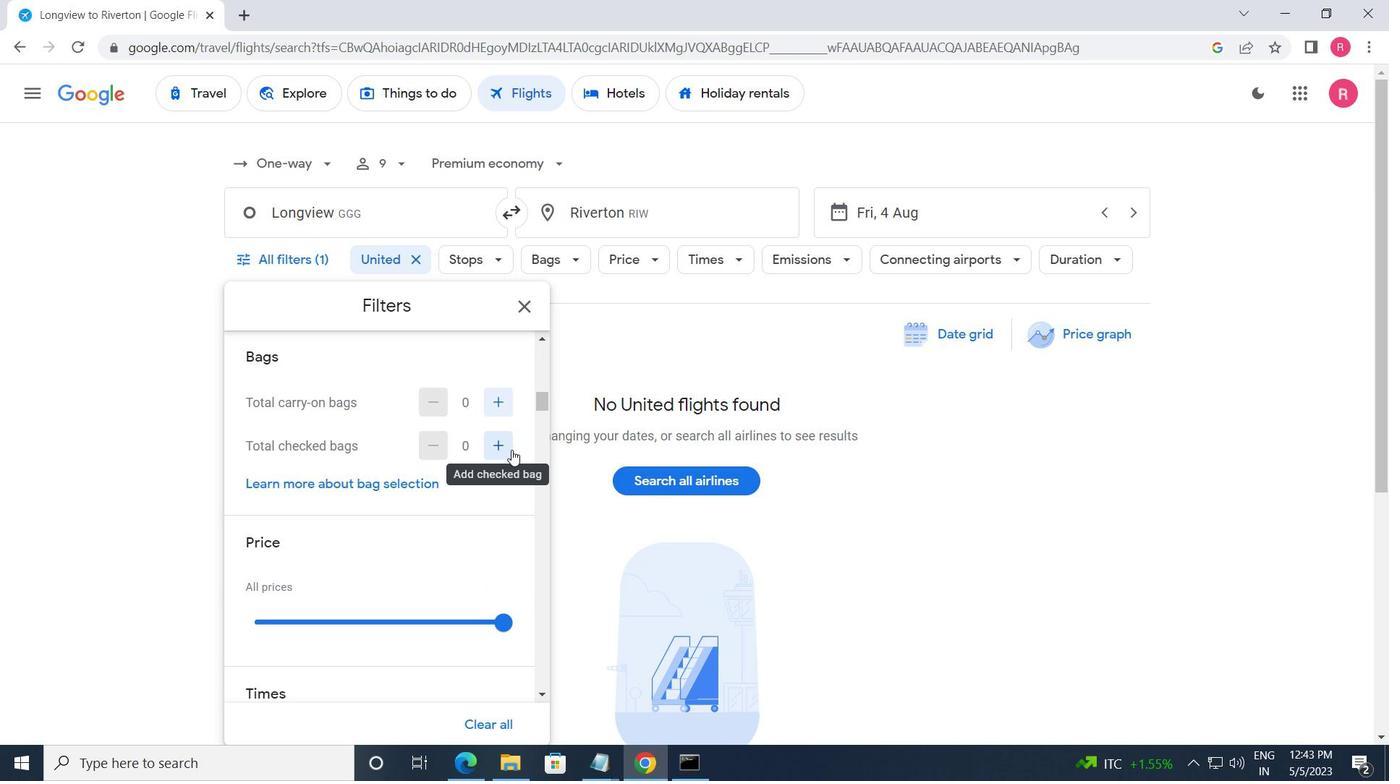 
Action: Mouse pressed left at (510, 449)
Screenshot: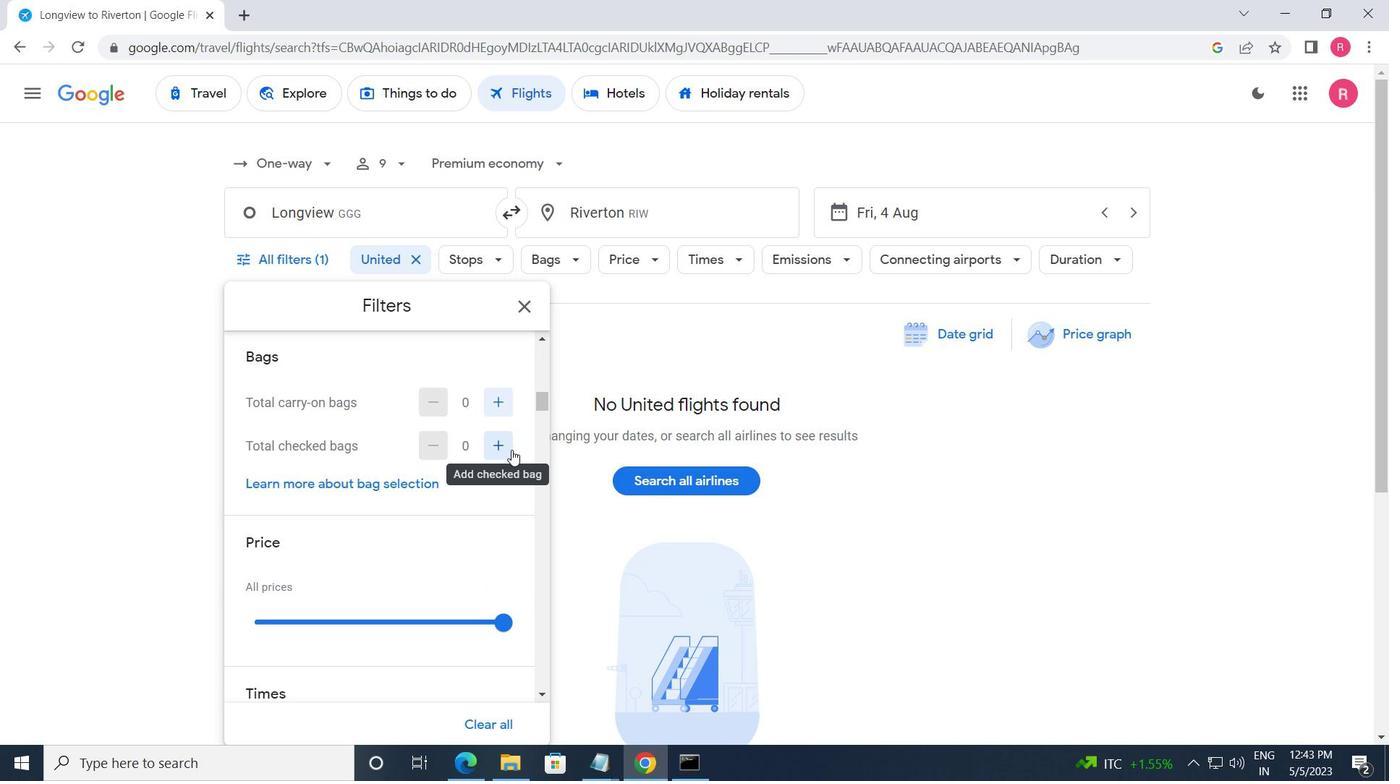 
Action: Mouse moved to (510, 449)
Screenshot: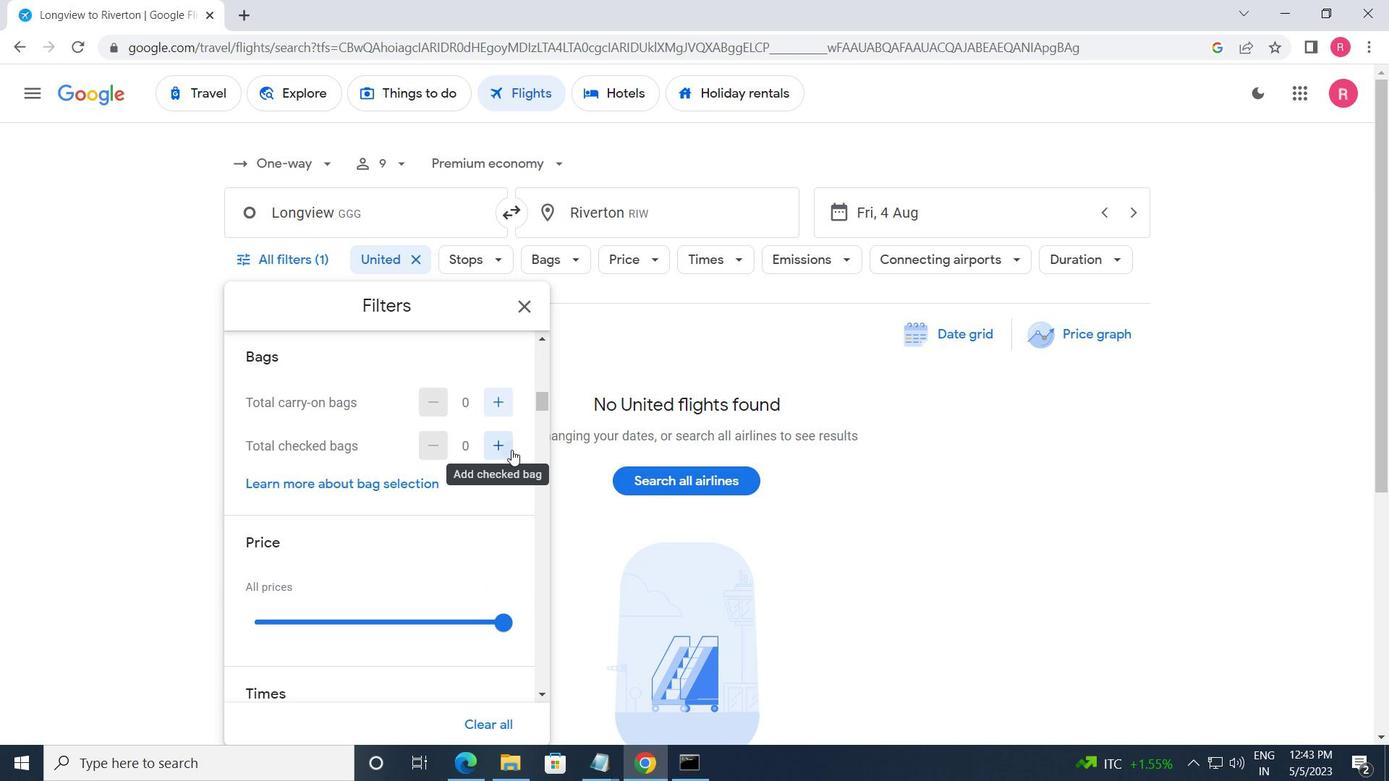 
Action: Mouse pressed left at (510, 449)
Screenshot: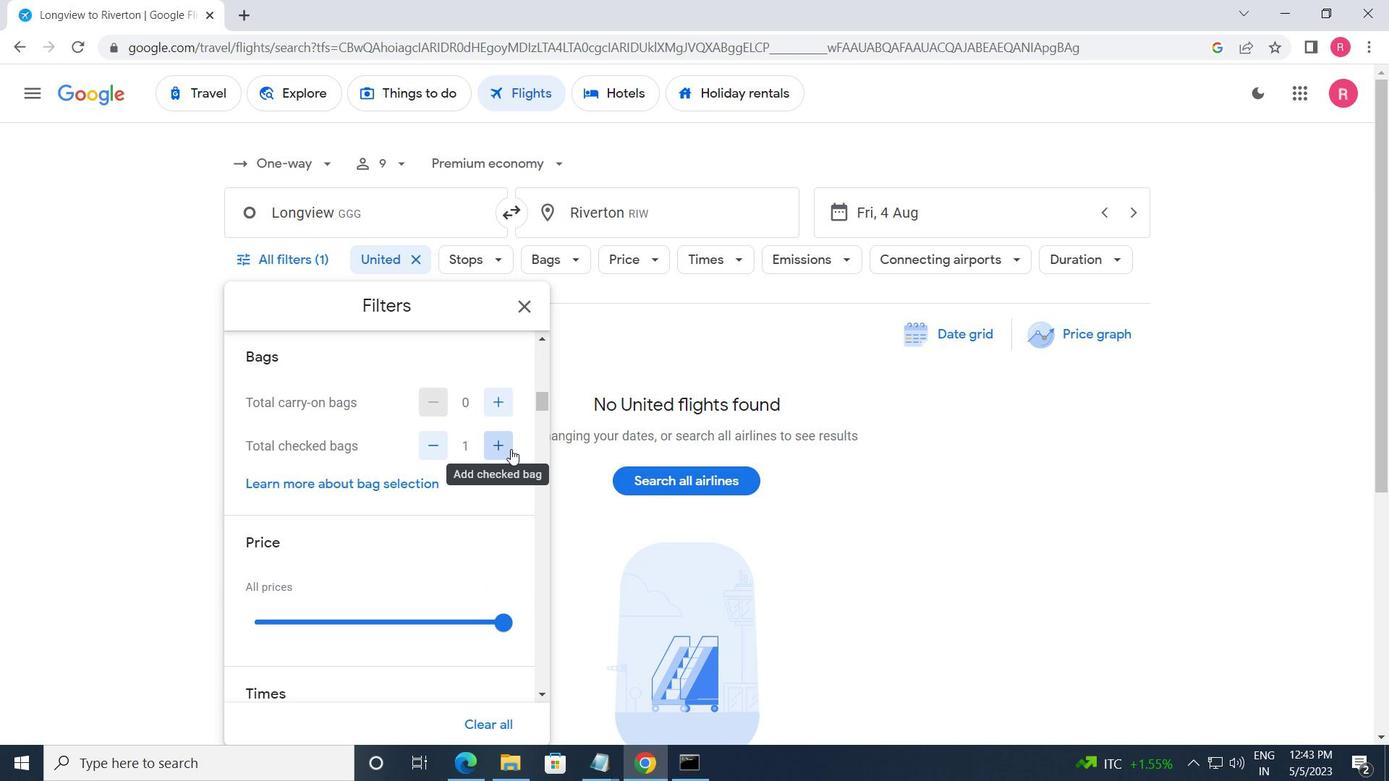 
Action: Mouse moved to (438, 452)
Screenshot: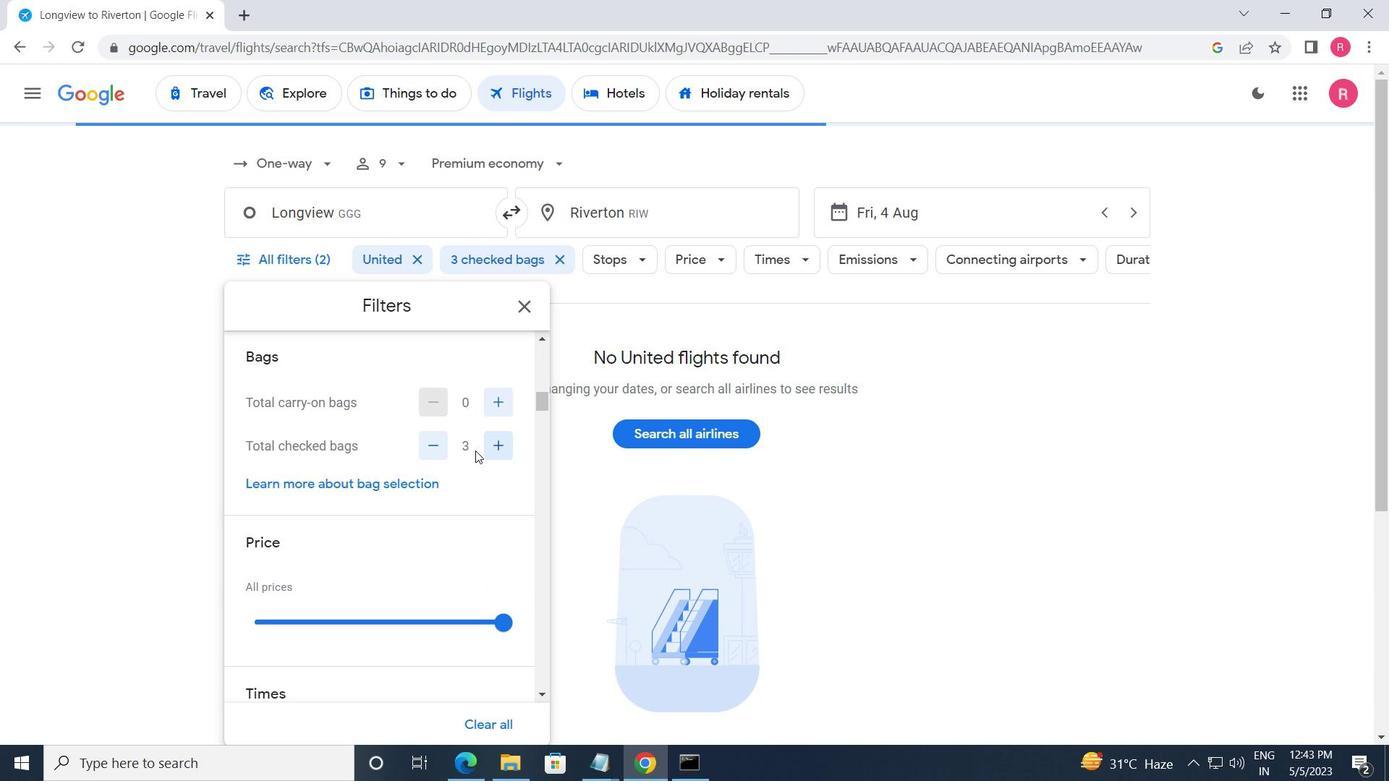 
Action: Mouse pressed left at (438, 452)
Screenshot: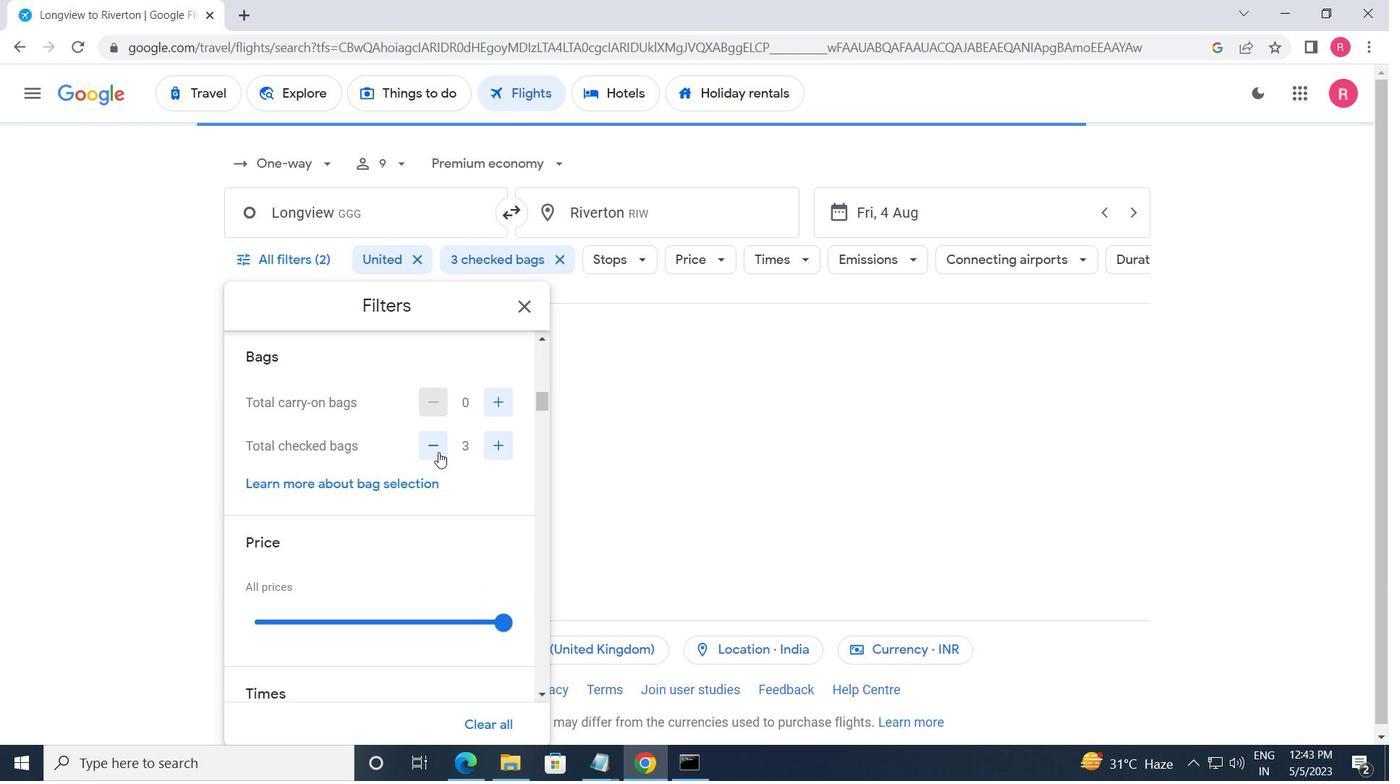 
Action: Mouse moved to (458, 479)
Screenshot: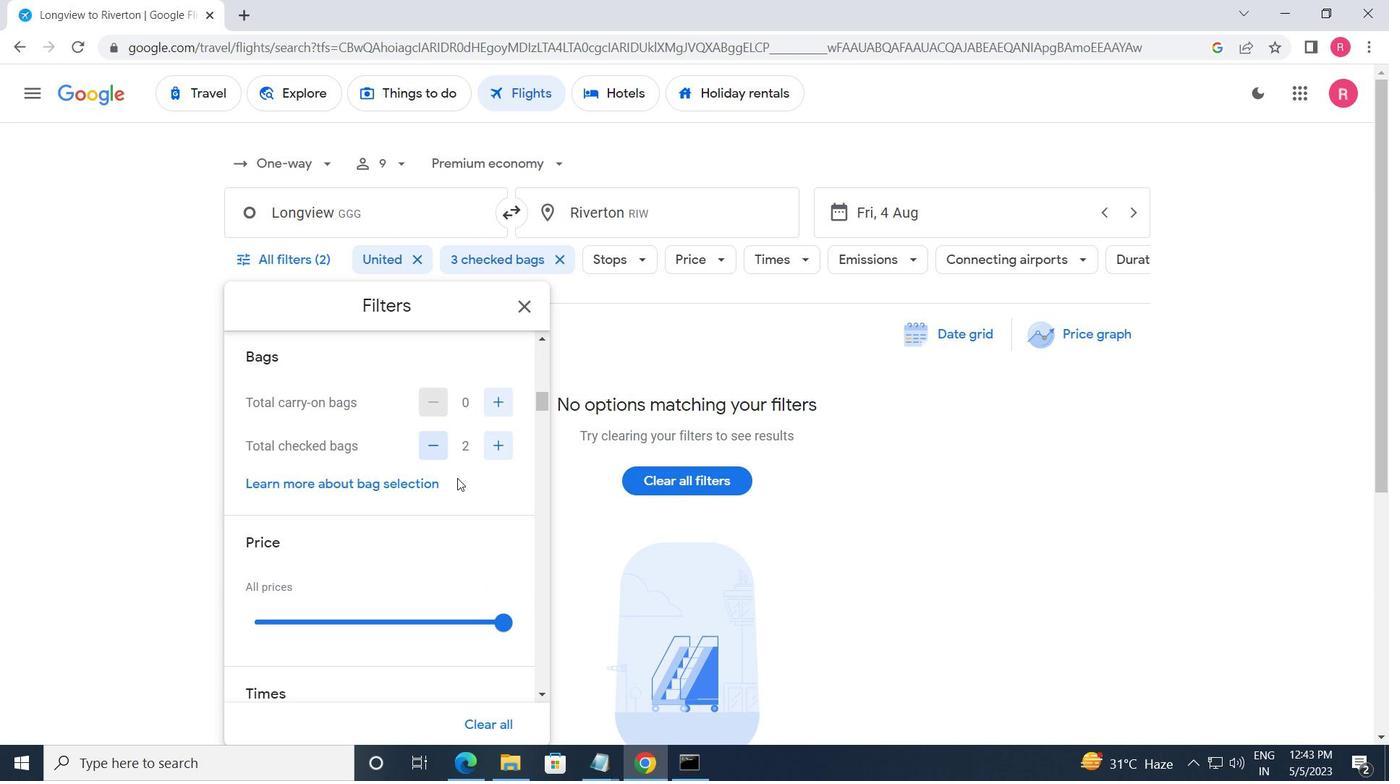 
Action: Mouse scrolled (458, 479) with delta (0, 0)
Screenshot: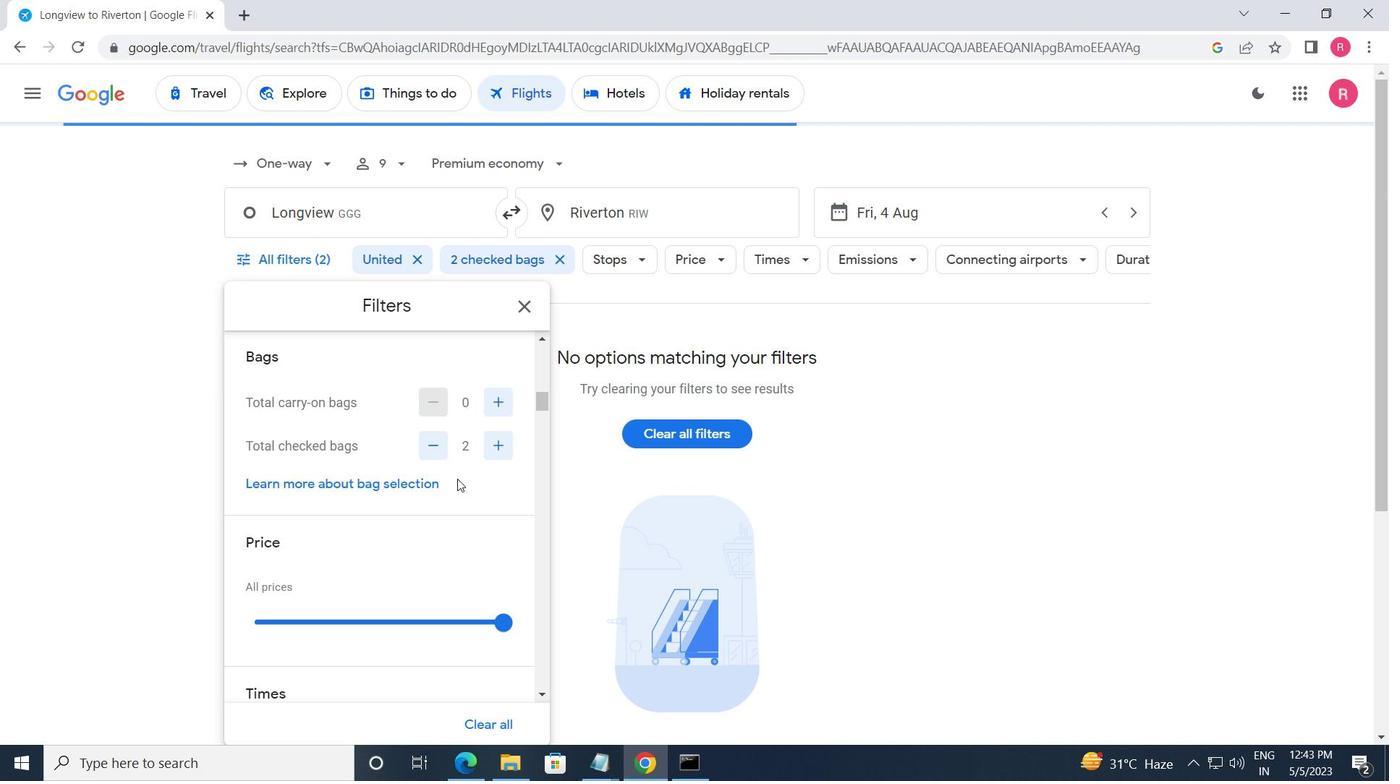 
Action: Mouse moved to (507, 534)
Screenshot: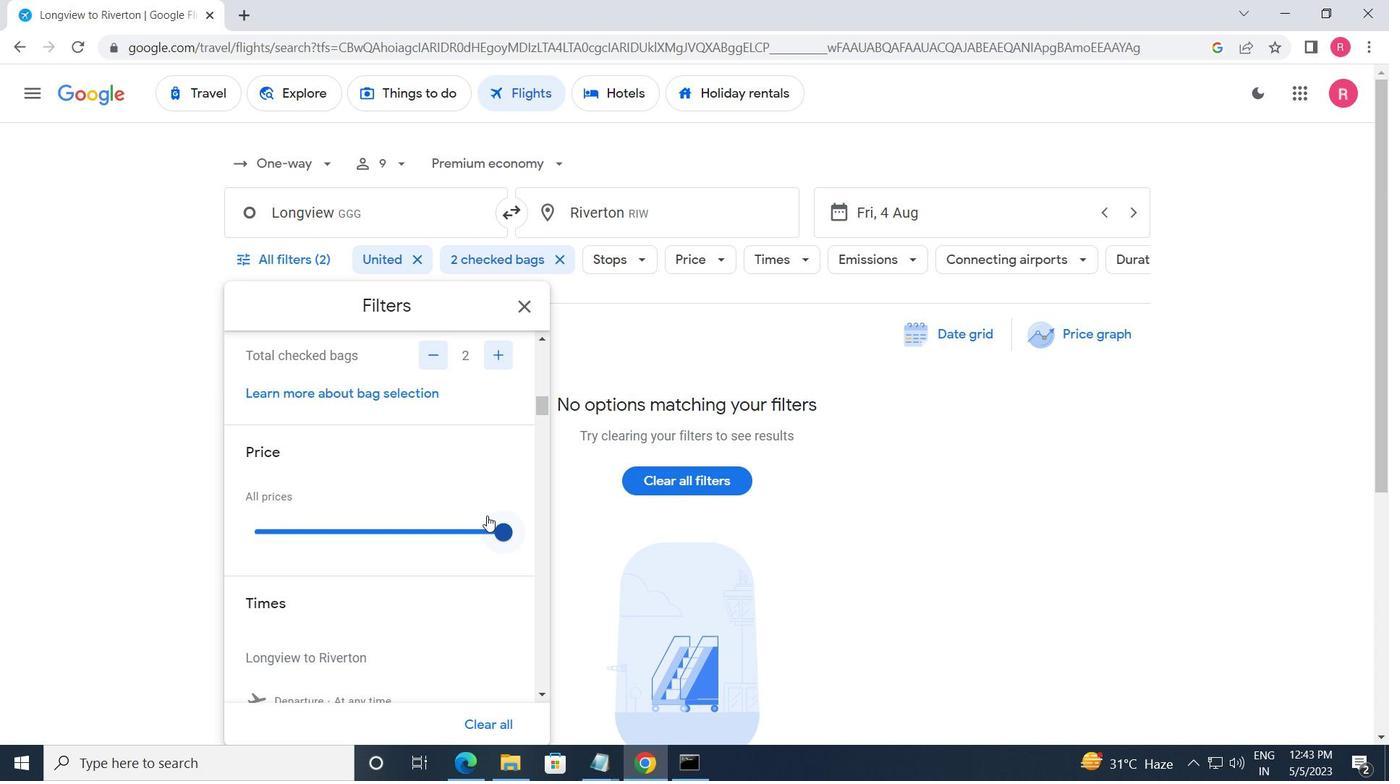 
Action: Mouse pressed left at (507, 534)
Screenshot: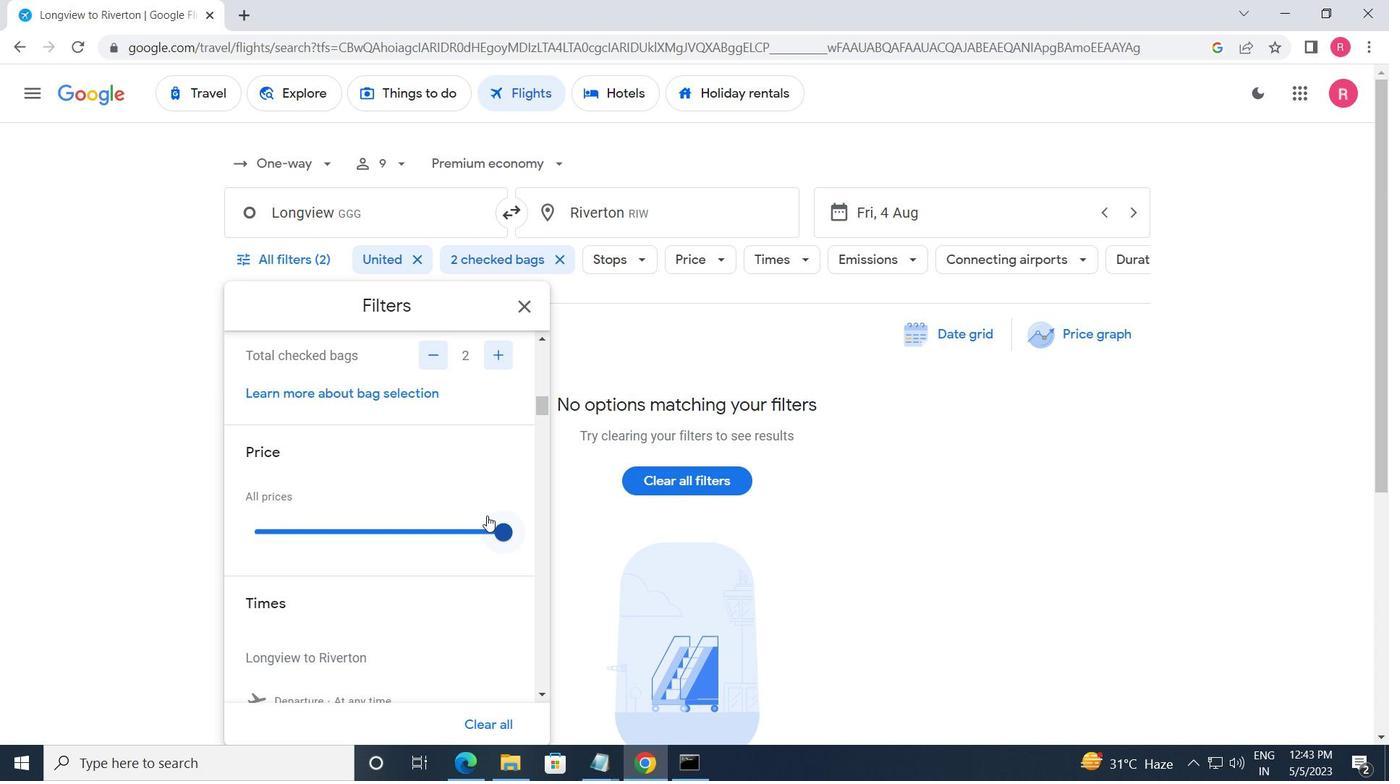 
Action: Mouse moved to (487, 531)
Screenshot: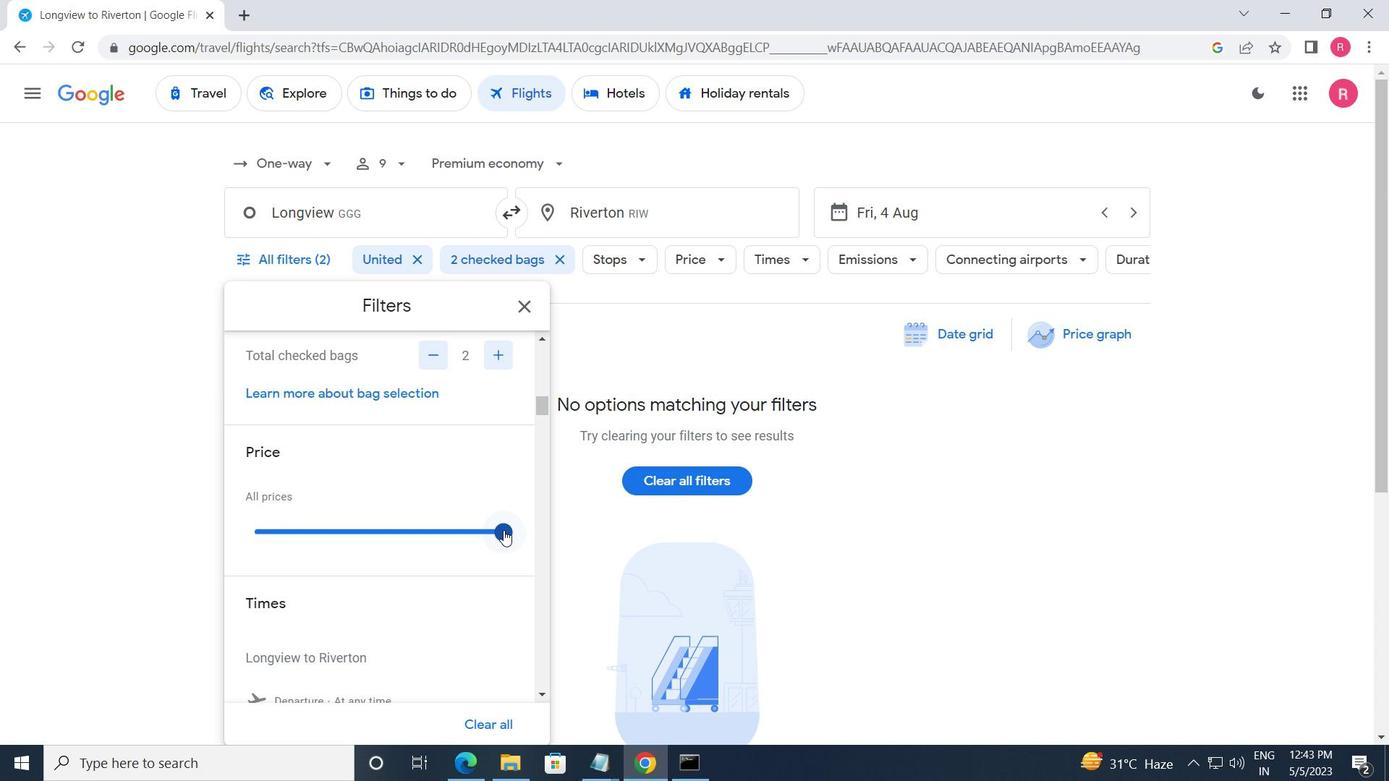
Action: Mouse scrolled (487, 531) with delta (0, 0)
Screenshot: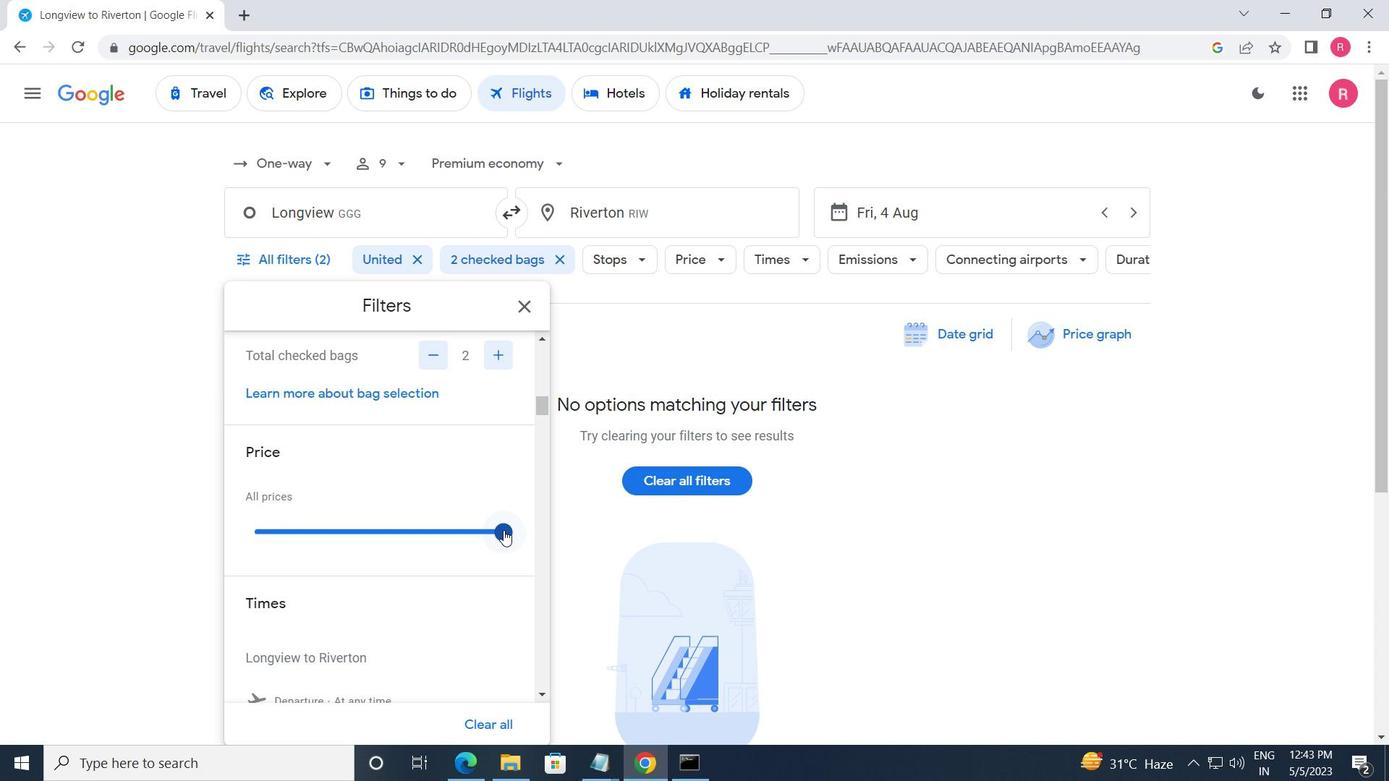 
Action: Mouse moved to (484, 532)
Screenshot: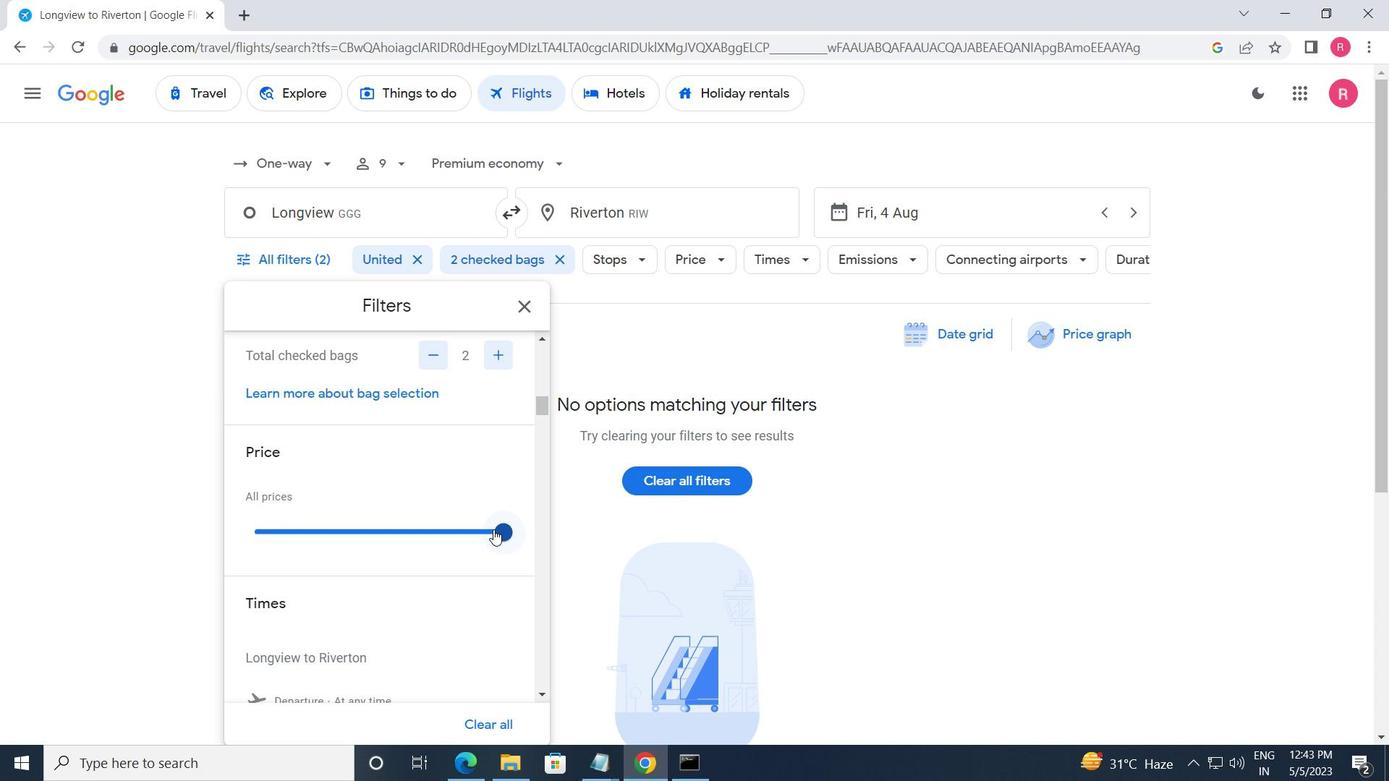 
Action: Mouse scrolled (484, 531) with delta (0, 0)
Screenshot: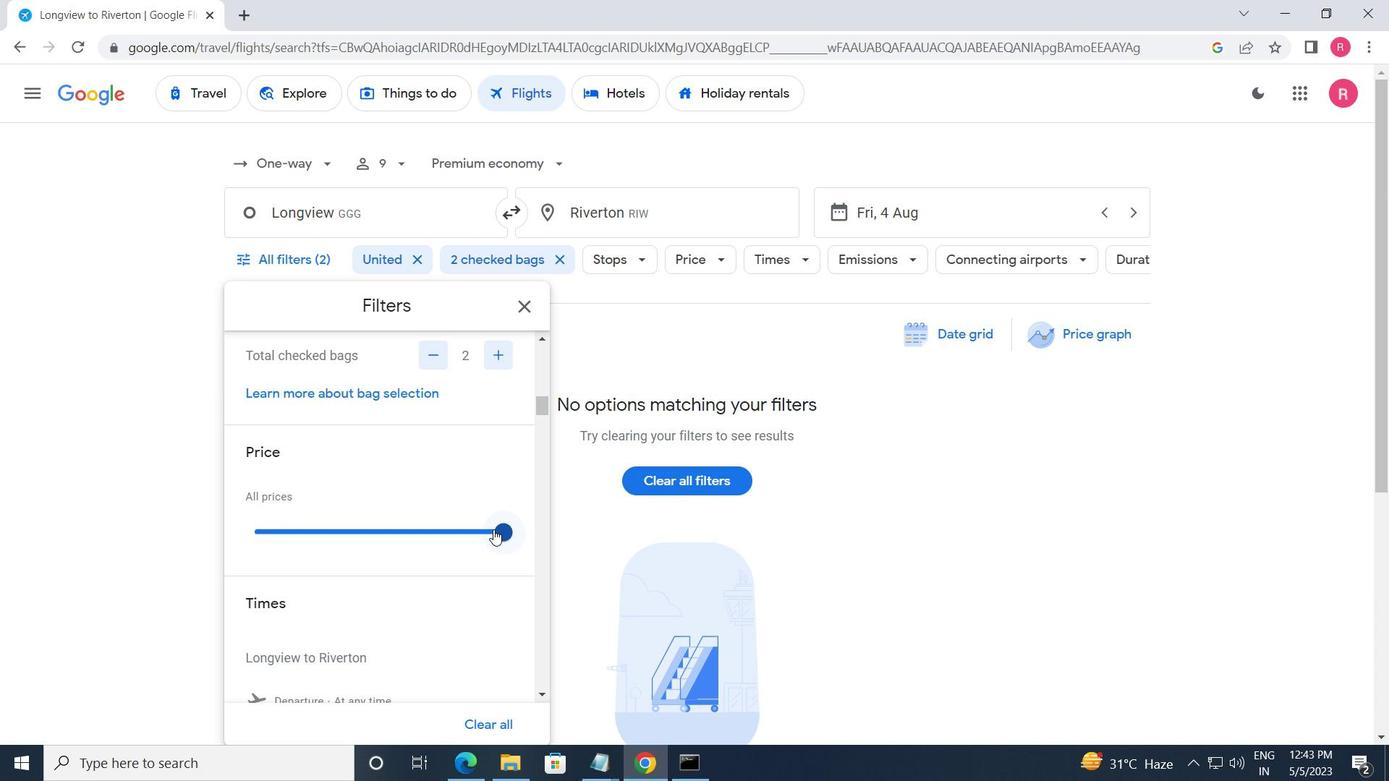 
Action: Mouse moved to (274, 554)
Screenshot: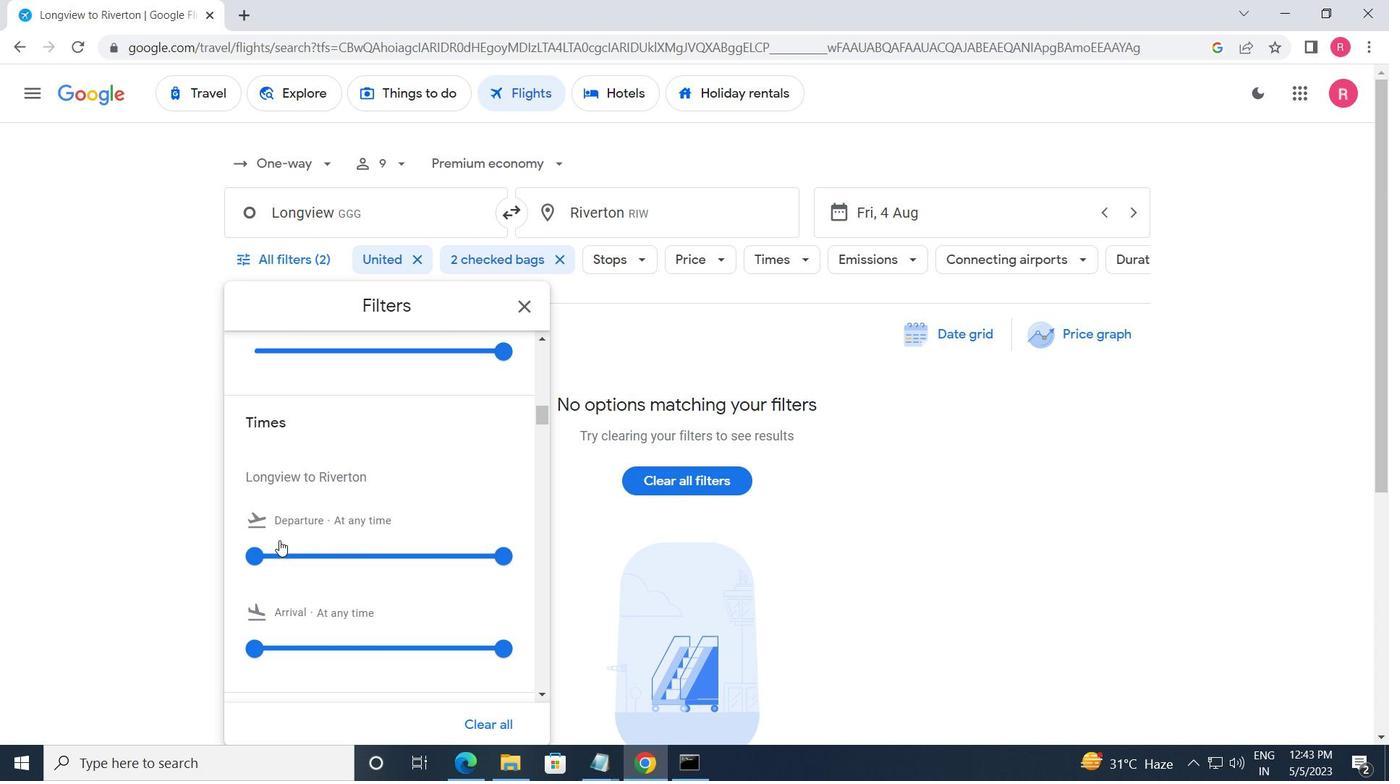 
Action: Mouse pressed left at (274, 554)
Screenshot: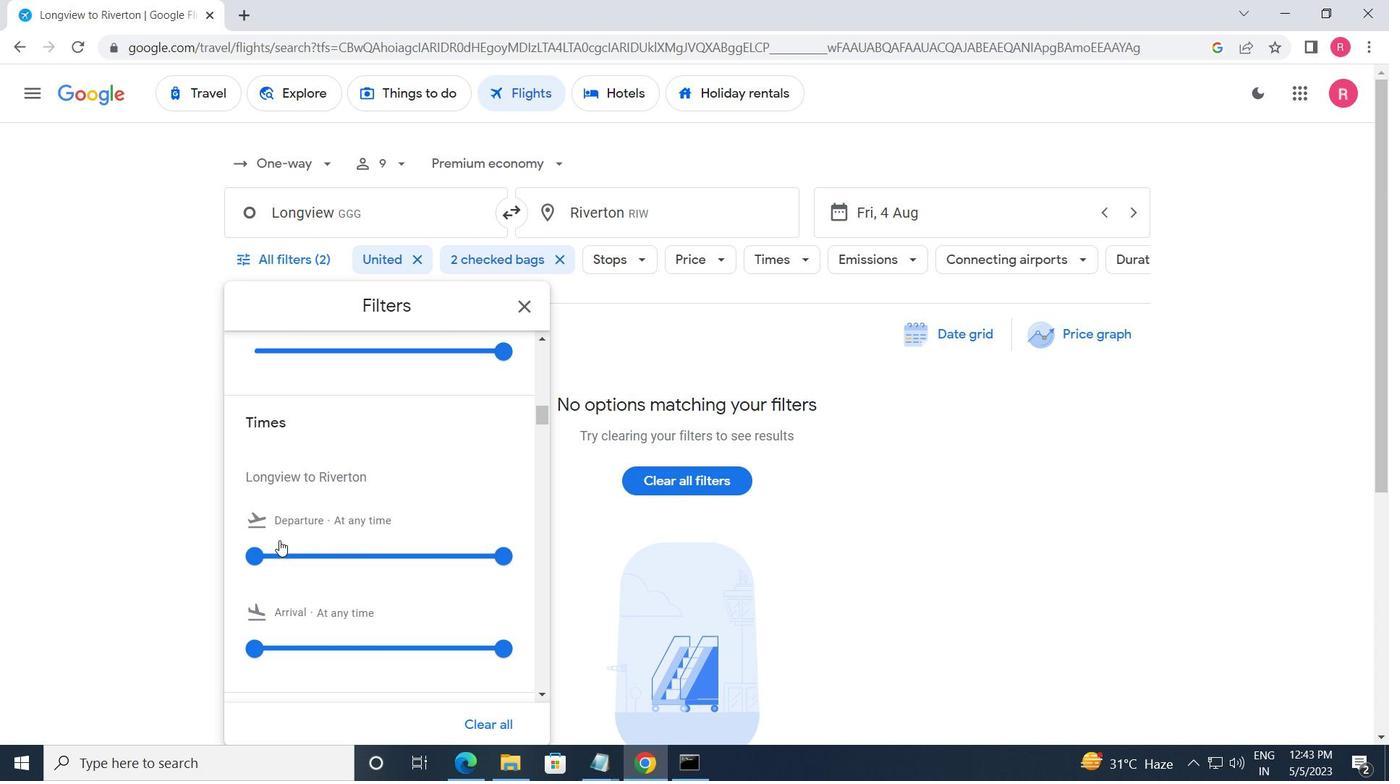 
Action: Mouse moved to (505, 557)
Screenshot: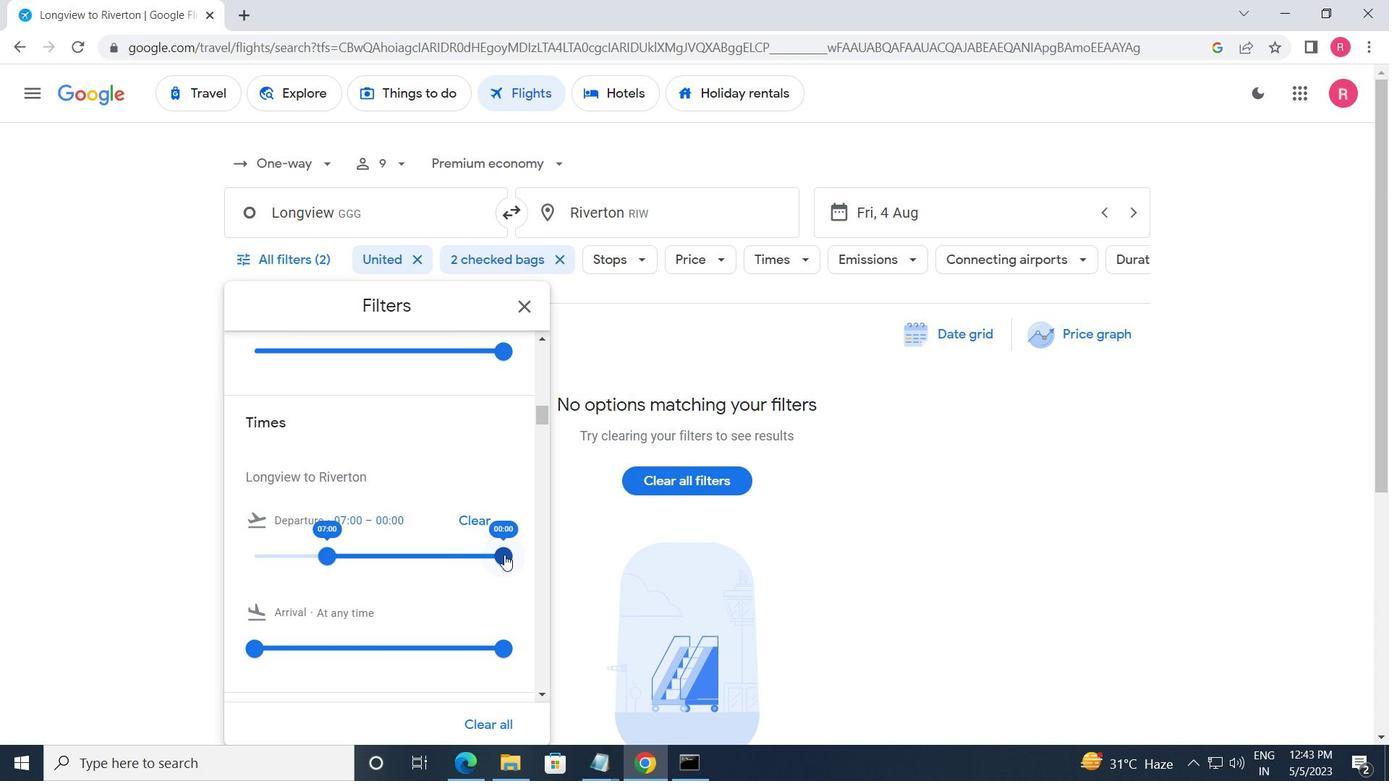 
Action: Mouse pressed left at (505, 557)
Screenshot: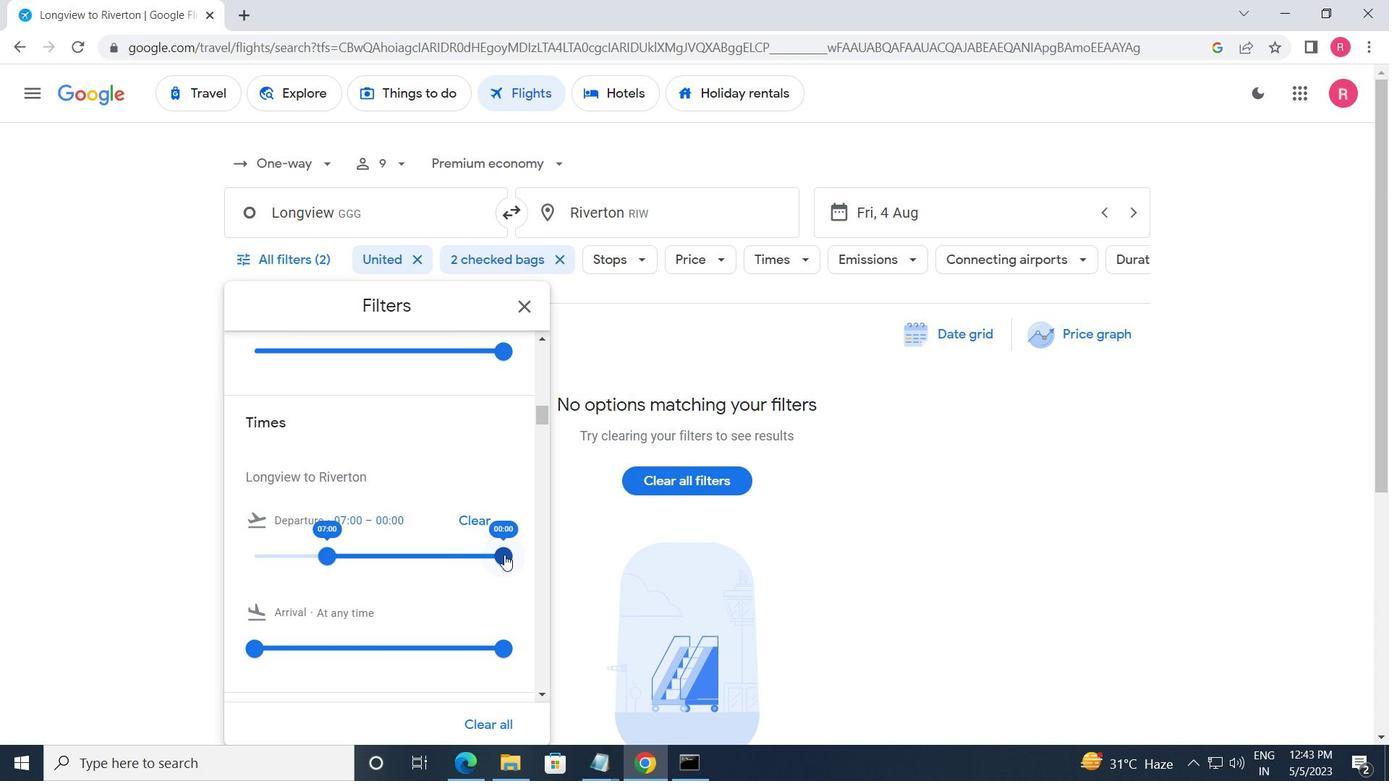 
Action: Mouse moved to (531, 303)
Screenshot: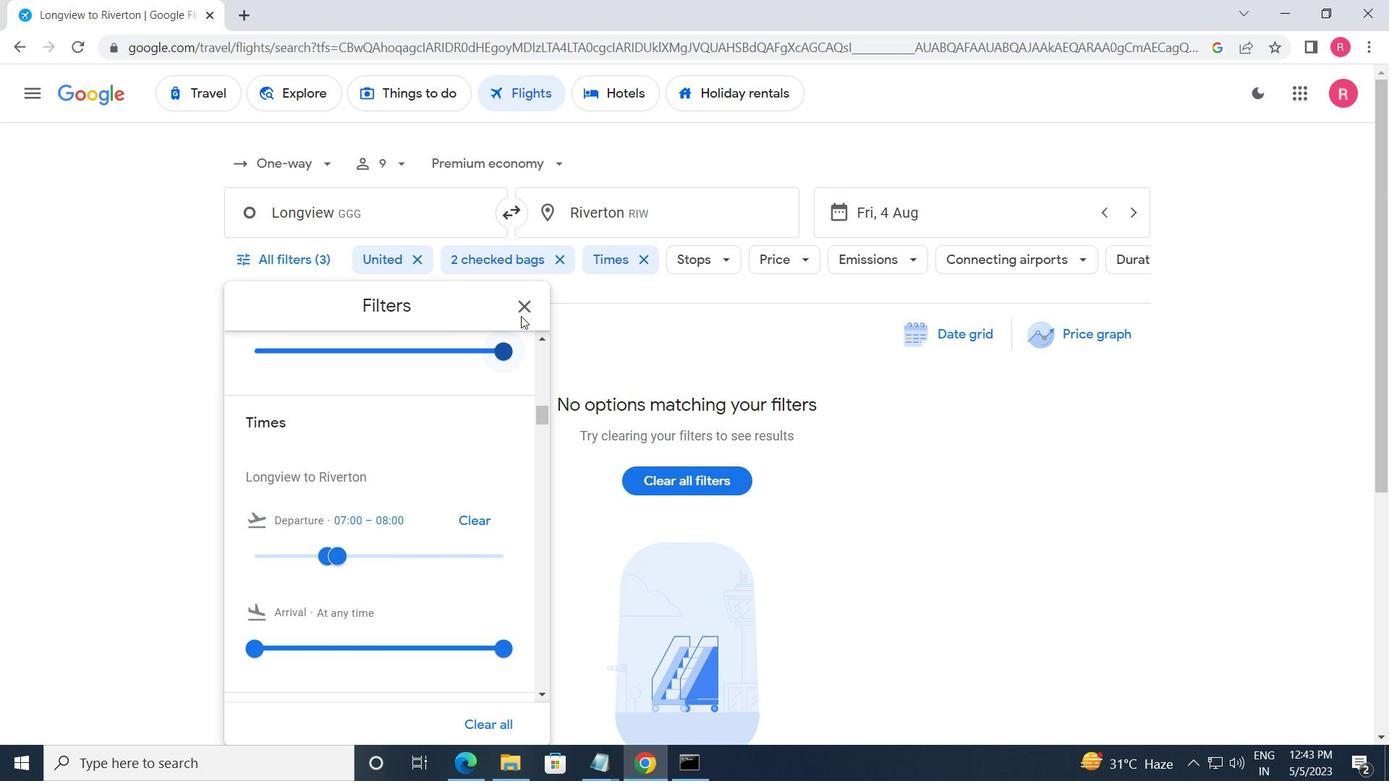 
Action: Mouse pressed left at (531, 303)
Screenshot: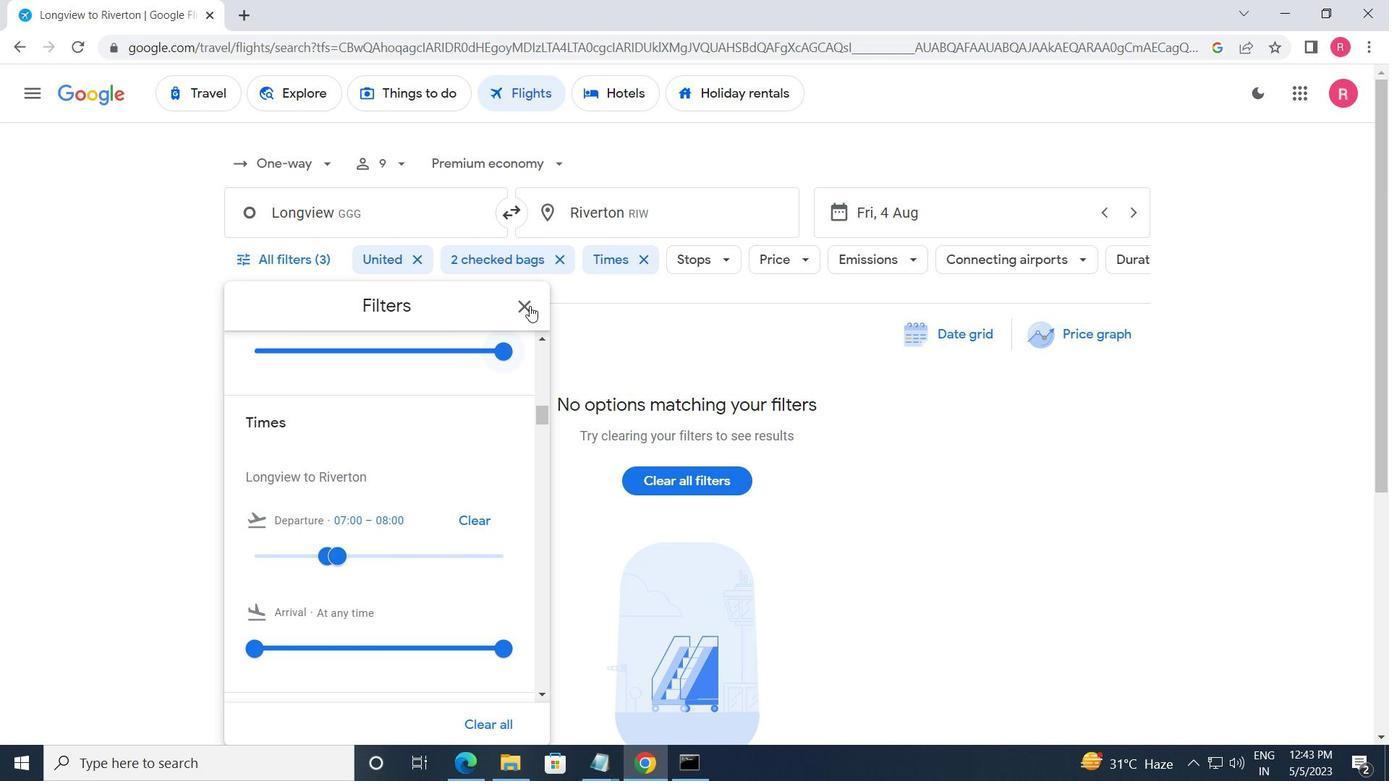 
Action: Mouse moved to (531, 302)
Screenshot: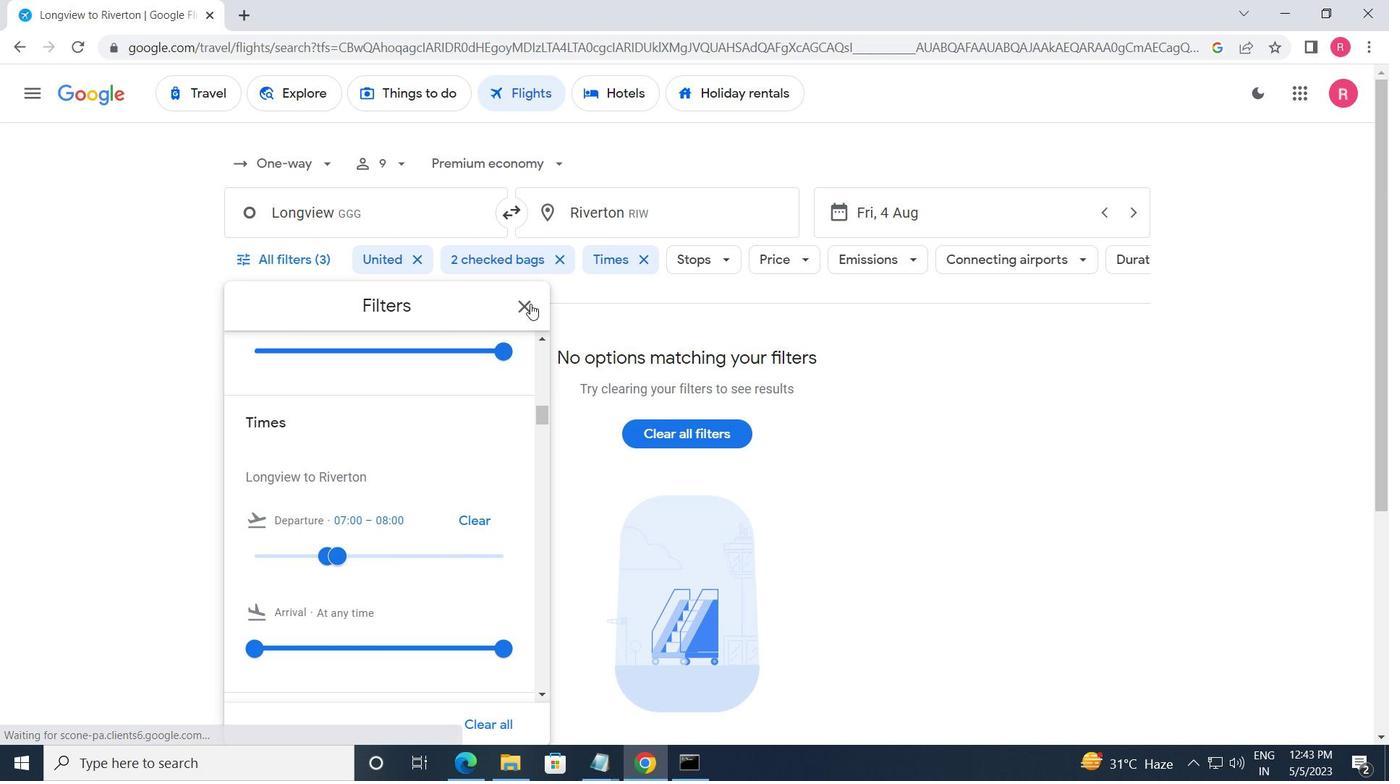 
